 Task: Research Airbnb properties in BÃÂ­lina, Czech Republic from 11th December, 2023 to 15th December, 2023 for 2 adults. Place can be private room with 1  bedroom having 2 beds and 1 bathroom. Property type can be hotel.
Action: Mouse moved to (411, 100)
Screenshot: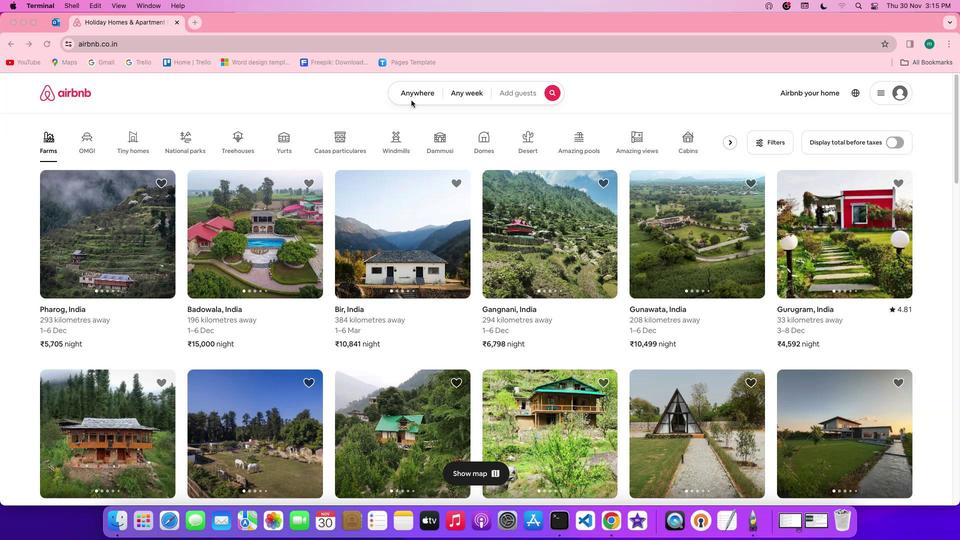 
Action: Mouse pressed left at (411, 100)
Screenshot: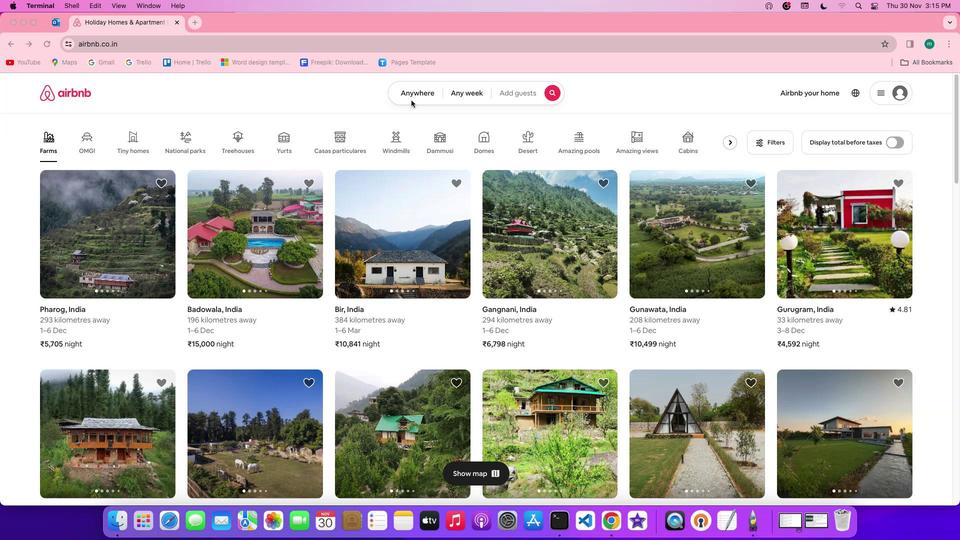 
Action: Mouse moved to (412, 94)
Screenshot: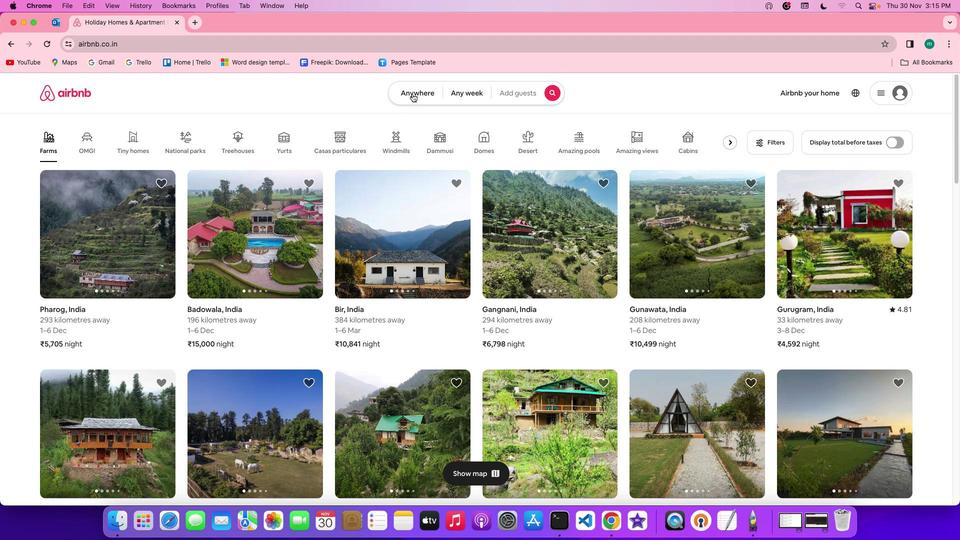 
Action: Mouse pressed left at (412, 94)
Screenshot: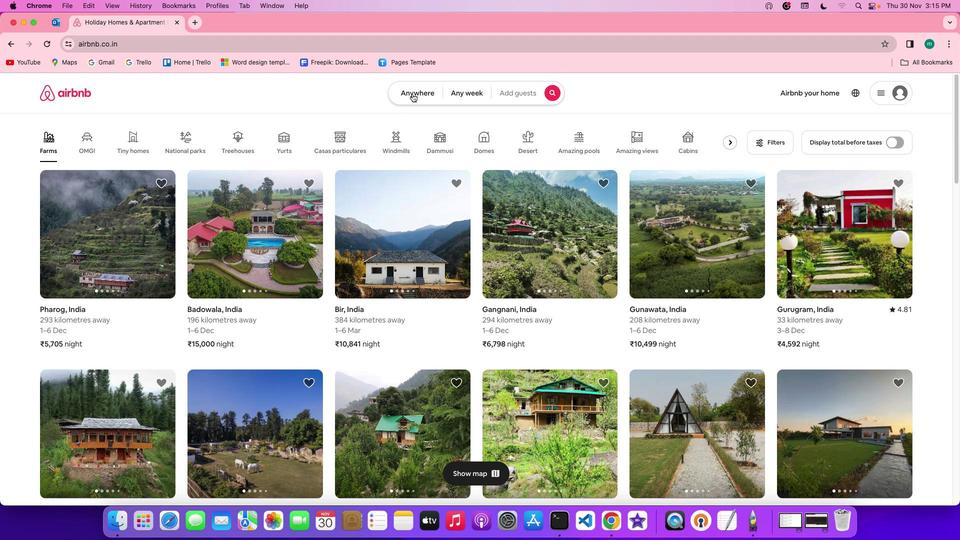 
Action: Mouse moved to (388, 137)
Screenshot: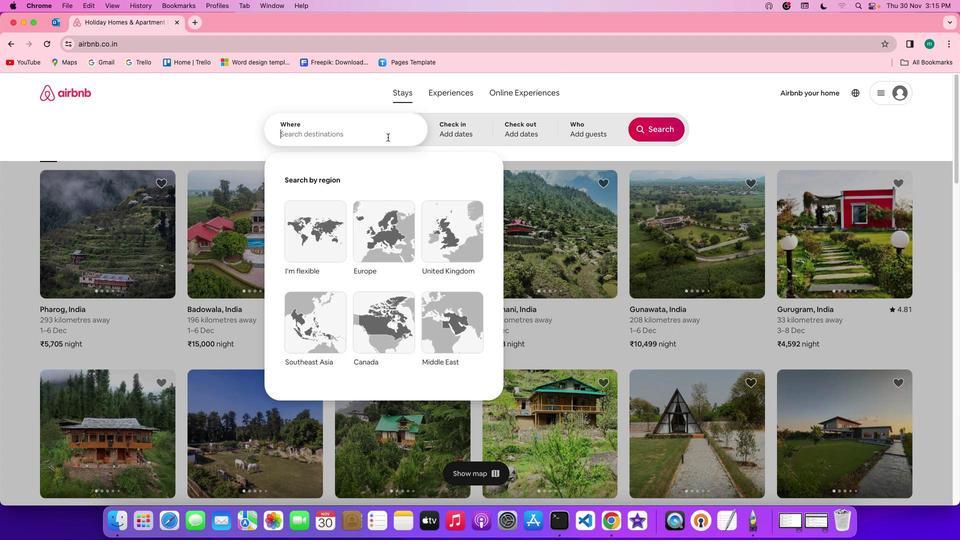
Action: Mouse pressed left at (388, 137)
Screenshot: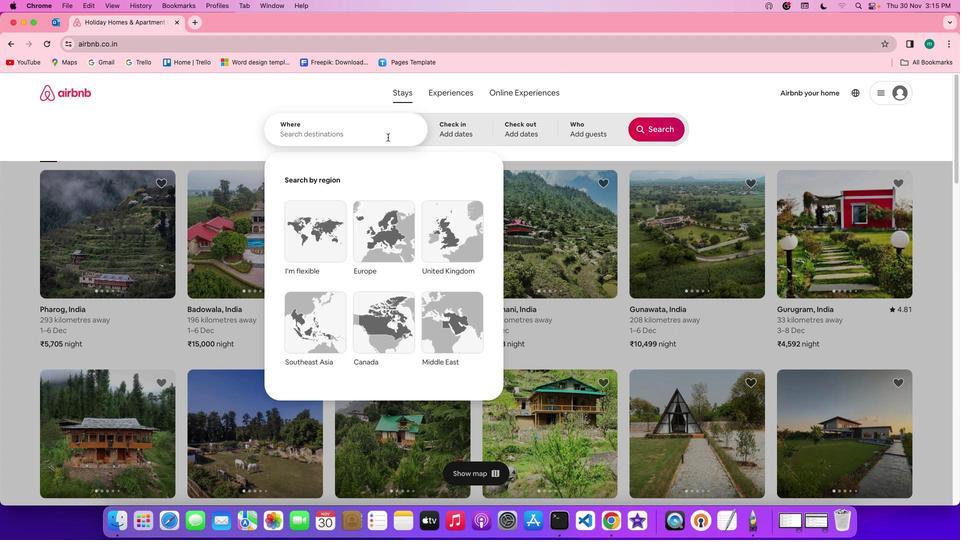
Action: Mouse moved to (388, 137)
Screenshot: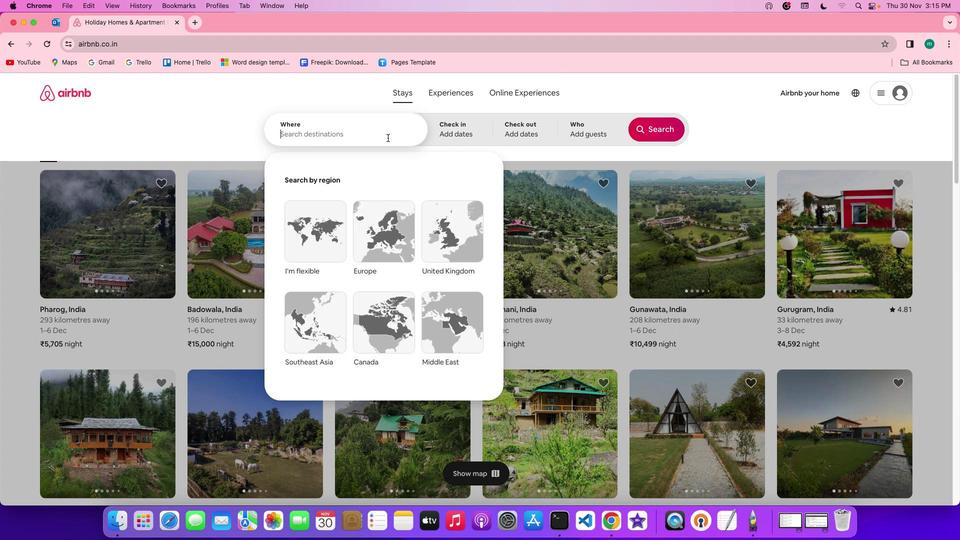 
Action: Key pressed Key.shift'B''a''l''i''n''a'','Key.spaceKey.shift'C''z''e''c''h'Key.spaceKey.shift'r''e''p''u''b''l''i''c'
Screenshot: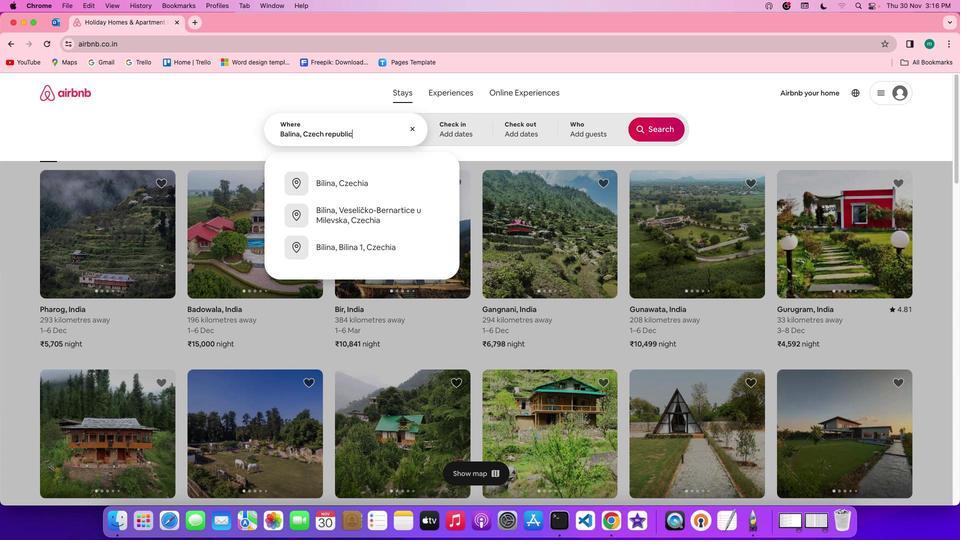 
Action: Mouse moved to (446, 133)
Screenshot: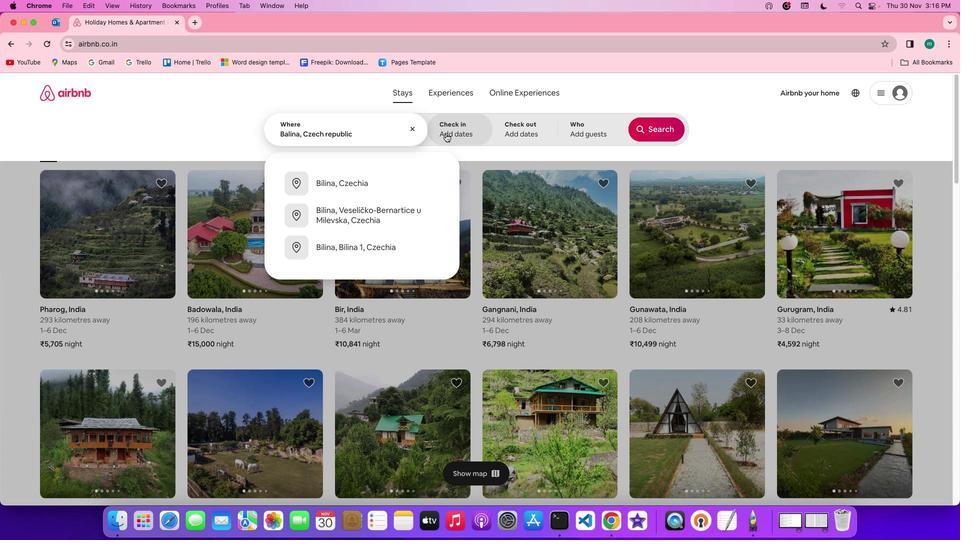 
Action: Mouse pressed left at (446, 133)
Screenshot: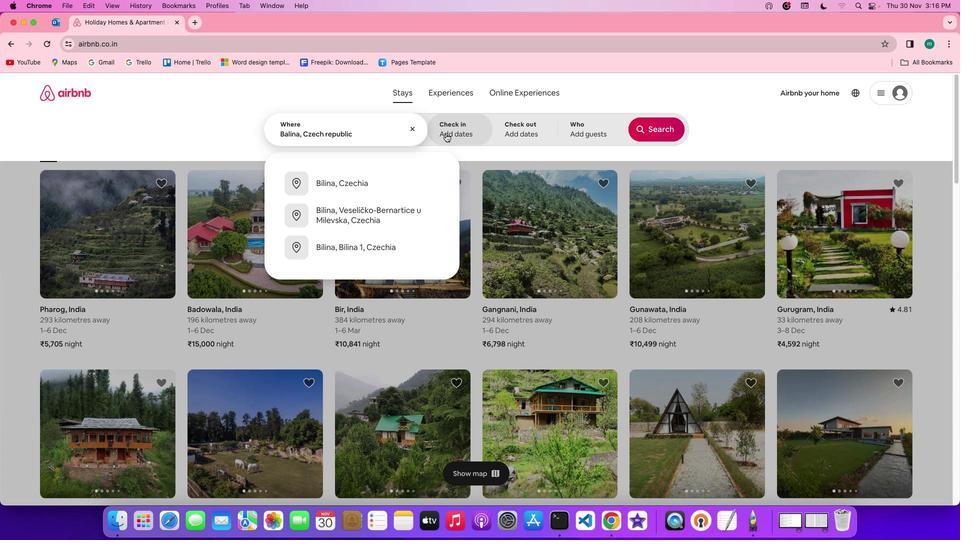 
Action: Mouse moved to (530, 296)
Screenshot: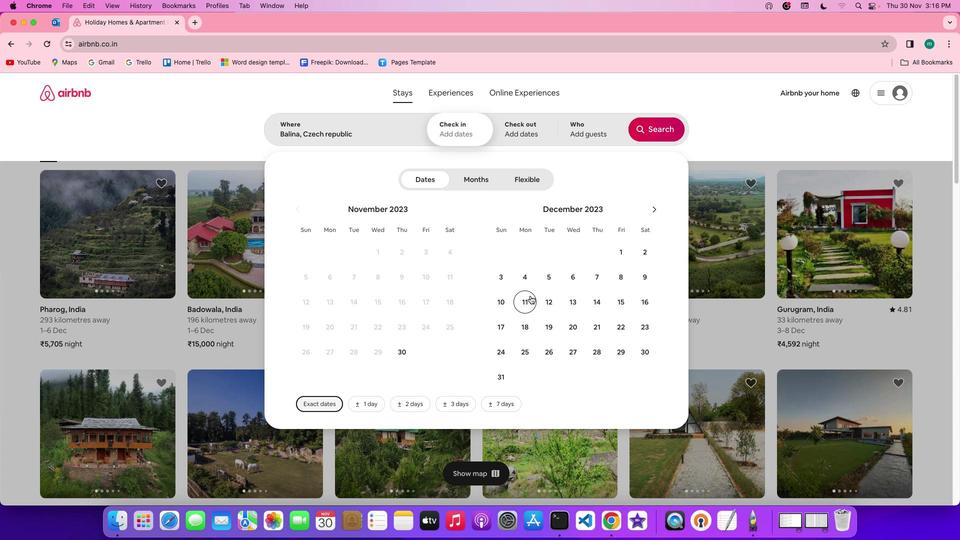 
Action: Mouse pressed left at (530, 296)
Screenshot: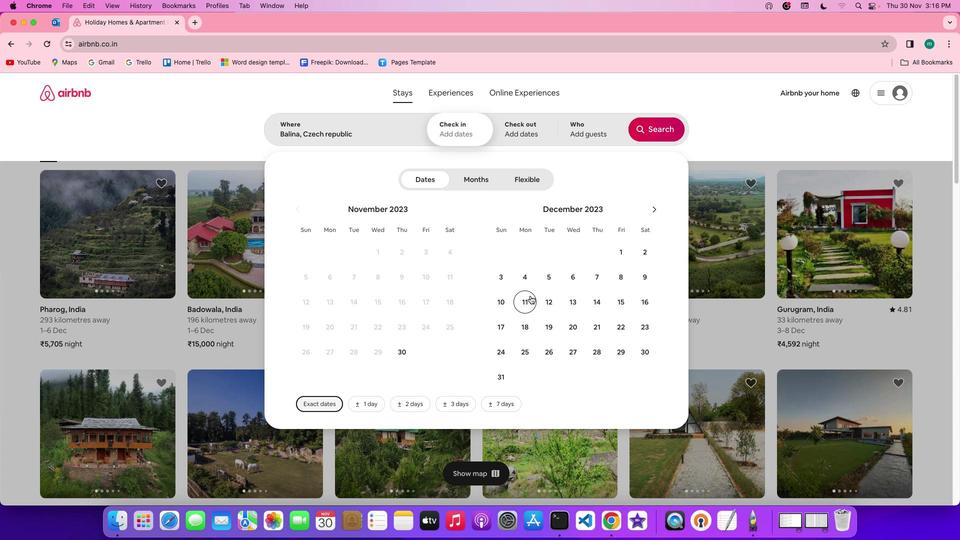 
Action: Mouse moved to (618, 296)
Screenshot: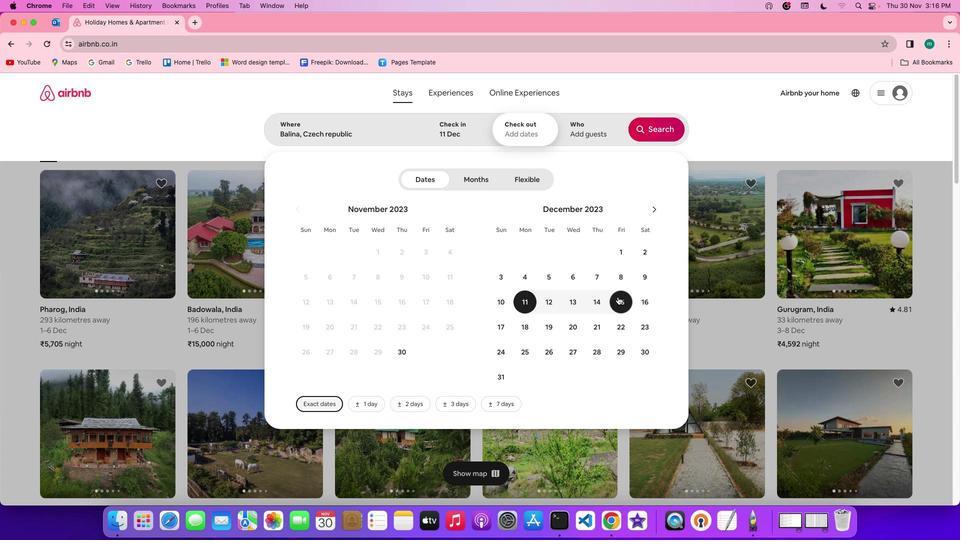 
Action: Mouse pressed left at (618, 296)
Screenshot: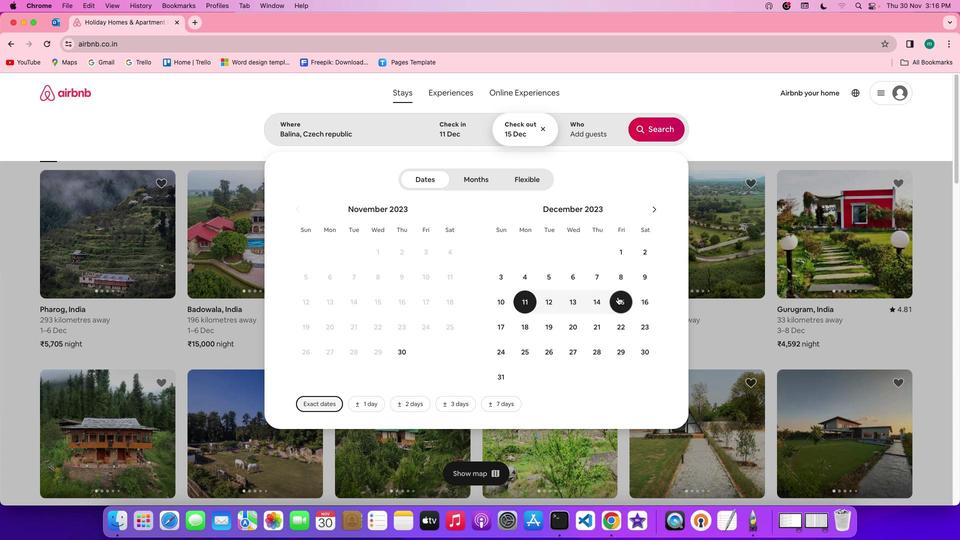 
Action: Mouse moved to (612, 136)
Screenshot: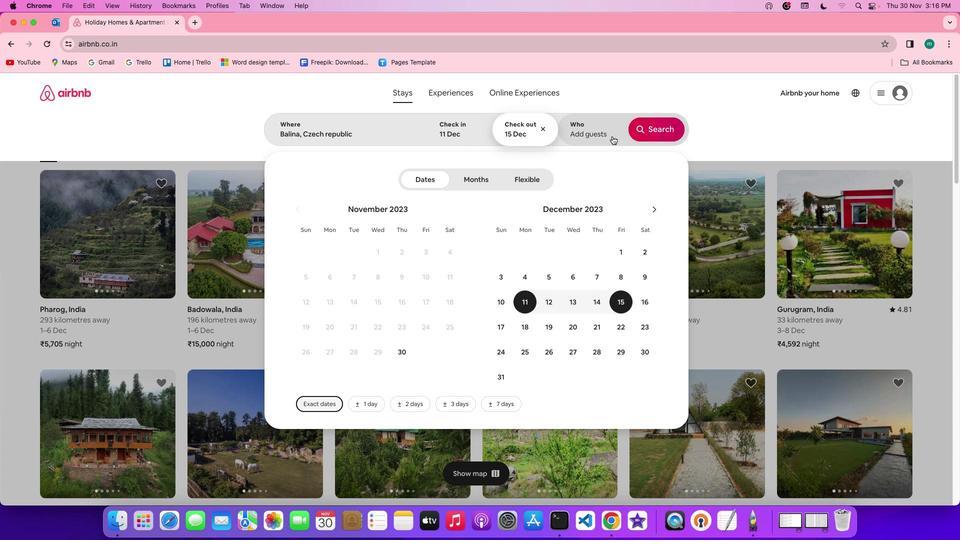 
Action: Mouse pressed left at (612, 136)
Screenshot: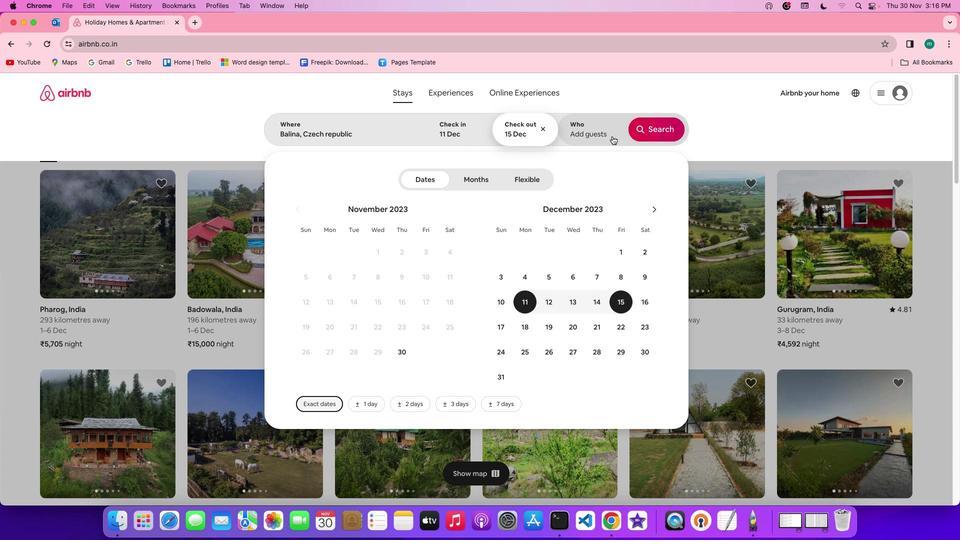 
Action: Mouse moved to (655, 182)
Screenshot: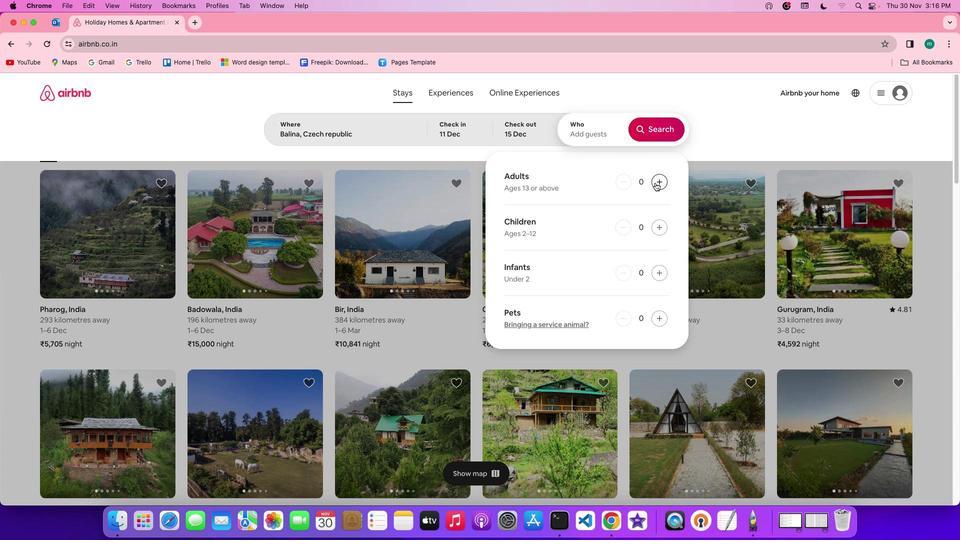 
Action: Mouse pressed left at (655, 182)
Screenshot: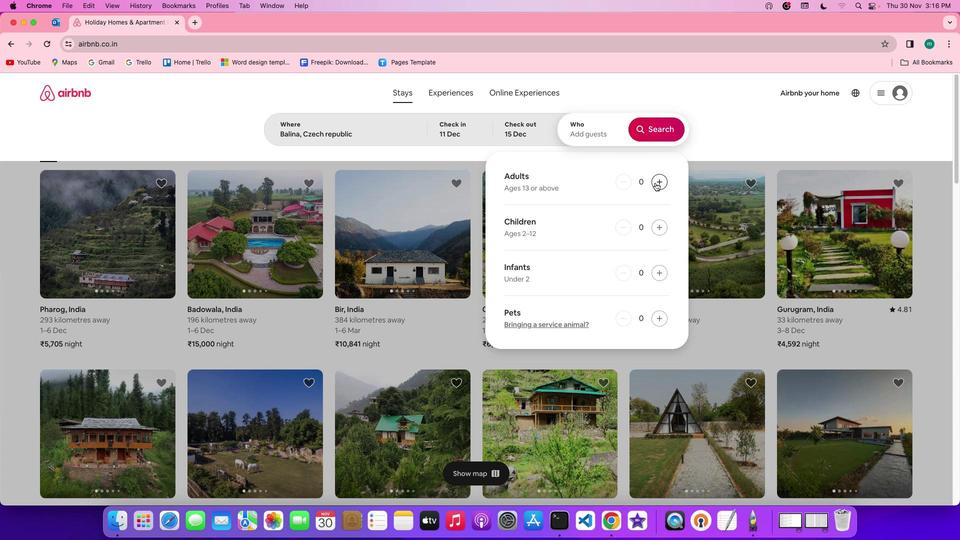 
Action: Mouse pressed left at (655, 182)
Screenshot: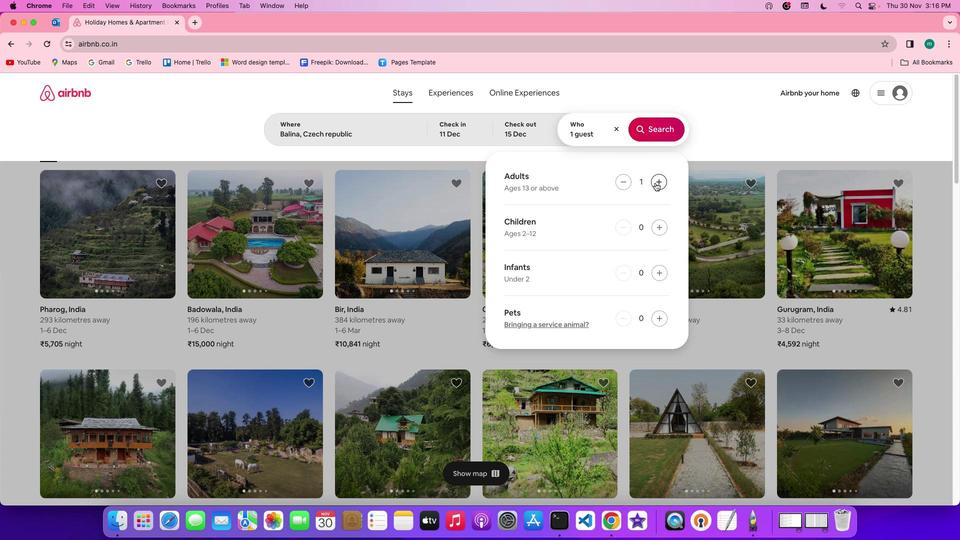 
Action: Mouse moved to (665, 135)
Screenshot: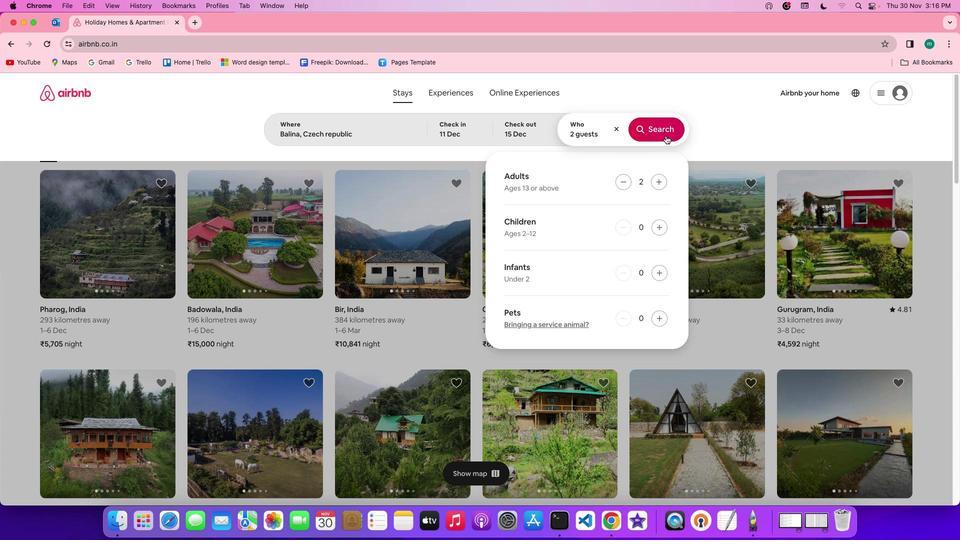 
Action: Mouse pressed left at (665, 135)
Screenshot: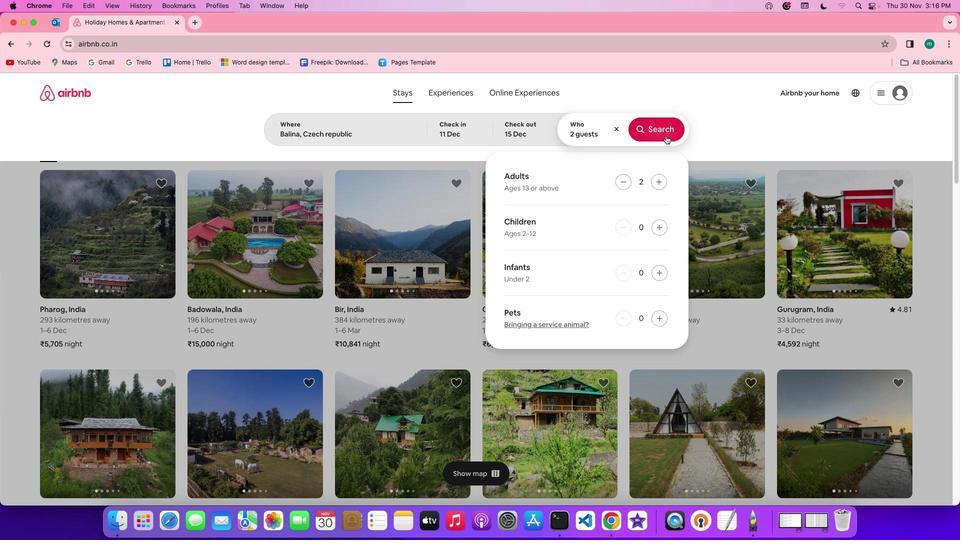 
Action: Mouse moved to (794, 137)
Screenshot: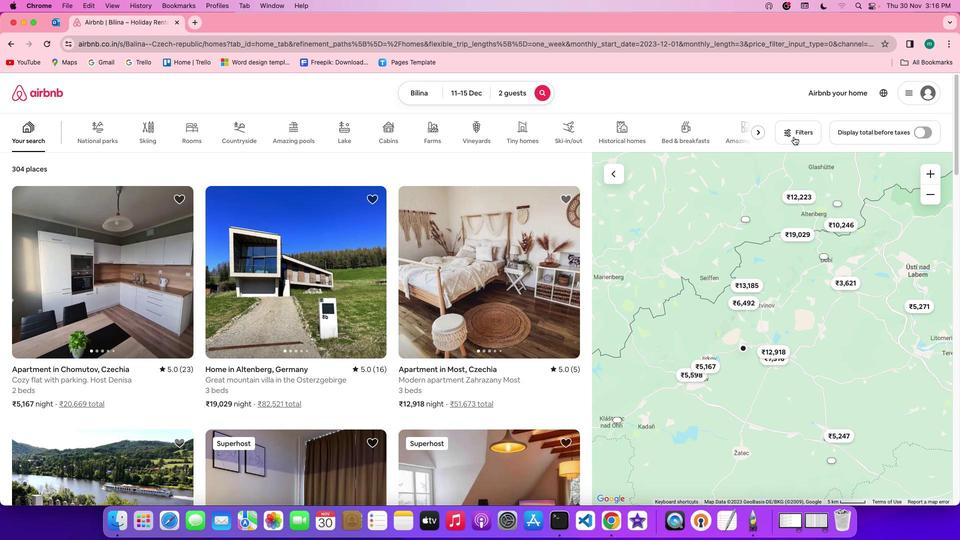 
Action: Mouse pressed left at (794, 137)
Screenshot: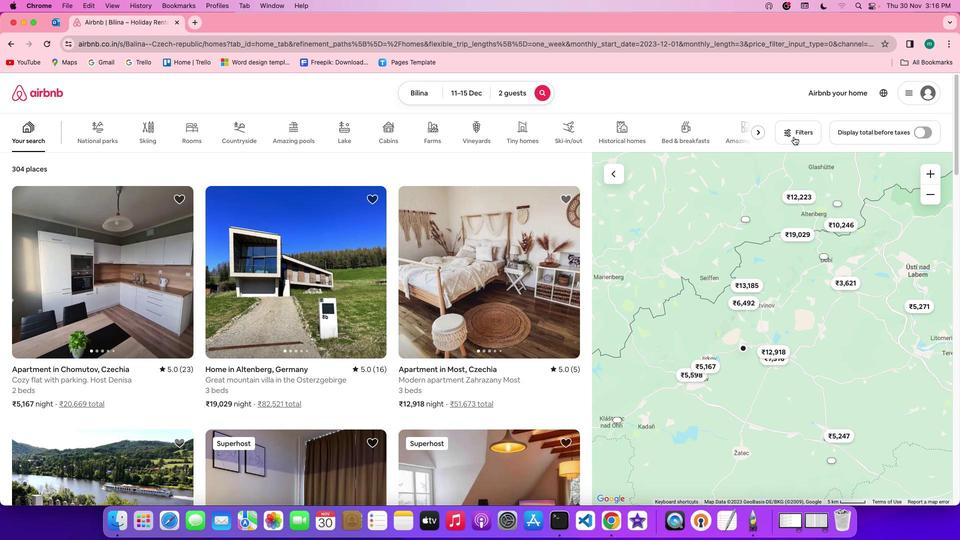 
Action: Mouse moved to (460, 281)
Screenshot: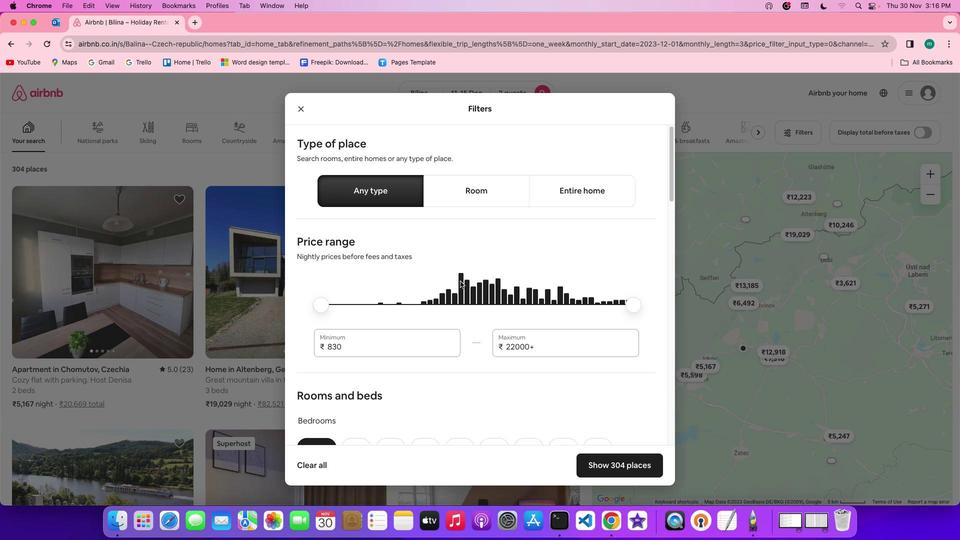 
Action: Mouse scrolled (460, 281) with delta (0, 0)
Screenshot: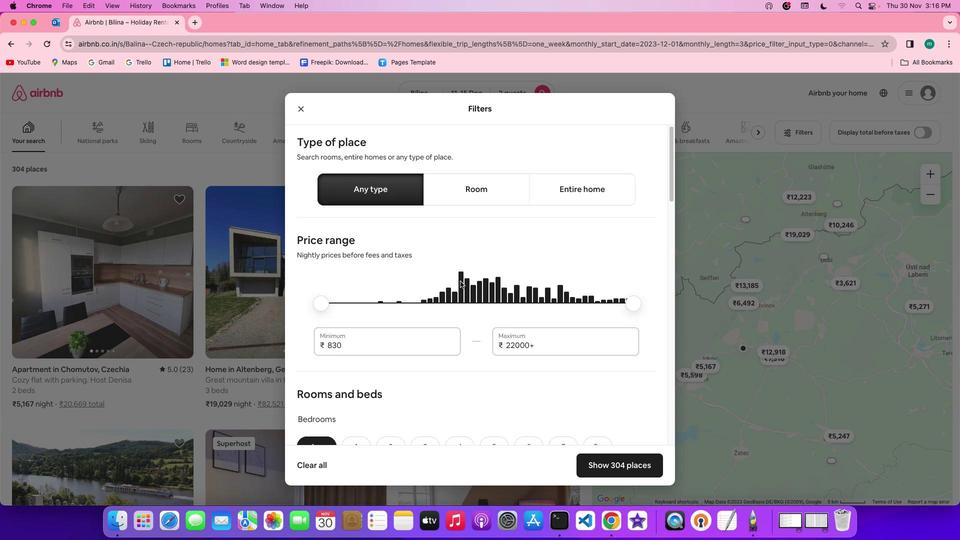 
Action: Mouse scrolled (460, 281) with delta (0, 0)
Screenshot: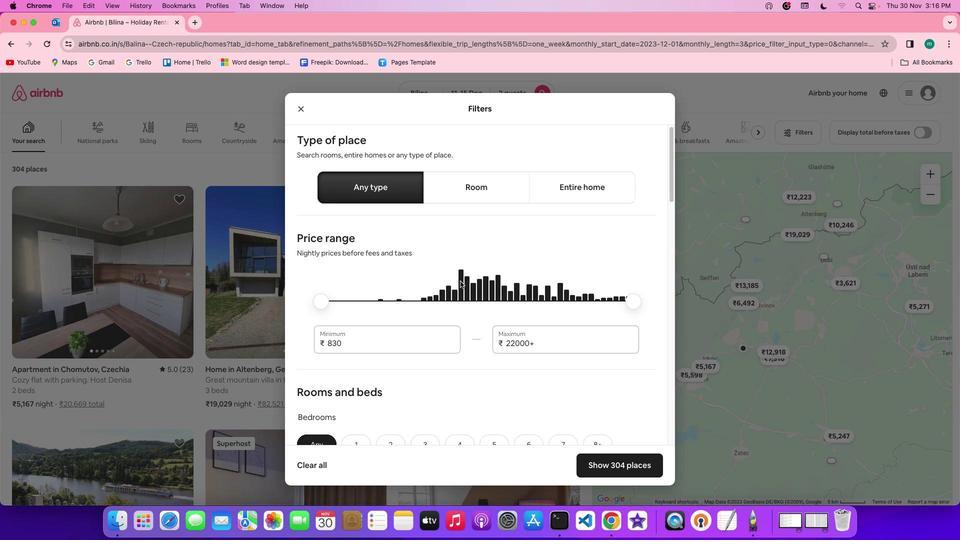 
Action: Mouse scrolled (460, 281) with delta (0, 0)
Screenshot: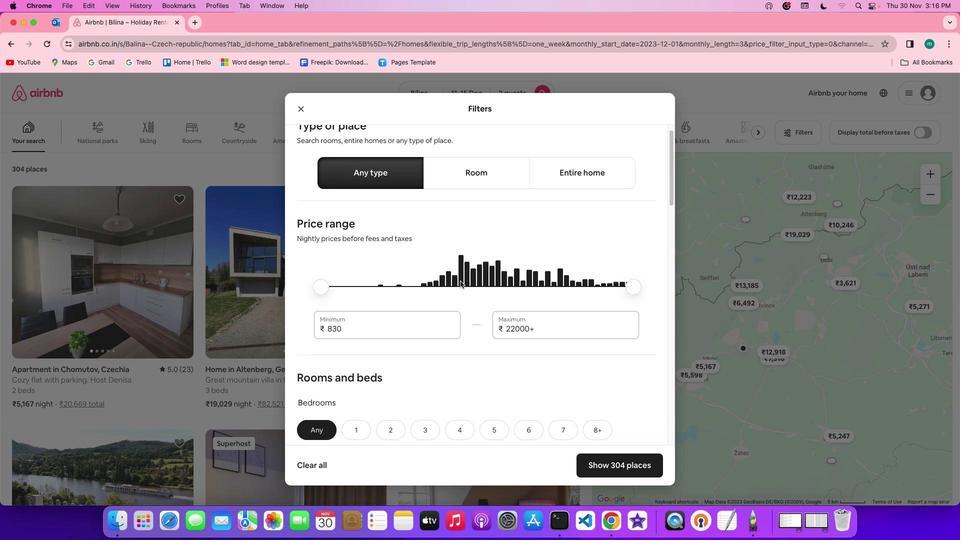
Action: Mouse scrolled (460, 281) with delta (0, 0)
Screenshot: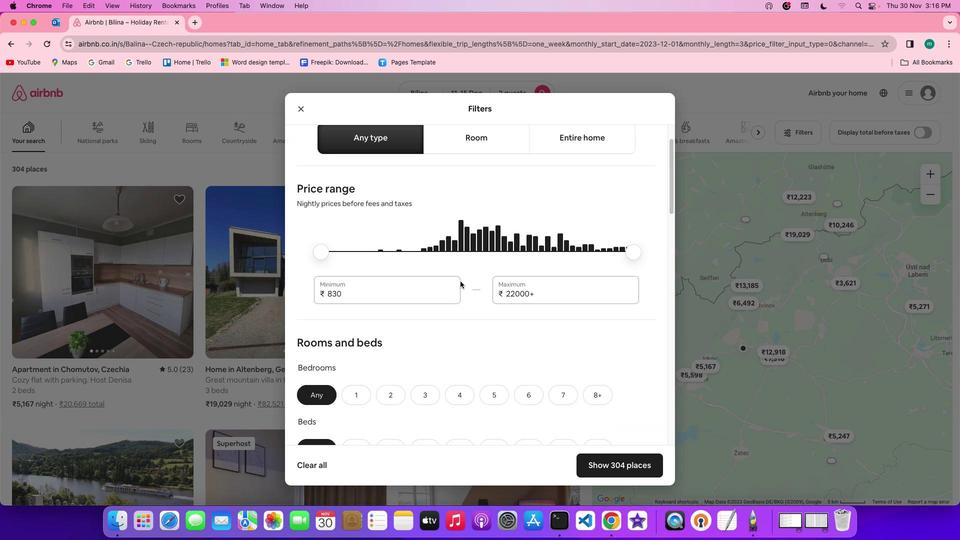 
Action: Mouse scrolled (460, 281) with delta (0, 0)
Screenshot: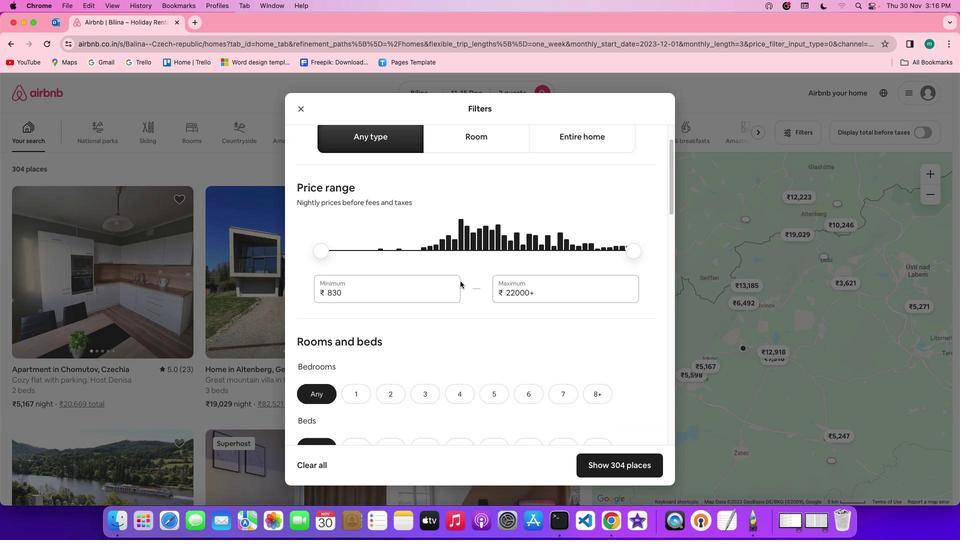 
Action: Mouse scrolled (460, 281) with delta (0, 0)
Screenshot: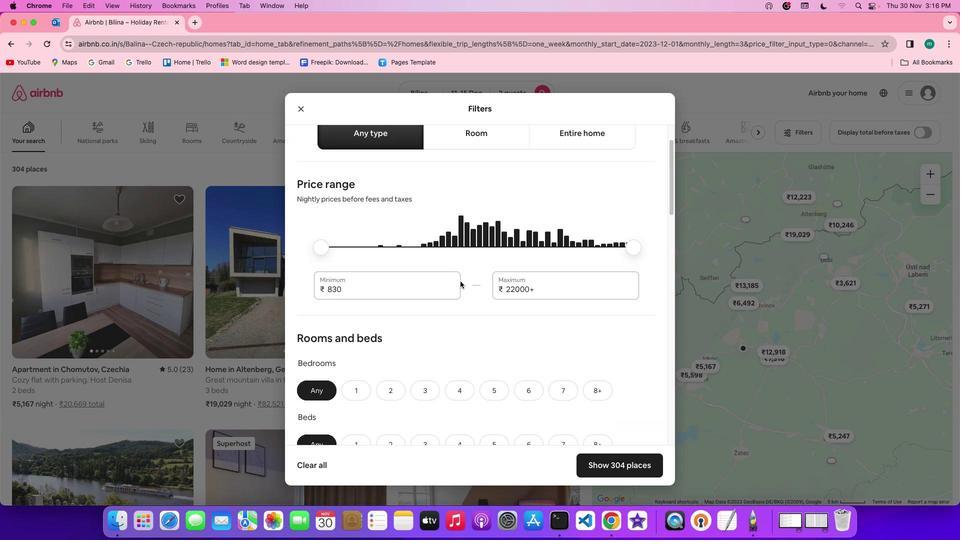 
Action: Mouse scrolled (460, 281) with delta (0, -1)
Screenshot: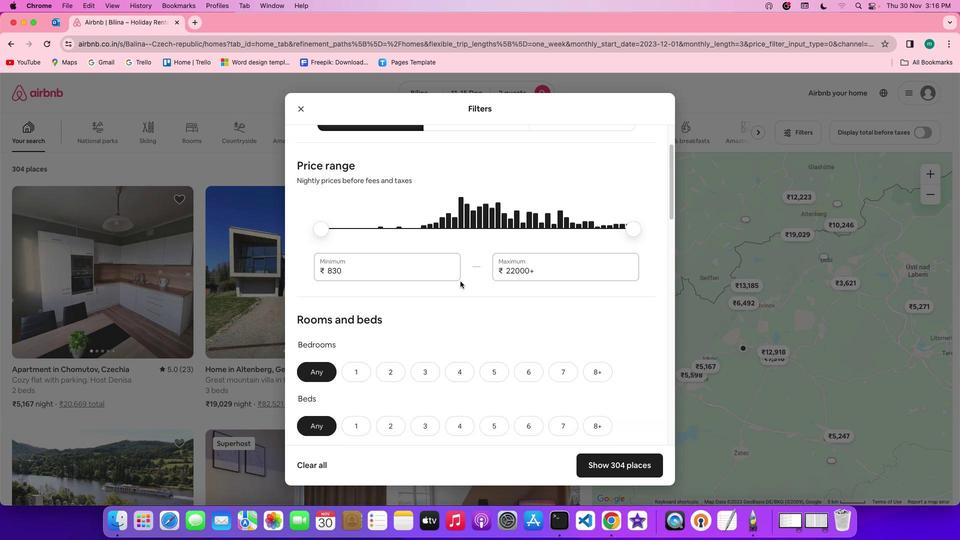 
Action: Mouse scrolled (460, 281) with delta (0, 0)
Screenshot: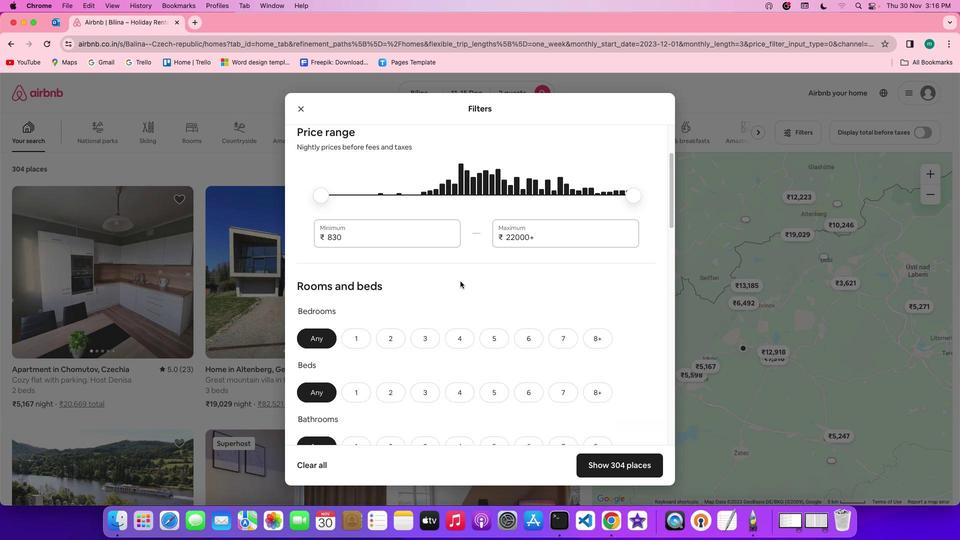 
Action: Mouse scrolled (460, 281) with delta (0, 0)
Screenshot: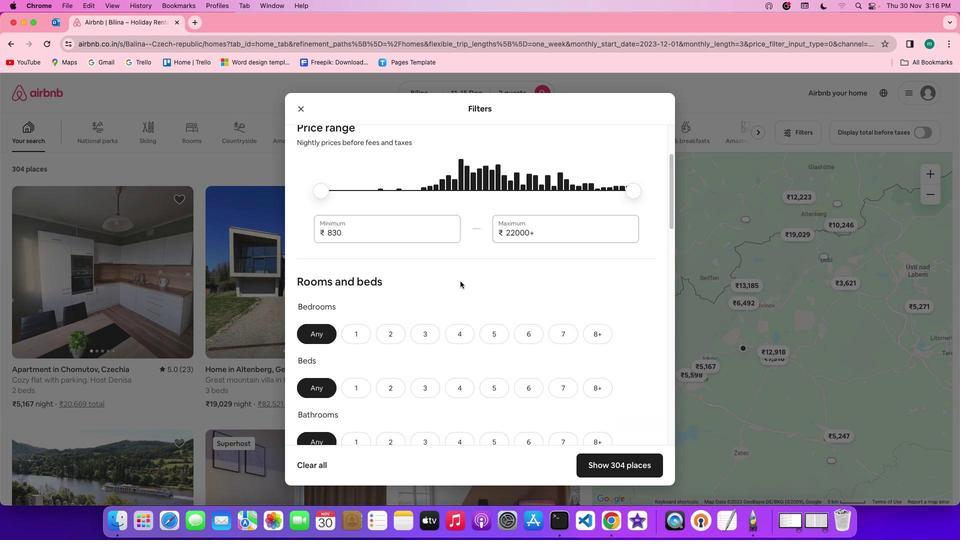 
Action: Mouse scrolled (460, 281) with delta (0, 0)
Screenshot: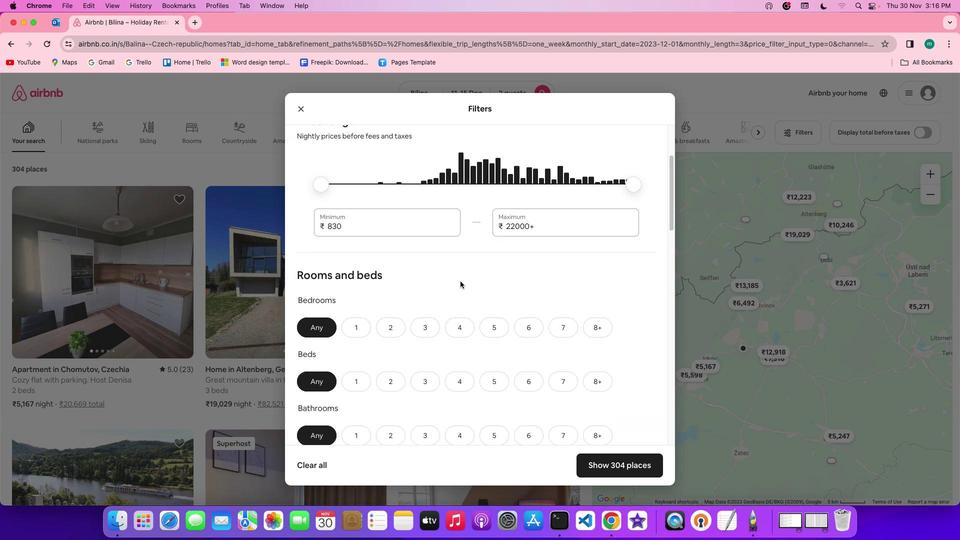 
Action: Mouse scrolled (460, 281) with delta (0, 0)
Screenshot: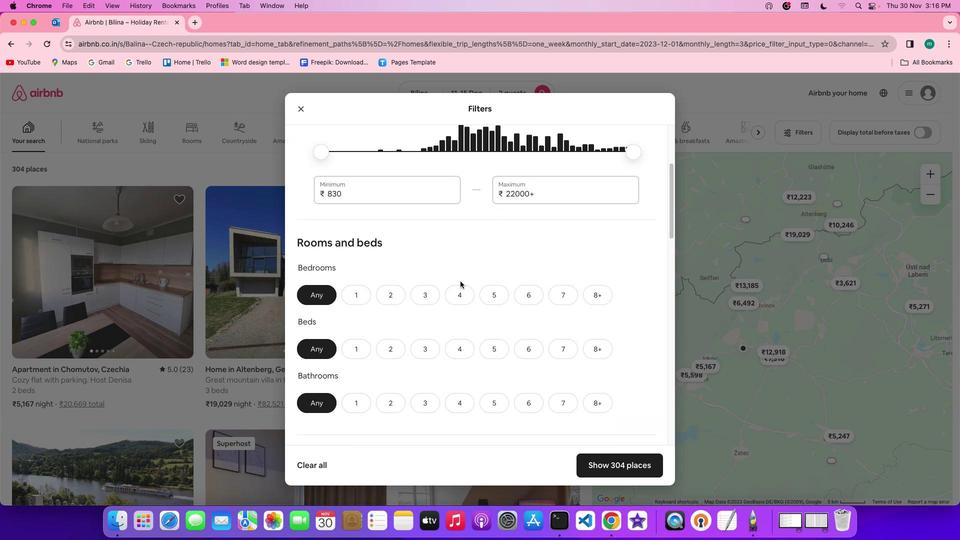 
Action: Mouse scrolled (460, 281) with delta (0, 0)
Screenshot: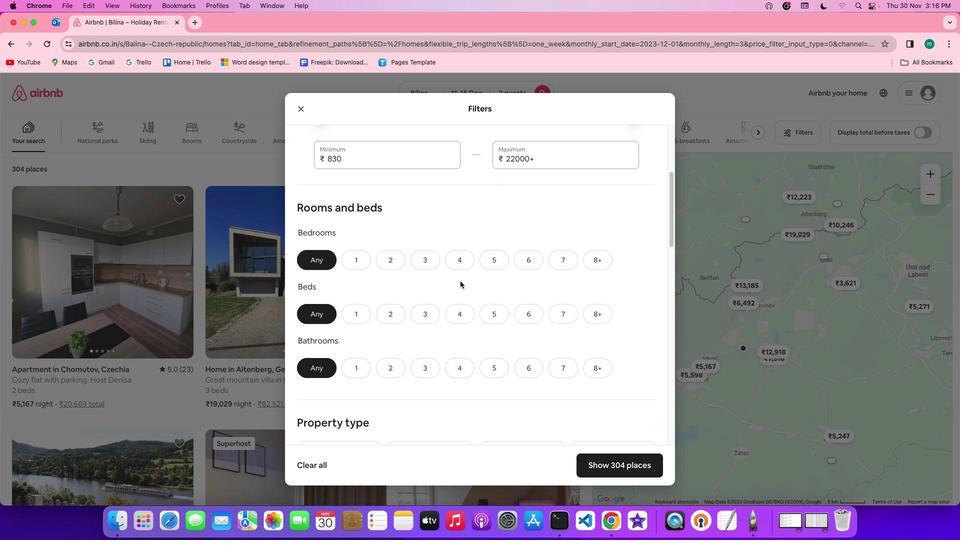 
Action: Mouse scrolled (460, 281) with delta (0, 0)
Screenshot: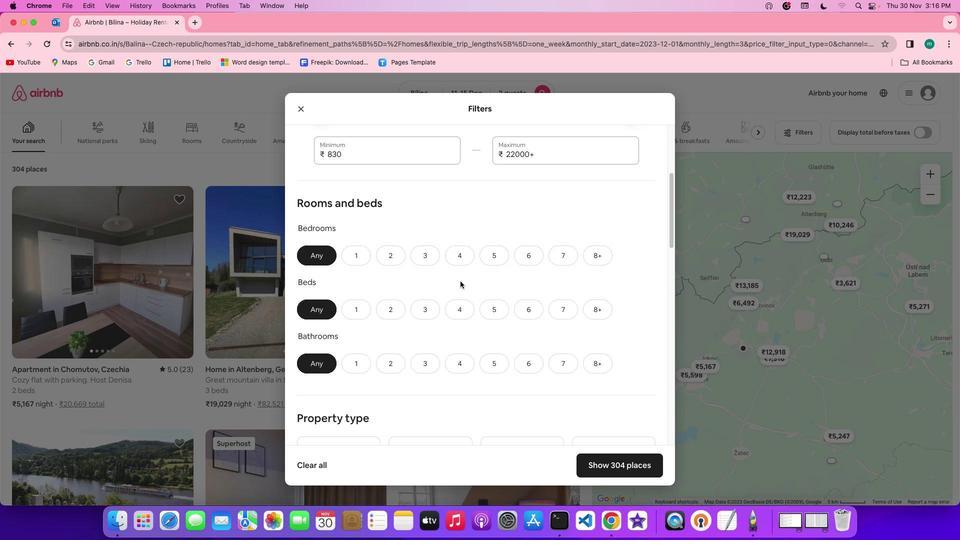 
Action: Mouse scrolled (460, 281) with delta (0, 0)
Screenshot: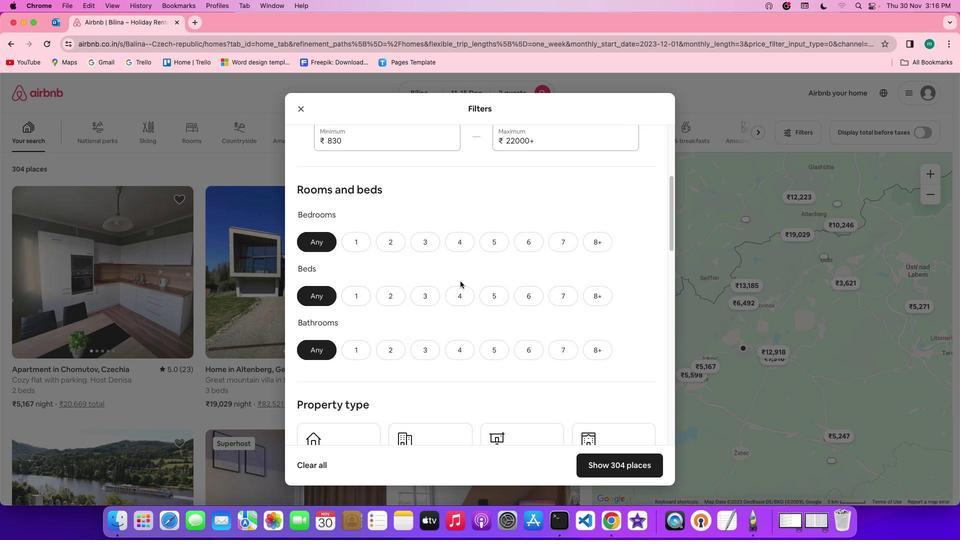 
Action: Mouse moved to (349, 225)
Screenshot: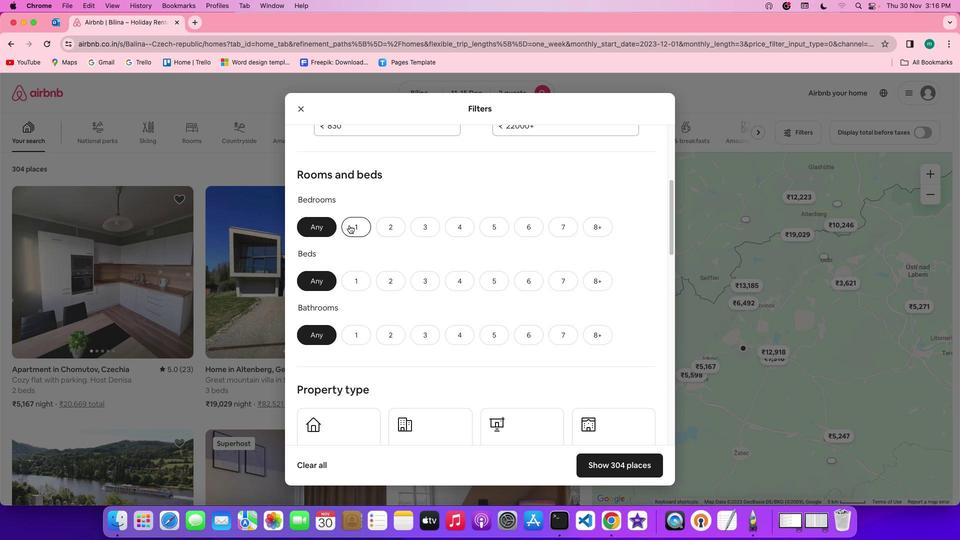 
Action: Mouse pressed left at (349, 225)
Screenshot: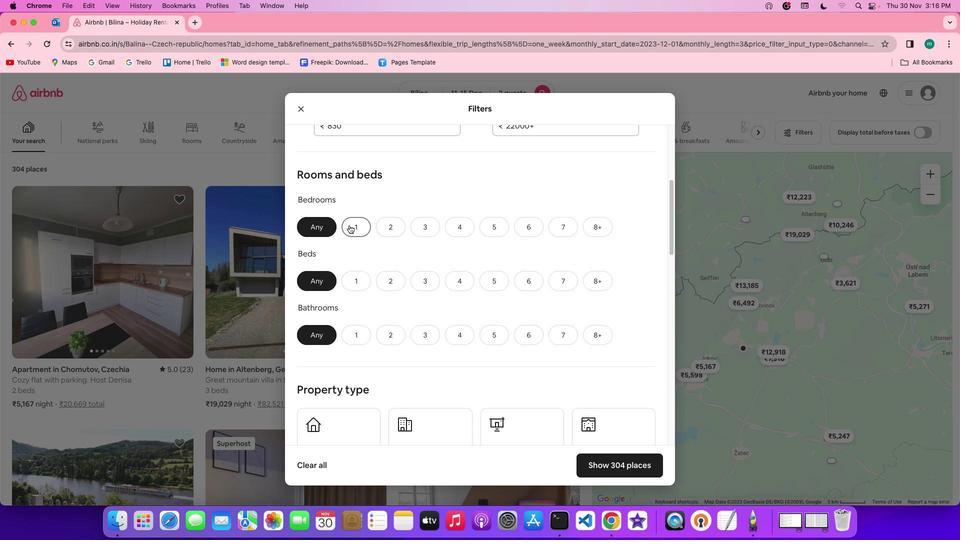 
Action: Mouse moved to (384, 268)
Screenshot: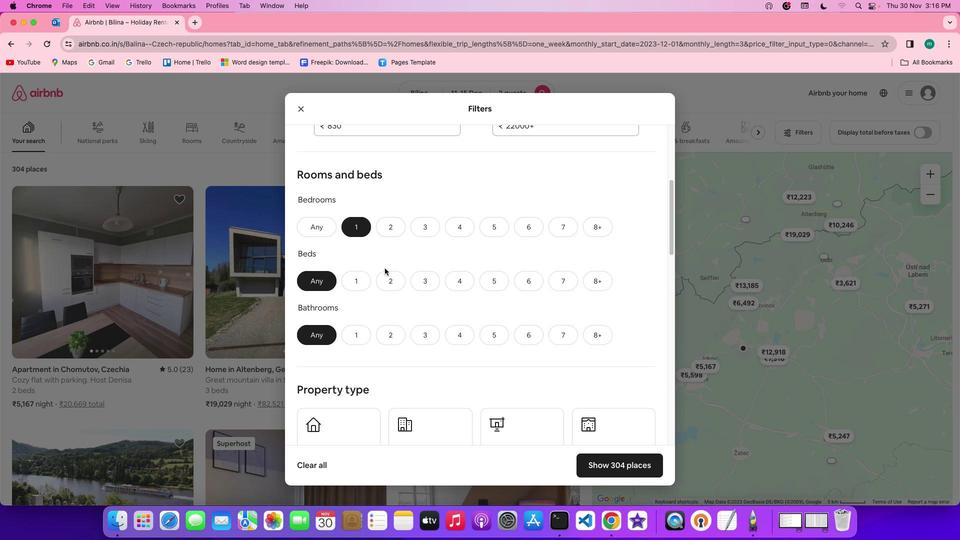 
Action: Mouse pressed left at (384, 268)
Screenshot: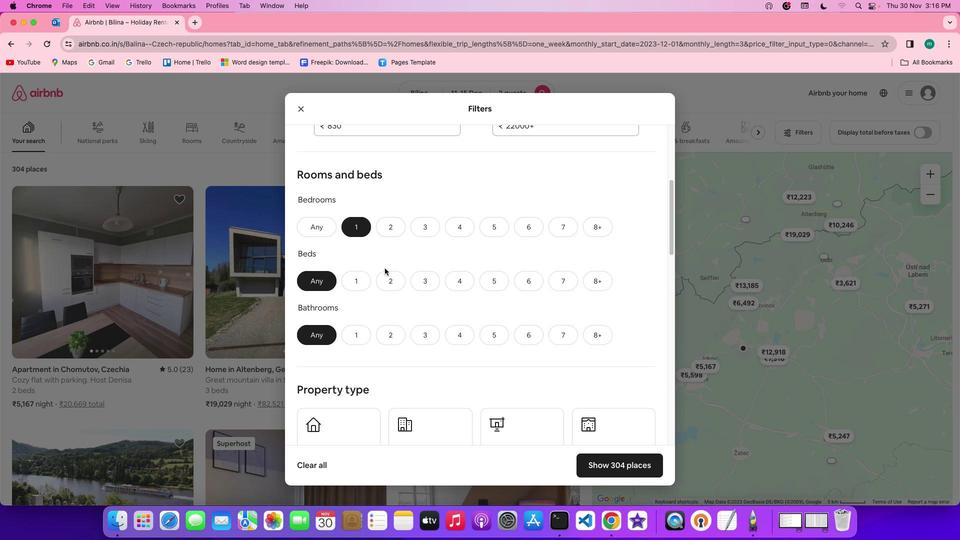 
Action: Mouse moved to (385, 273)
Screenshot: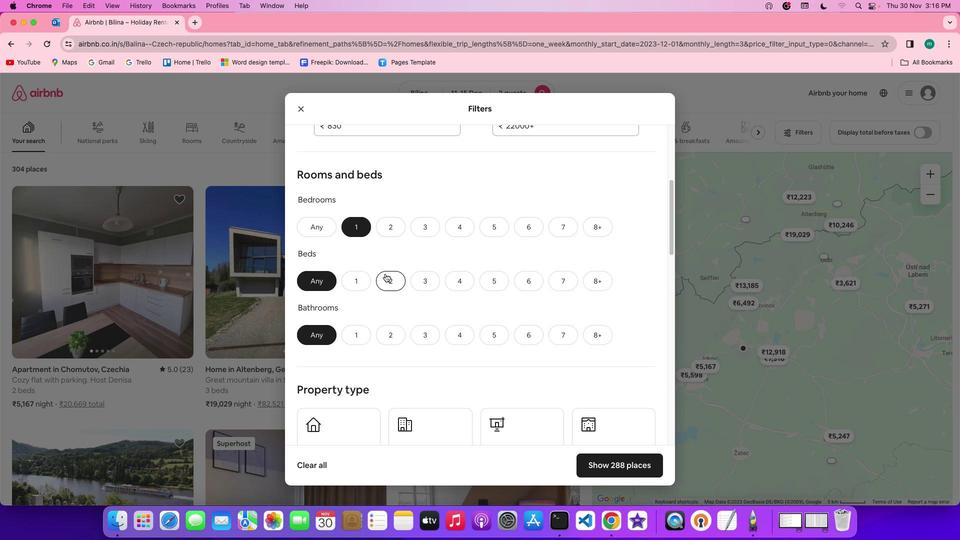 
Action: Mouse pressed left at (385, 273)
Screenshot: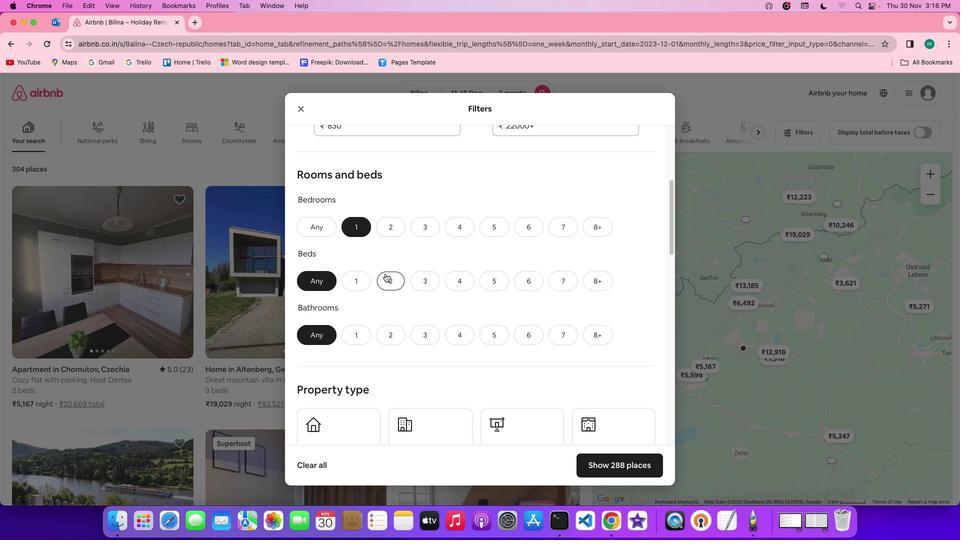 
Action: Mouse moved to (346, 331)
Screenshot: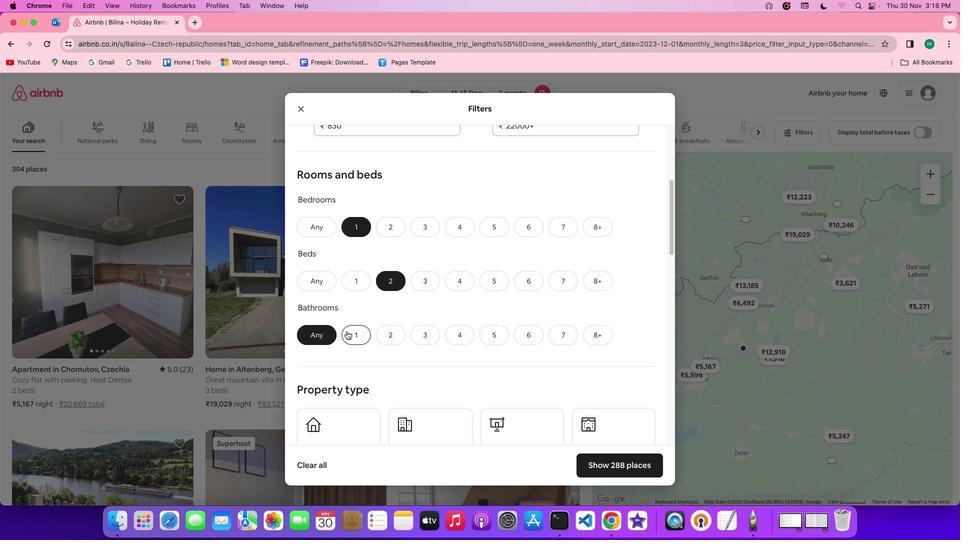 
Action: Mouse pressed left at (346, 331)
Screenshot: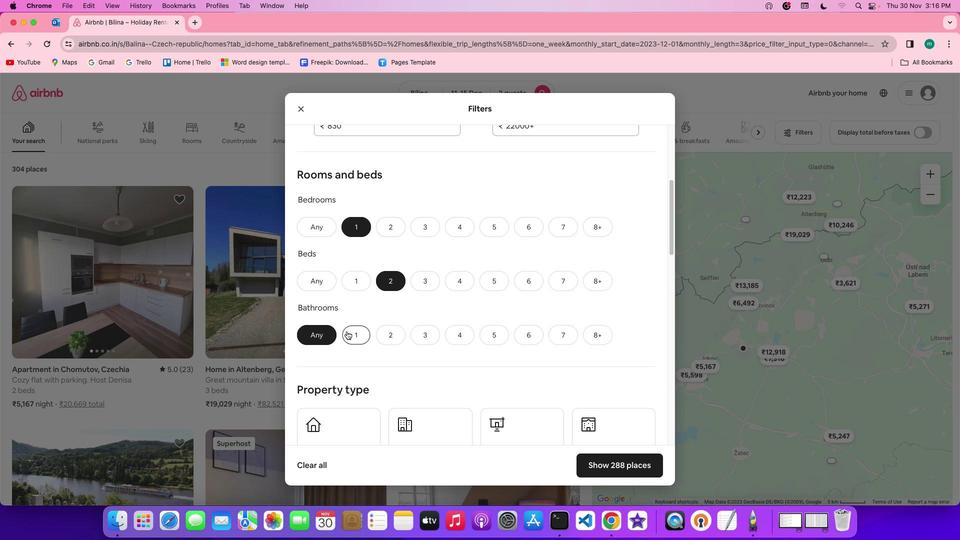 
Action: Mouse moved to (452, 325)
Screenshot: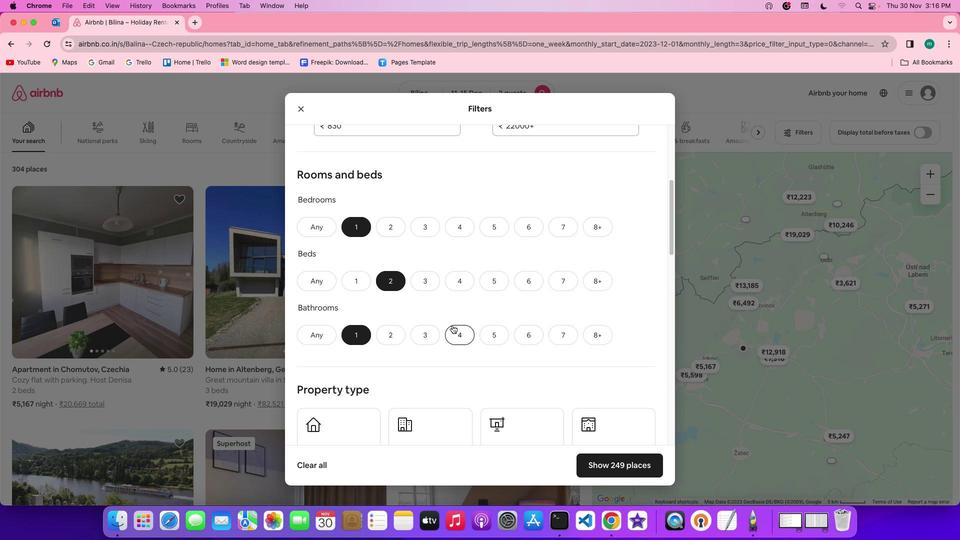 
Action: Mouse scrolled (452, 325) with delta (0, 0)
Screenshot: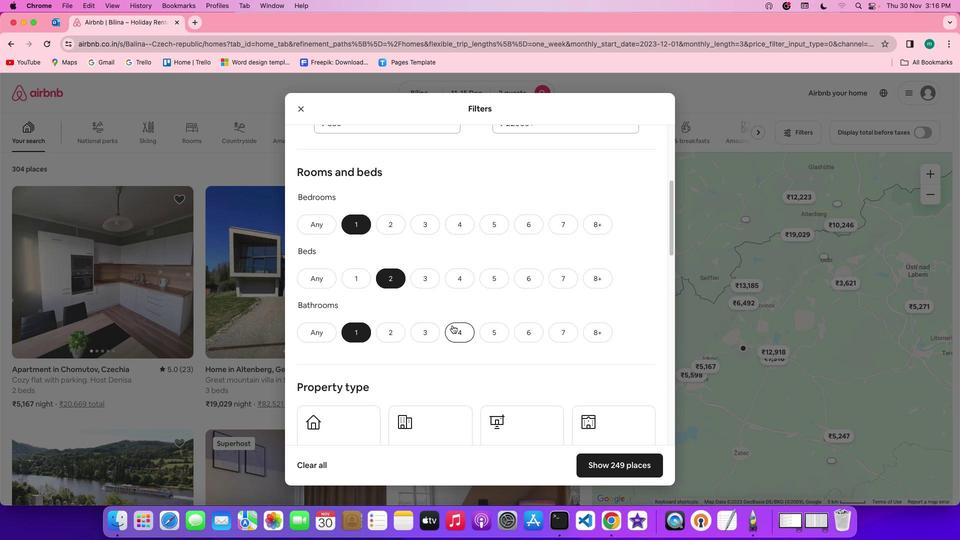
Action: Mouse scrolled (452, 325) with delta (0, 0)
Screenshot: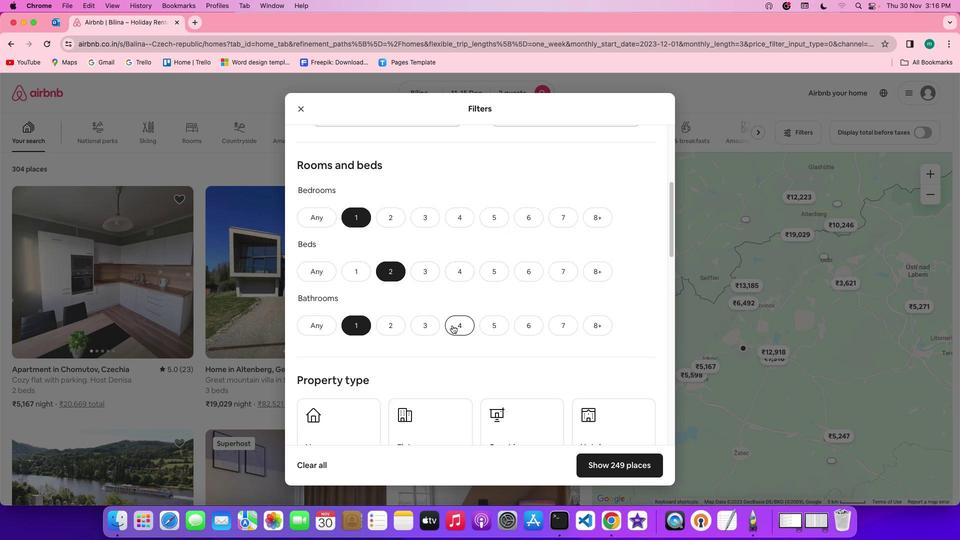 
Action: Mouse scrolled (452, 325) with delta (0, -1)
Screenshot: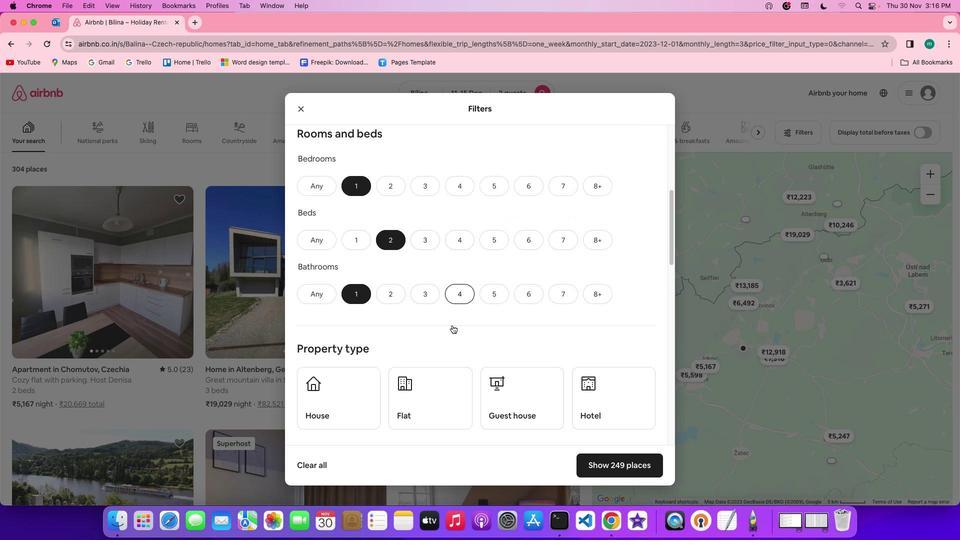 
Action: Mouse moved to (452, 325)
Screenshot: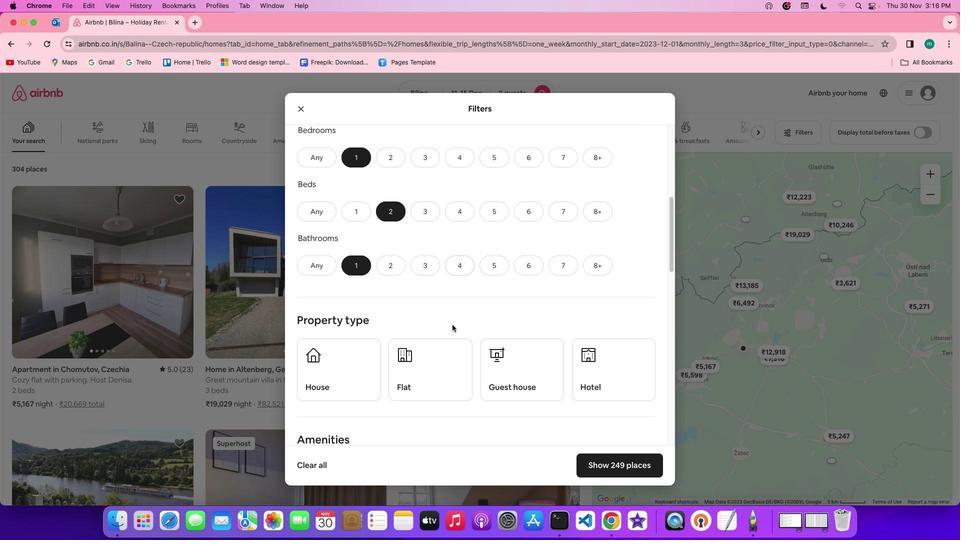 
Action: Mouse scrolled (452, 325) with delta (0, 0)
Screenshot: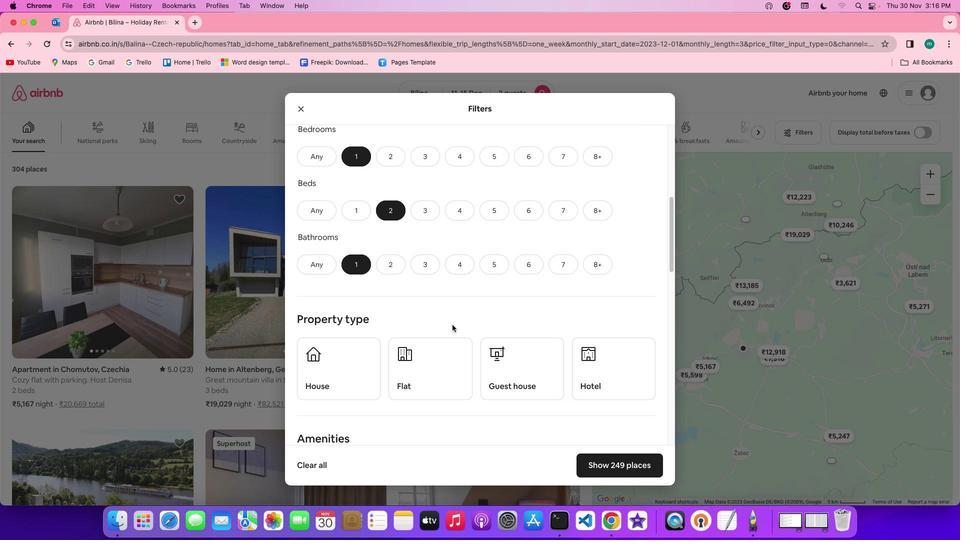 
Action: Mouse scrolled (452, 325) with delta (0, 0)
Screenshot: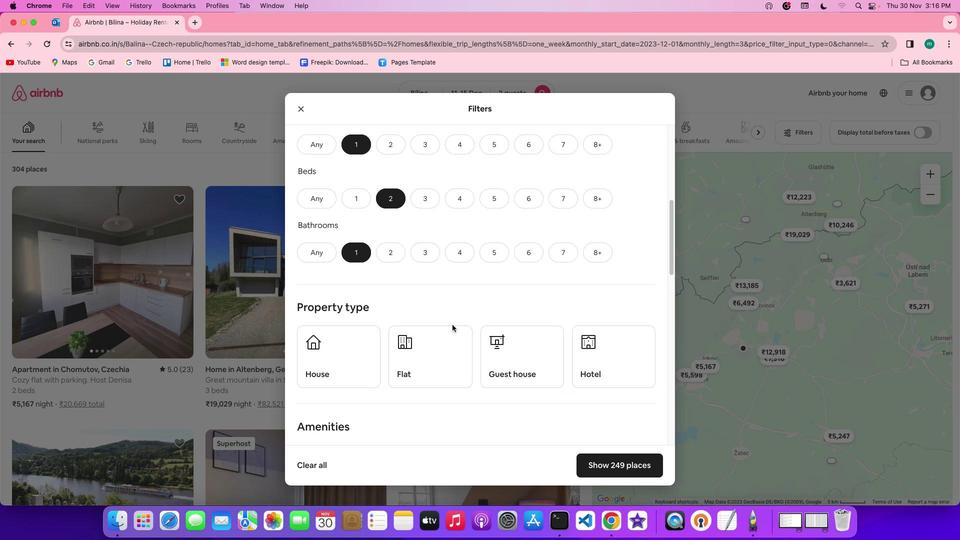 
Action: Mouse scrolled (452, 325) with delta (0, 0)
Screenshot: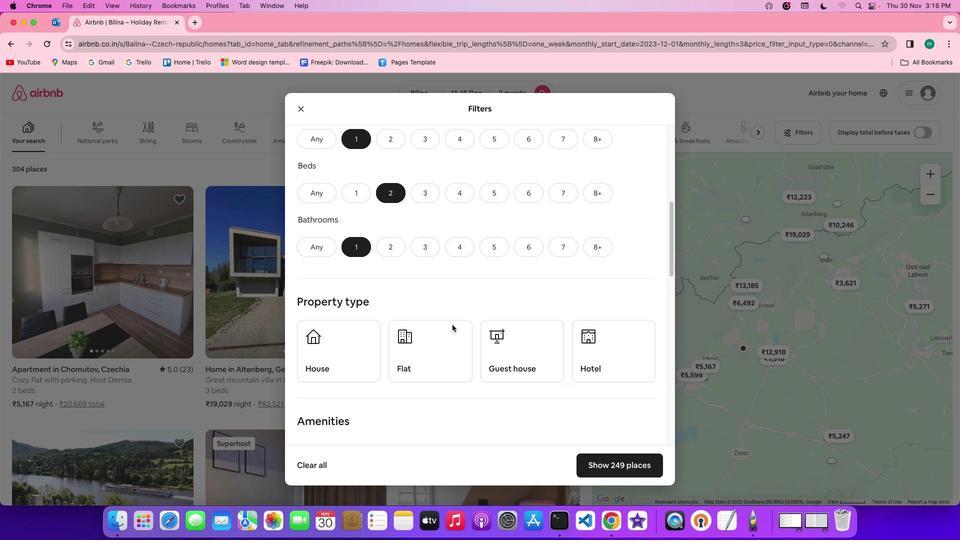 
Action: Mouse scrolled (452, 325) with delta (0, 0)
Screenshot: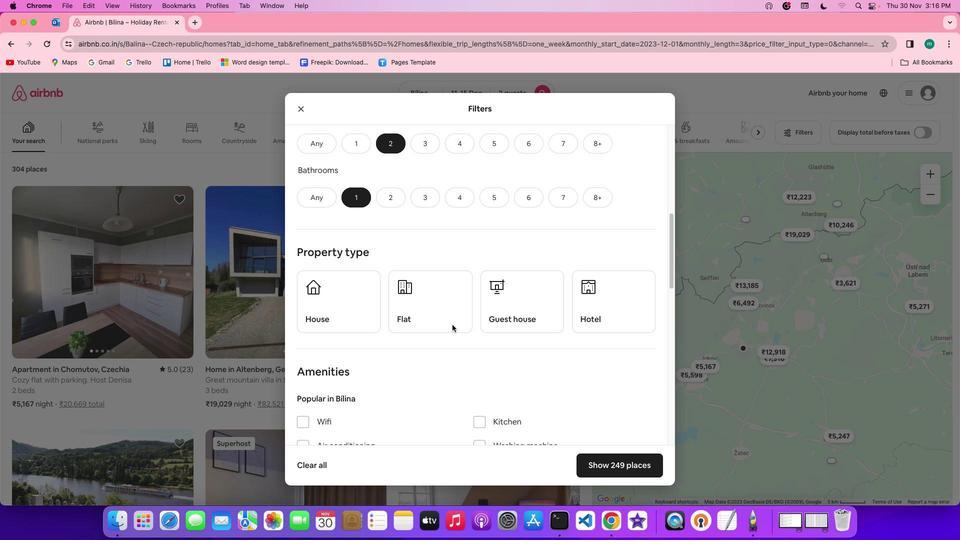 
Action: Mouse scrolled (452, 325) with delta (0, 0)
Screenshot: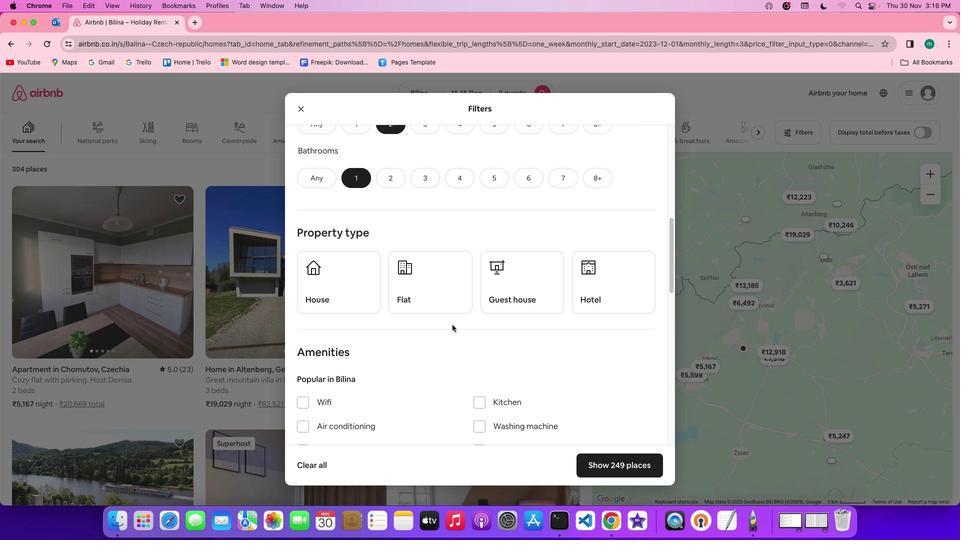 
Action: Mouse scrolled (452, 325) with delta (0, 0)
Screenshot: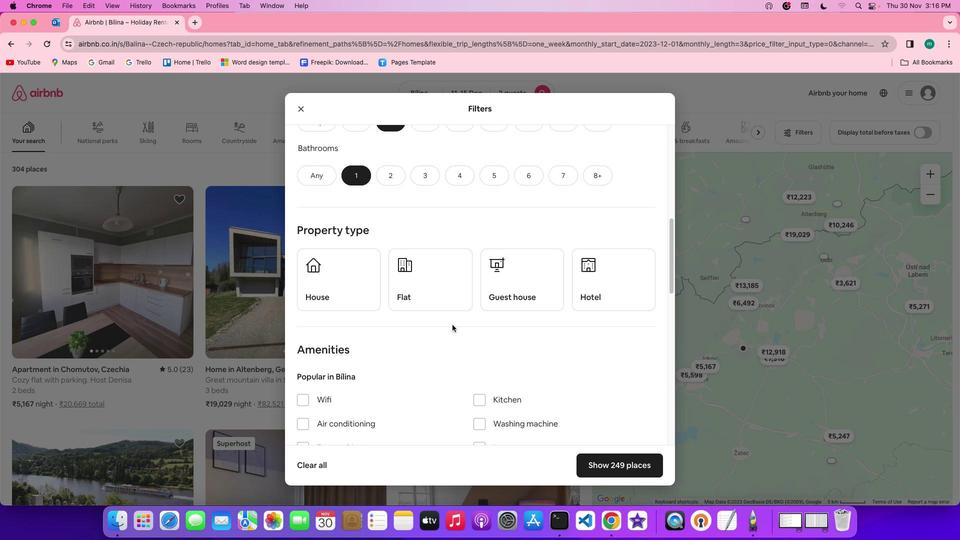 
Action: Mouse scrolled (452, 325) with delta (0, 0)
Screenshot: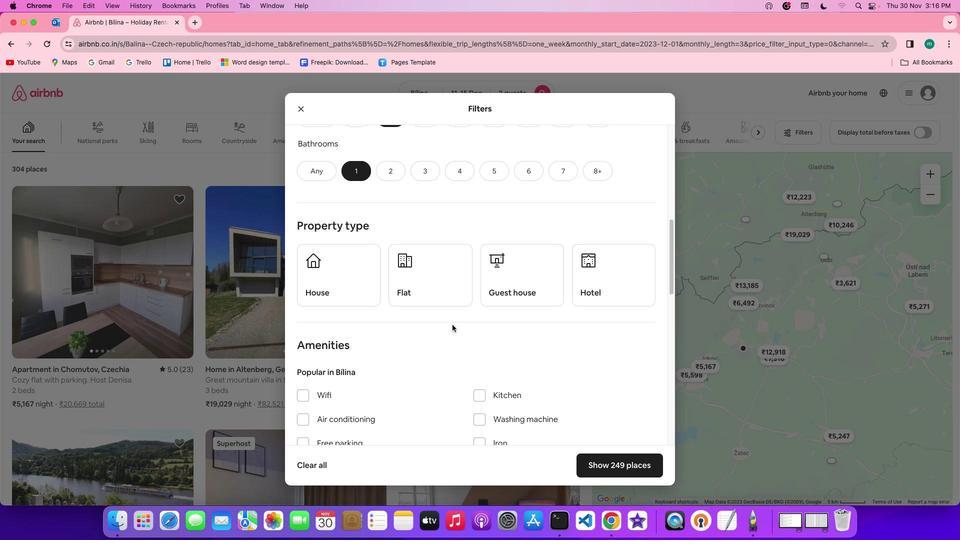 
Action: Mouse scrolled (452, 325) with delta (0, 0)
Screenshot: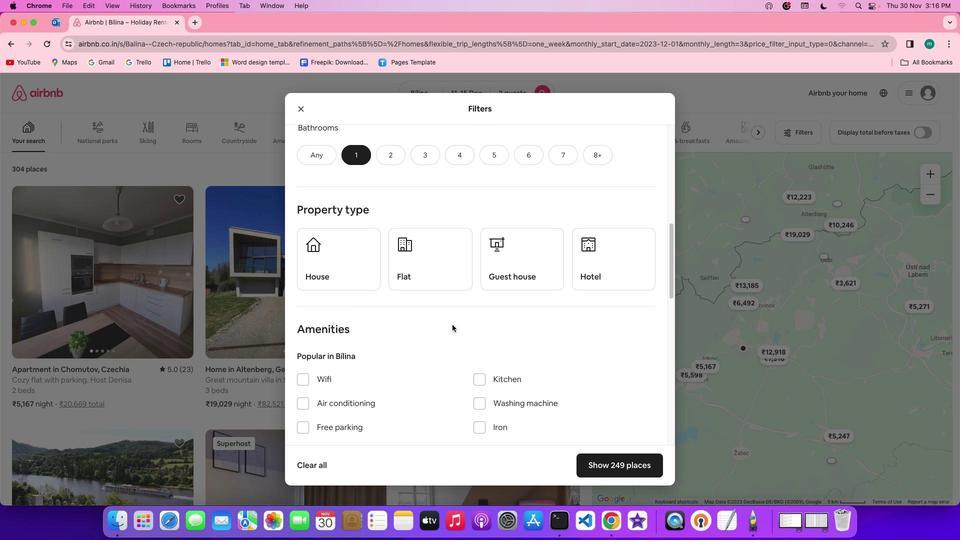
Action: Mouse scrolled (452, 325) with delta (0, 0)
Screenshot: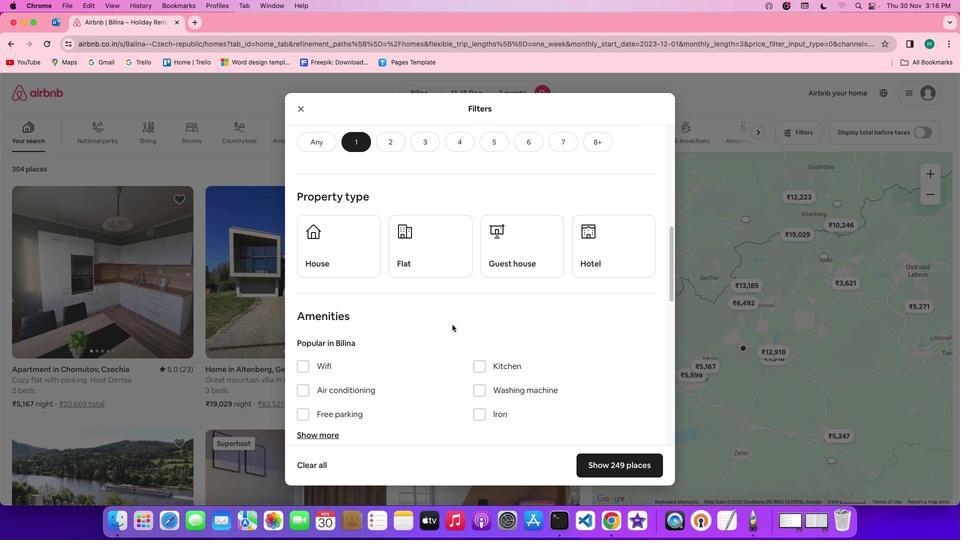 
Action: Mouse scrolled (452, 325) with delta (0, 0)
Screenshot: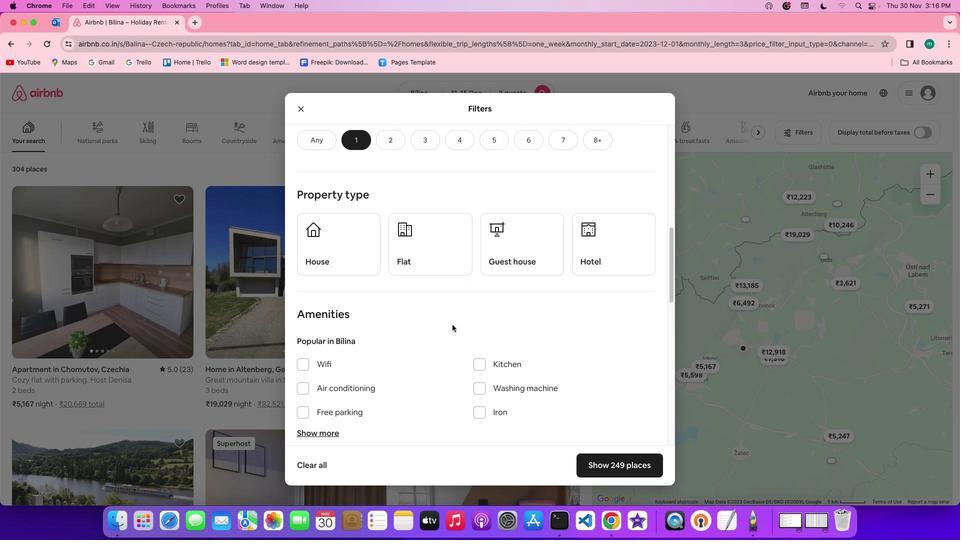 
Action: Mouse scrolled (452, 325) with delta (0, 0)
Screenshot: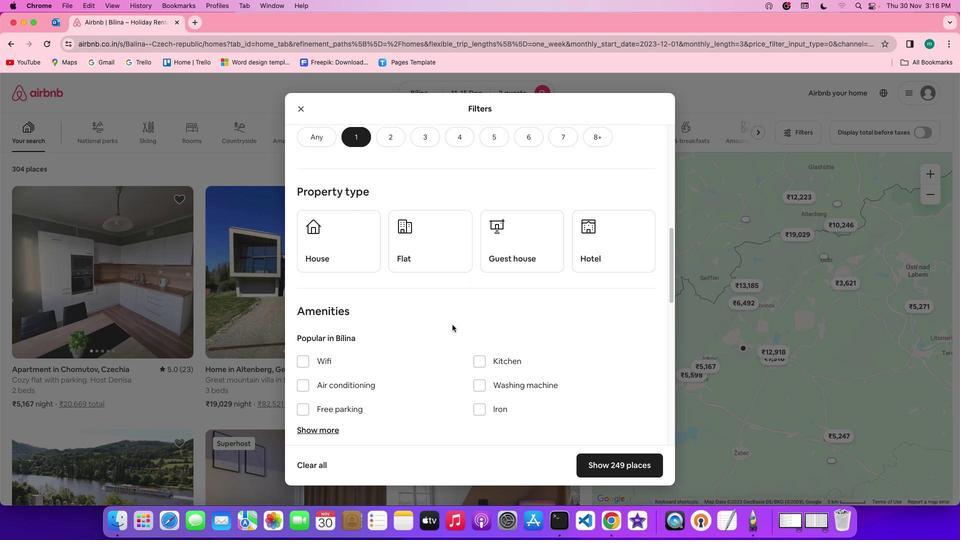 
Action: Mouse scrolled (452, 325) with delta (0, 0)
Screenshot: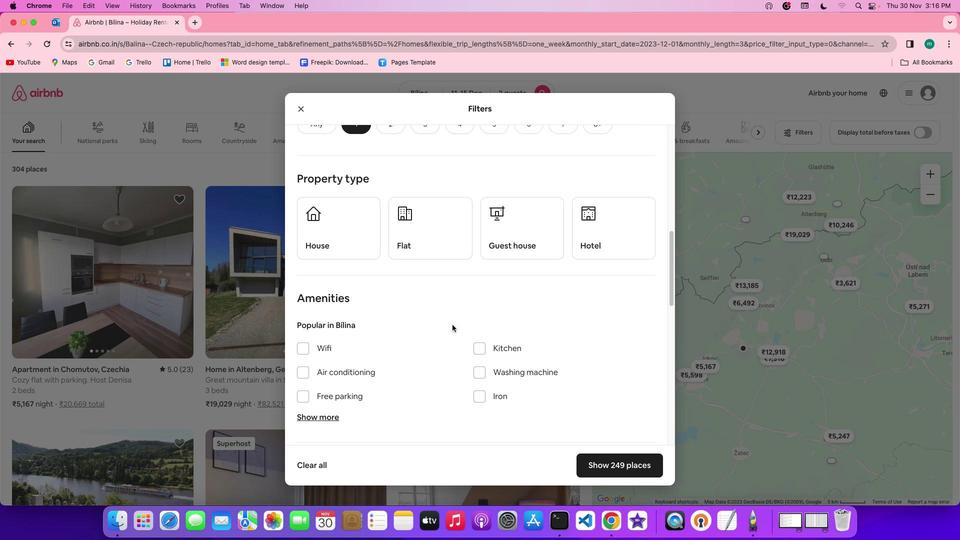 
Action: Mouse moved to (589, 227)
Screenshot: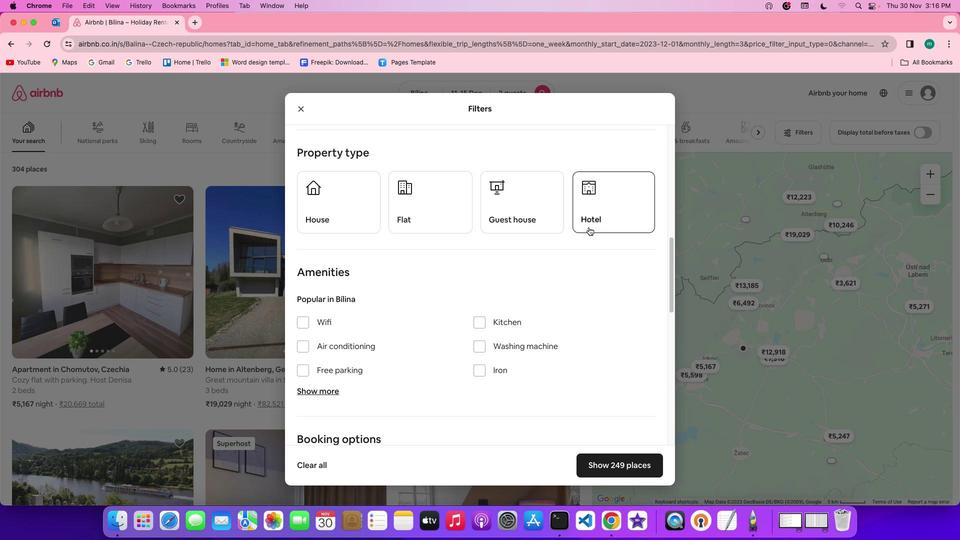 
Action: Mouse pressed left at (589, 227)
Screenshot: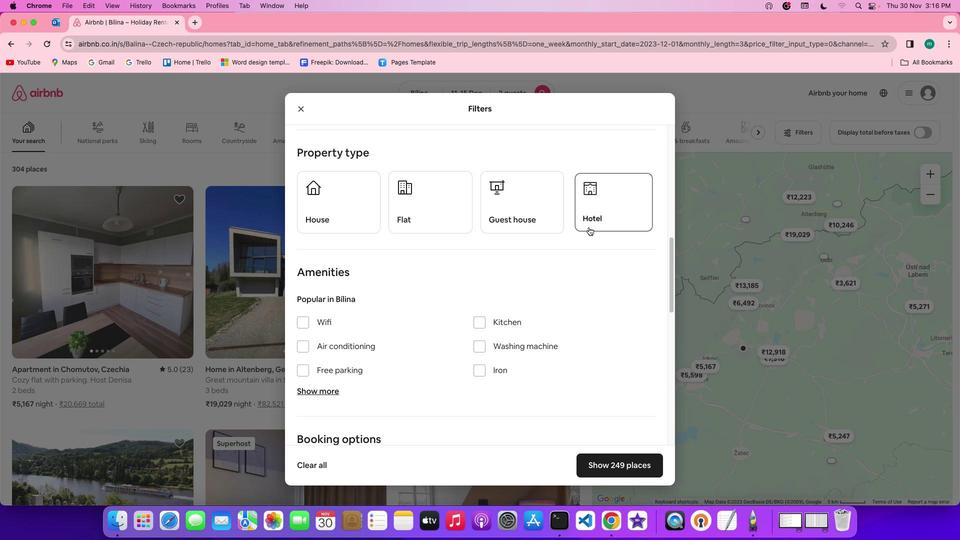 
Action: Mouse moved to (584, 324)
Screenshot: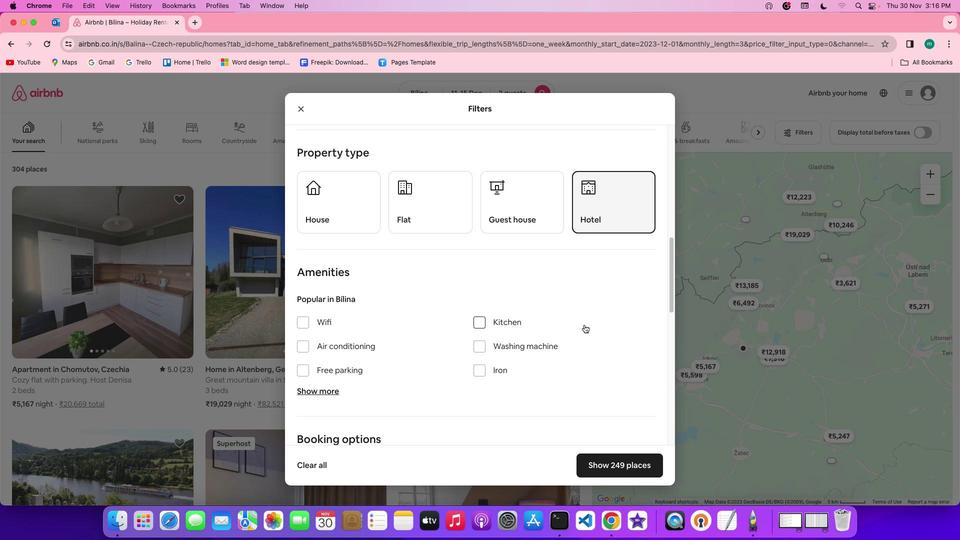 
Action: Mouse scrolled (584, 324) with delta (0, 0)
Screenshot: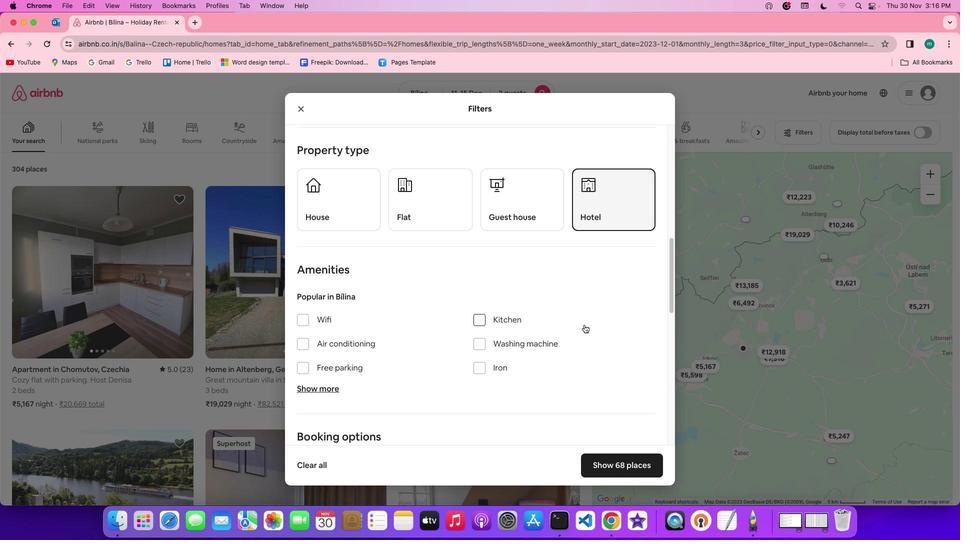 
Action: Mouse scrolled (584, 324) with delta (0, 0)
Screenshot: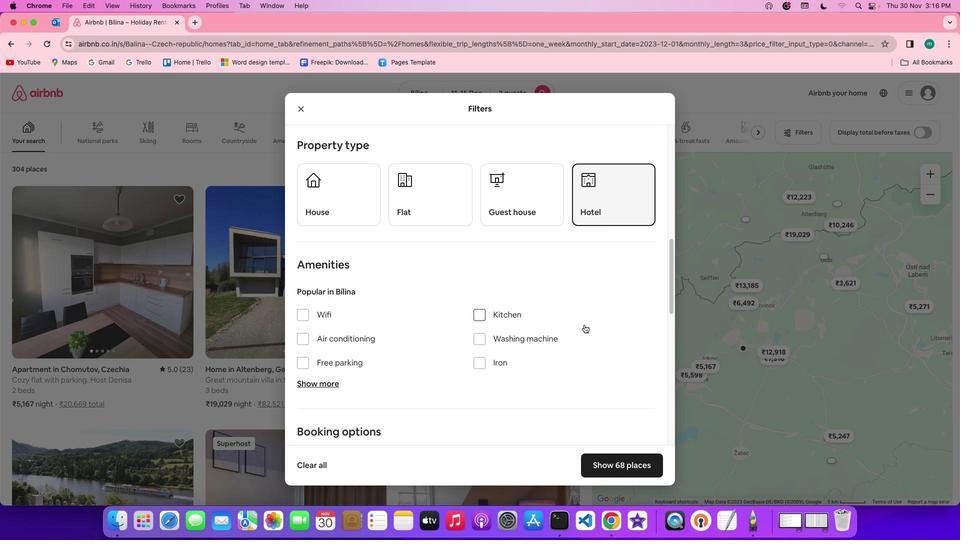 
Action: Mouse scrolled (584, 324) with delta (0, -1)
Screenshot: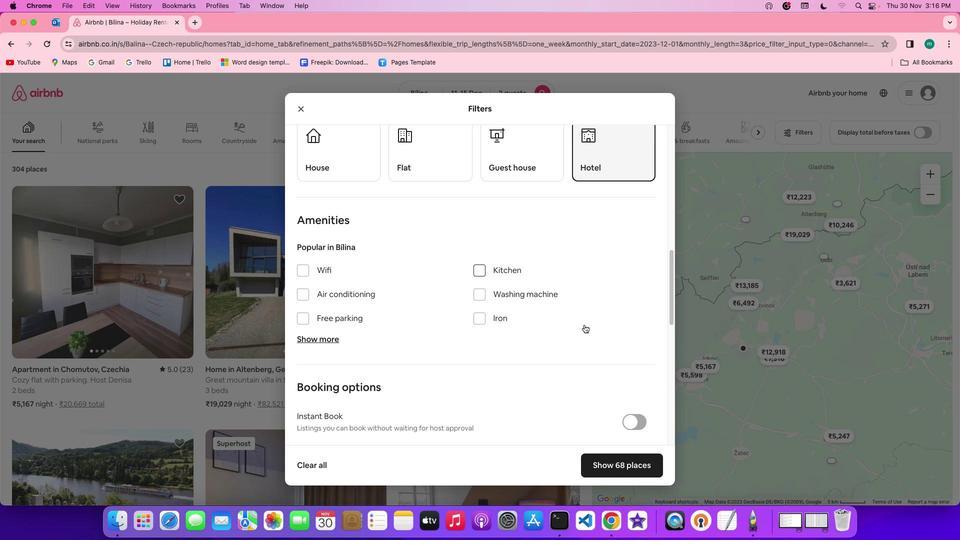 
Action: Mouse scrolled (584, 324) with delta (0, -1)
Screenshot: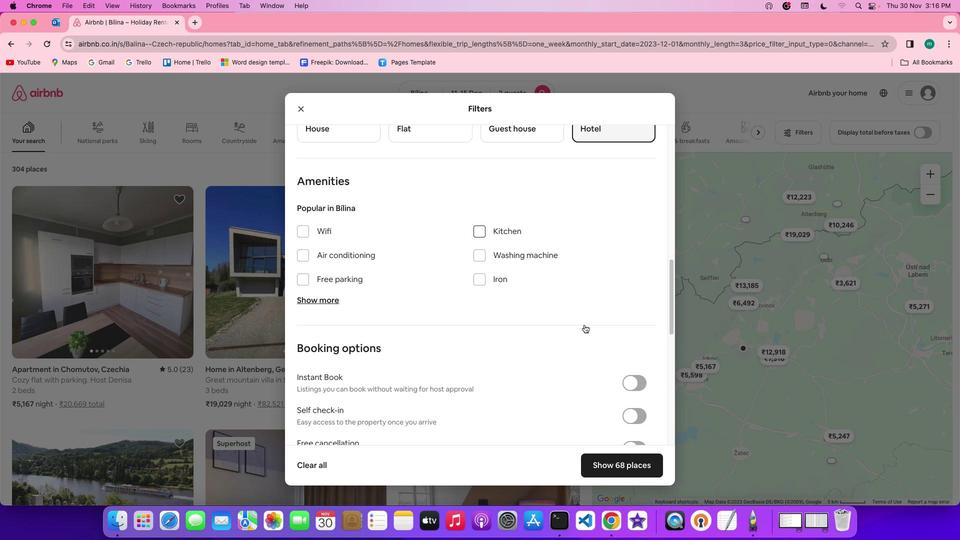 
Action: Mouse scrolled (584, 324) with delta (0, -1)
Screenshot: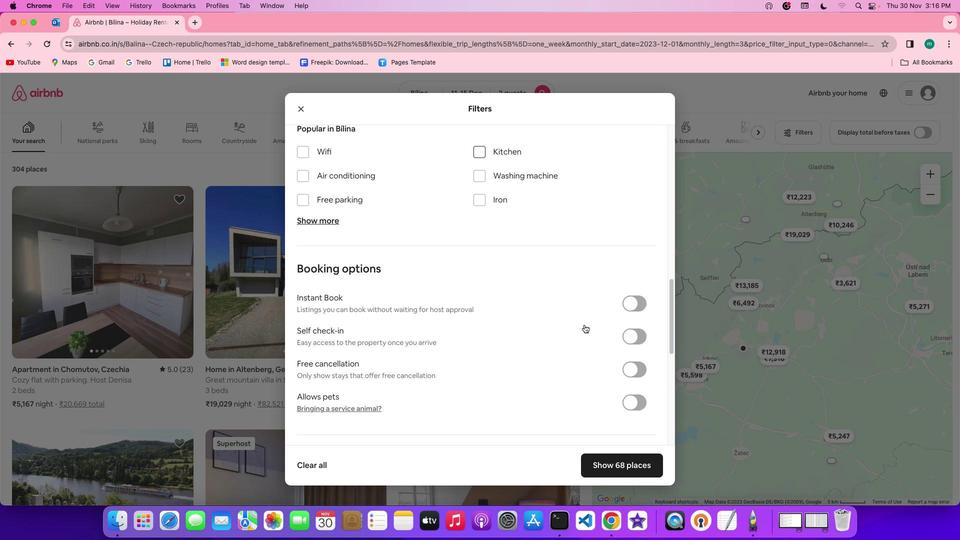 
Action: Mouse scrolled (584, 324) with delta (0, 0)
Screenshot: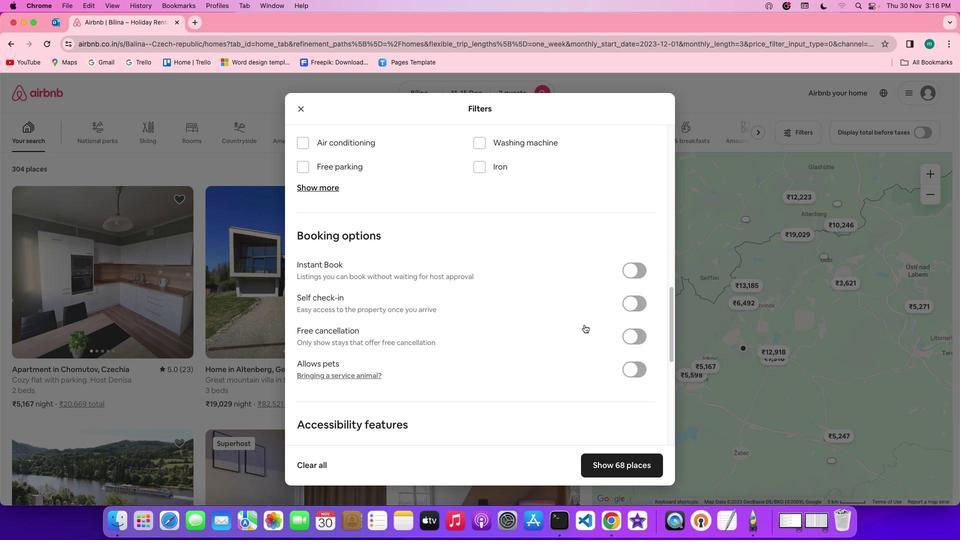 
Action: Mouse scrolled (584, 324) with delta (0, 0)
Screenshot: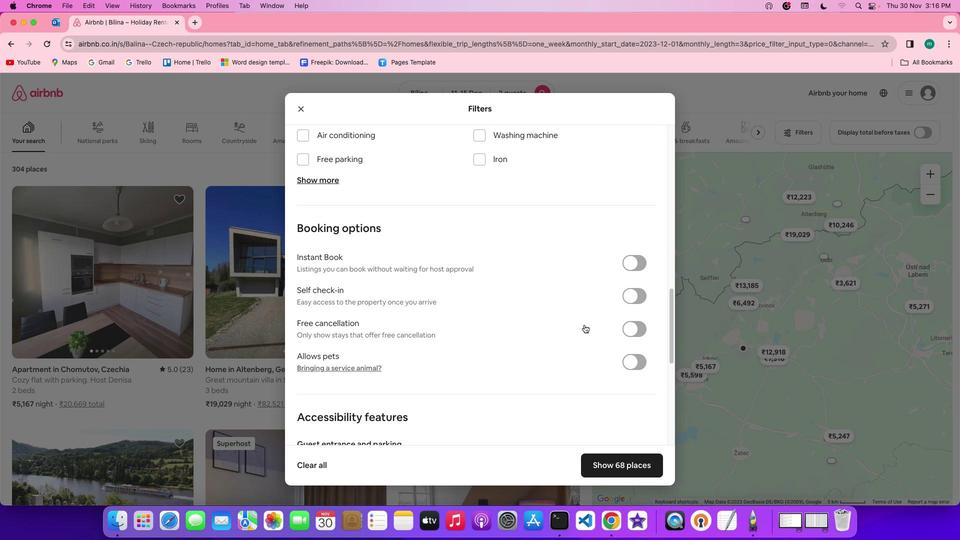 
Action: Mouse scrolled (584, 324) with delta (0, -1)
Screenshot: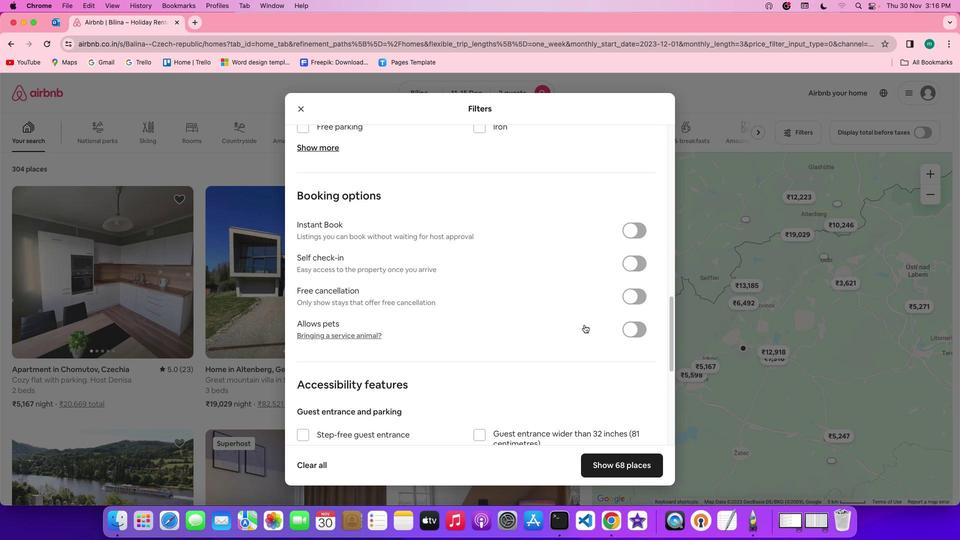 
Action: Mouse scrolled (584, 324) with delta (0, -1)
Screenshot: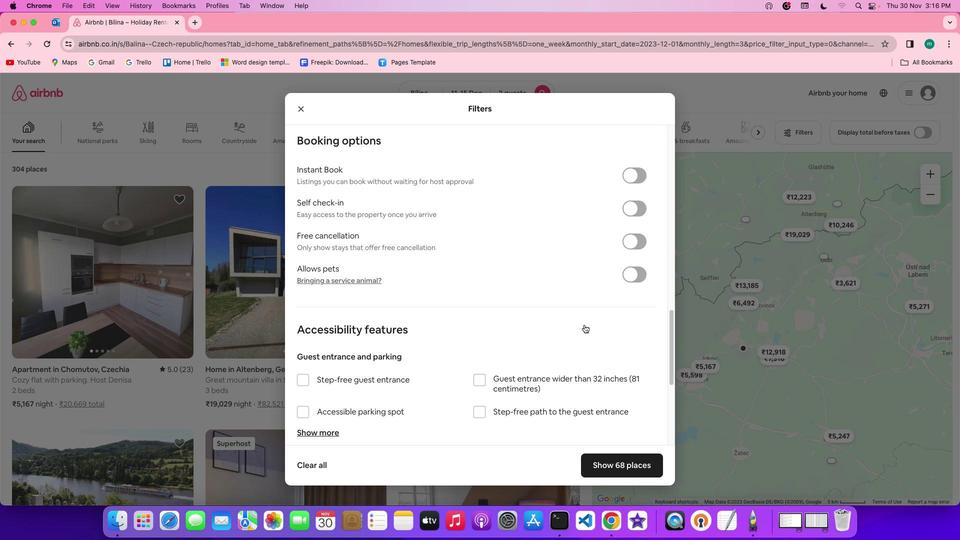 
Action: Mouse scrolled (584, 324) with delta (0, 0)
Screenshot: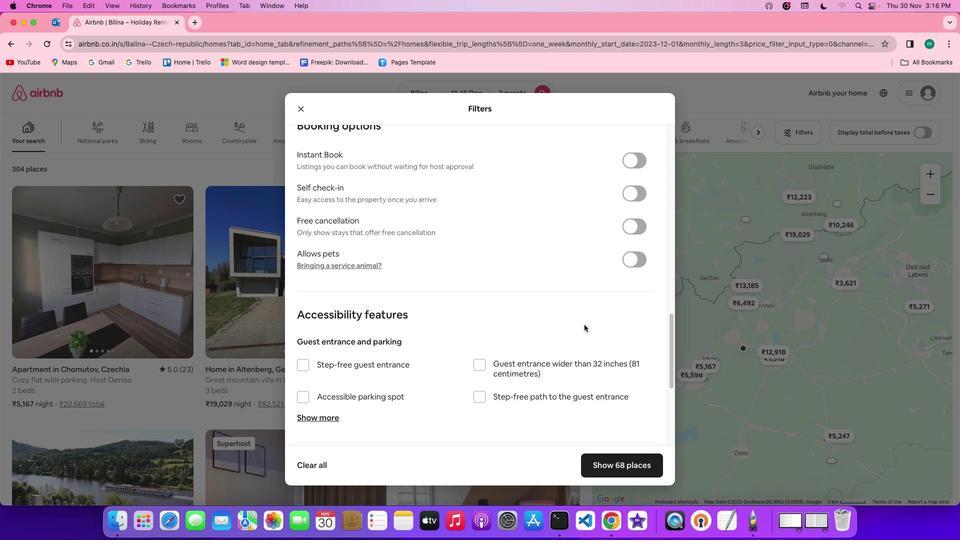 
Action: Mouse scrolled (584, 324) with delta (0, 0)
Screenshot: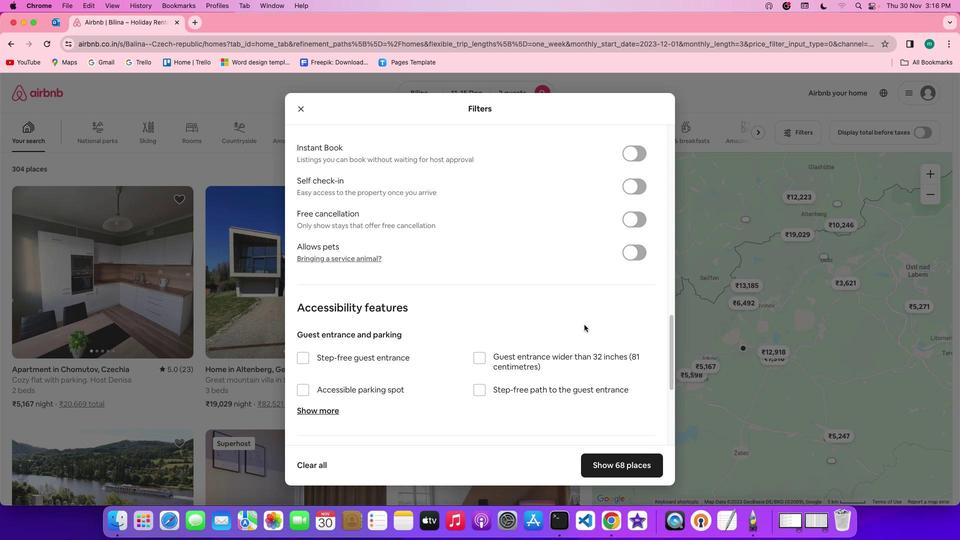 
Action: Mouse scrolled (584, 324) with delta (0, 0)
Screenshot: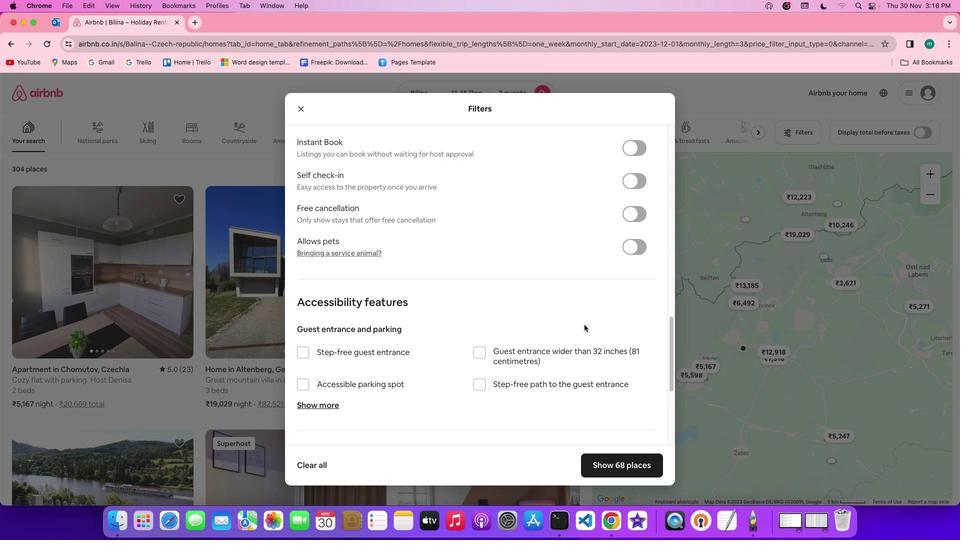 
Action: Mouse scrolled (584, 324) with delta (0, -1)
Screenshot: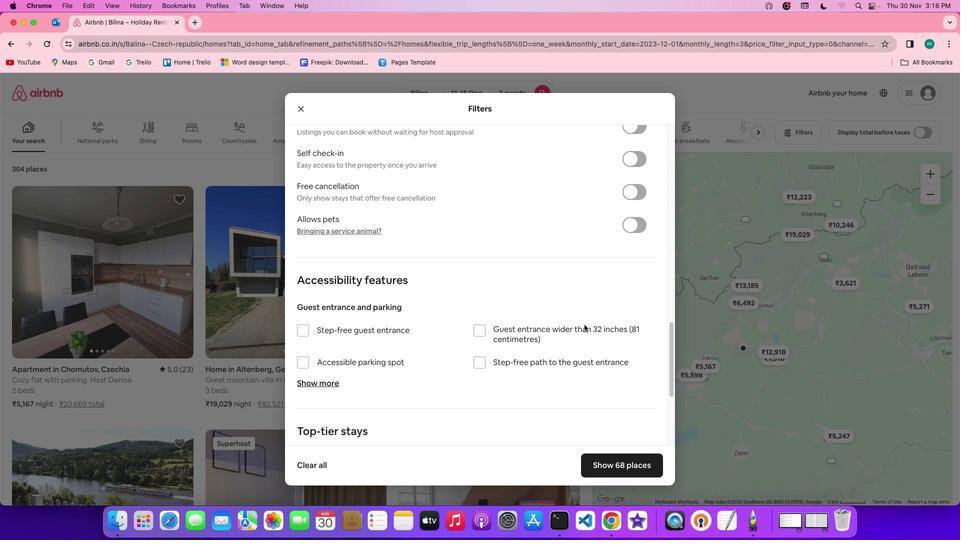 
Action: Mouse scrolled (584, 324) with delta (0, -2)
Screenshot: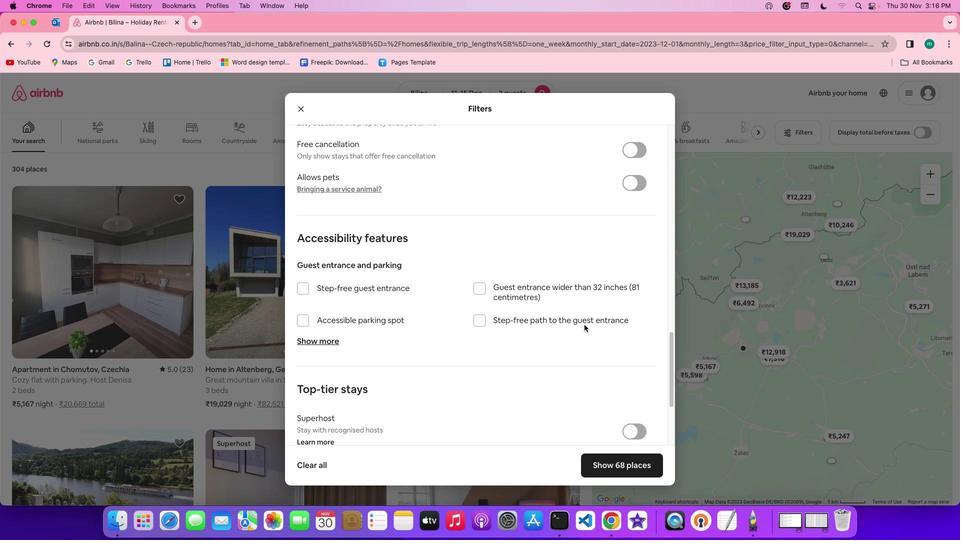 
Action: Mouse scrolled (584, 324) with delta (0, -2)
Screenshot: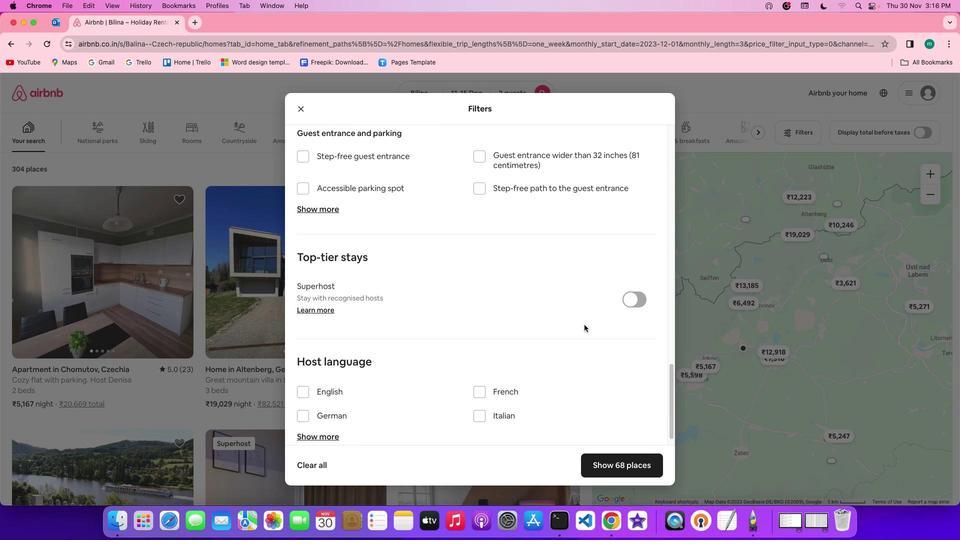
Action: Mouse scrolled (584, 324) with delta (0, 0)
Screenshot: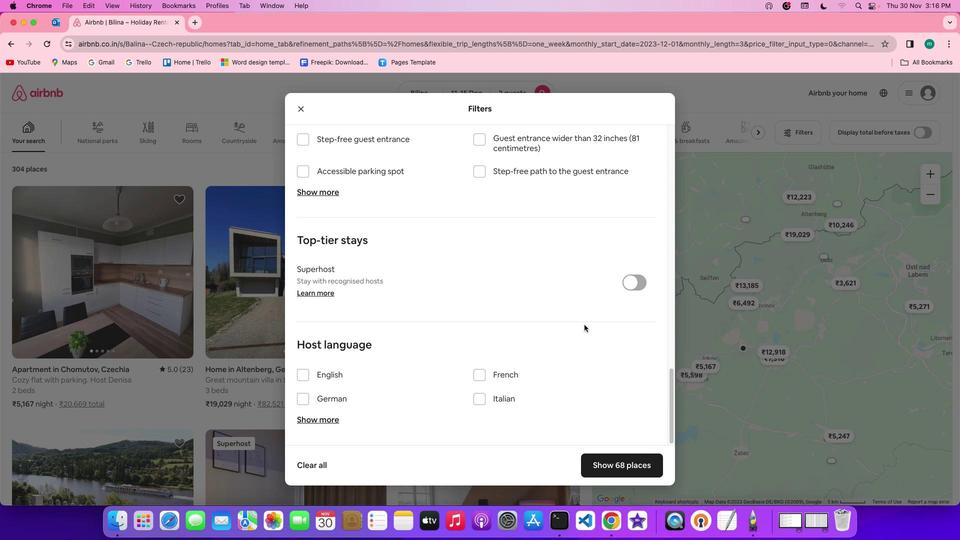 
Action: Mouse scrolled (584, 324) with delta (0, 0)
Screenshot: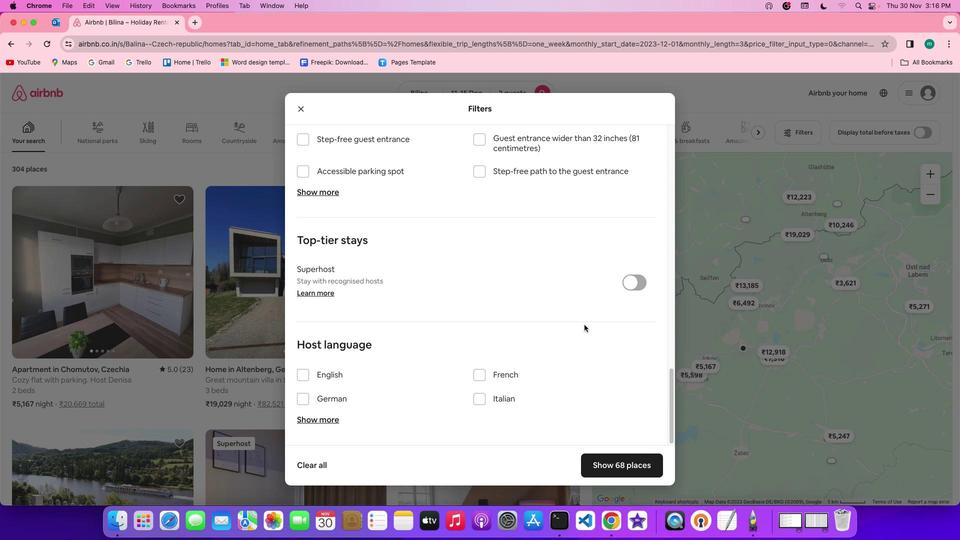 
Action: Mouse scrolled (584, 324) with delta (0, -1)
Screenshot: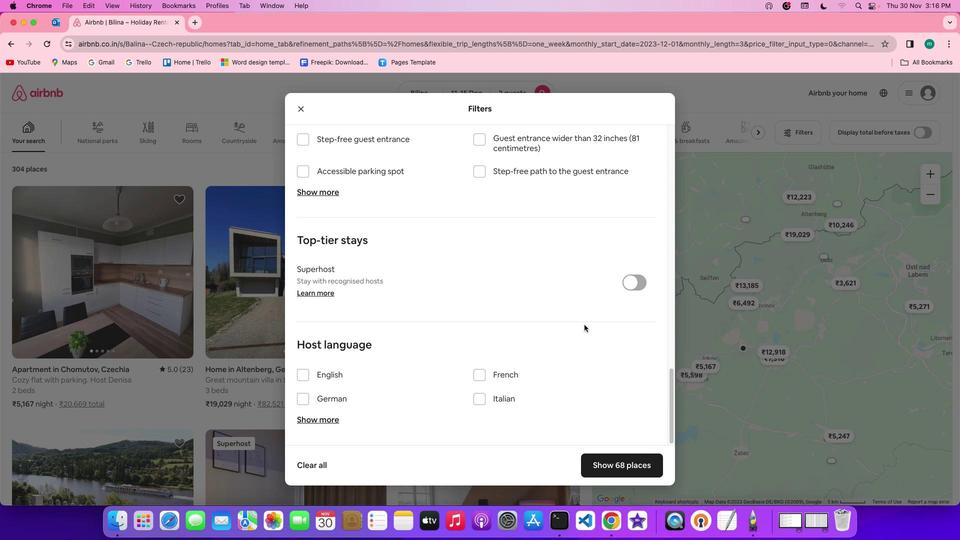 
Action: Mouse scrolled (584, 324) with delta (0, -2)
Screenshot: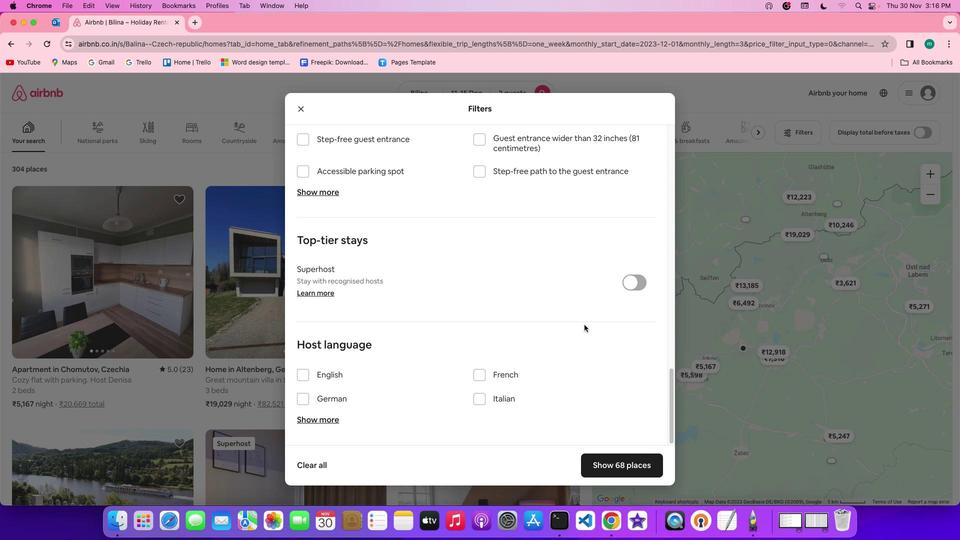 
Action: Mouse scrolled (584, 324) with delta (0, -3)
Screenshot: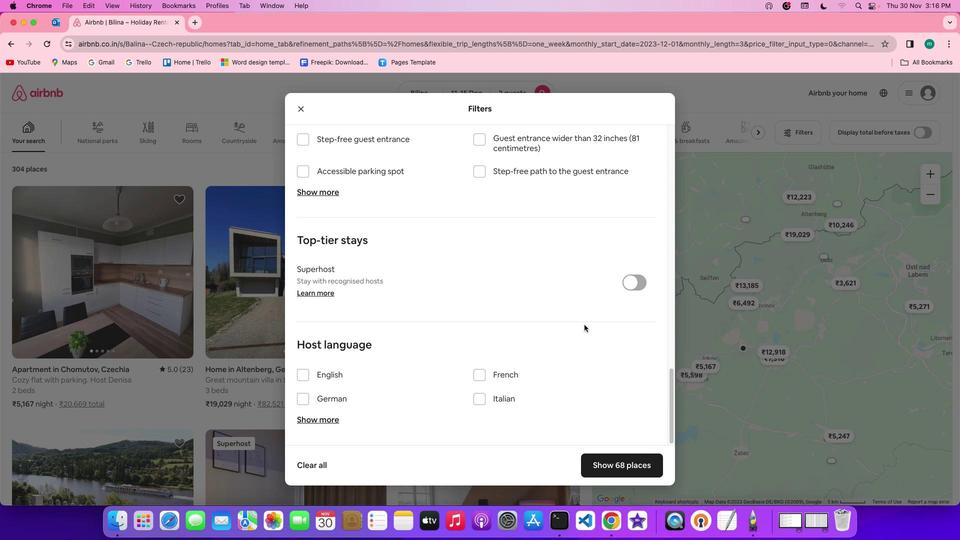 
Action: Mouse scrolled (584, 324) with delta (0, -3)
Screenshot: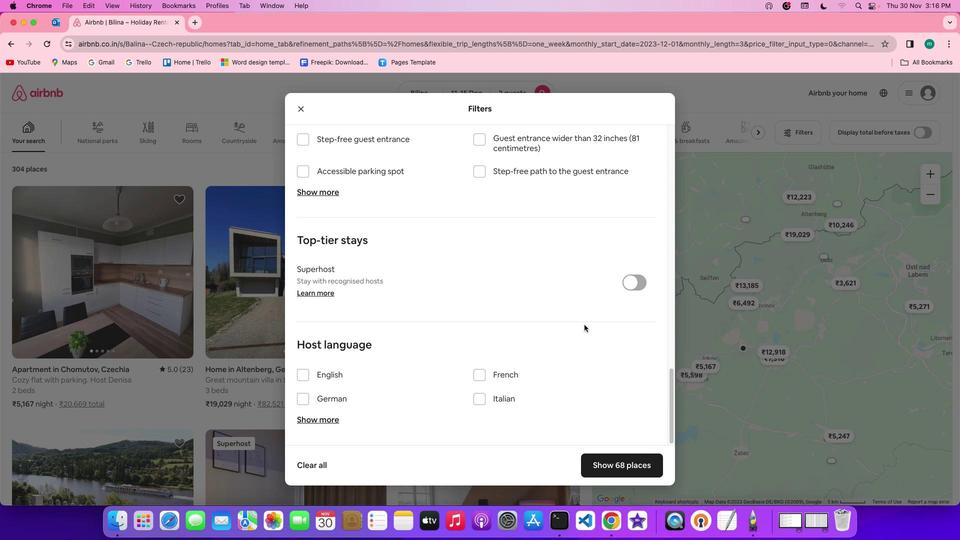
Action: Mouse scrolled (584, 324) with delta (0, 0)
Screenshot: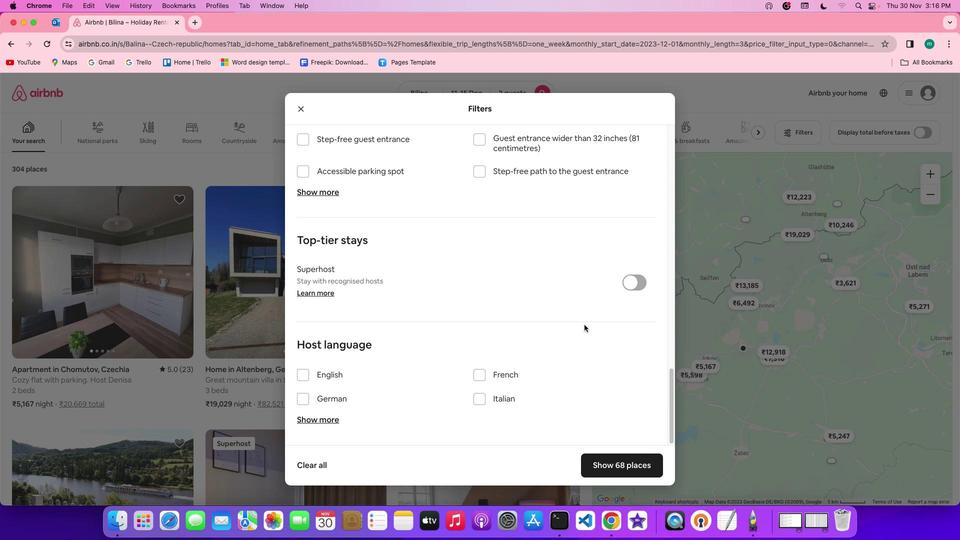 
Action: Mouse scrolled (584, 324) with delta (0, 0)
Screenshot: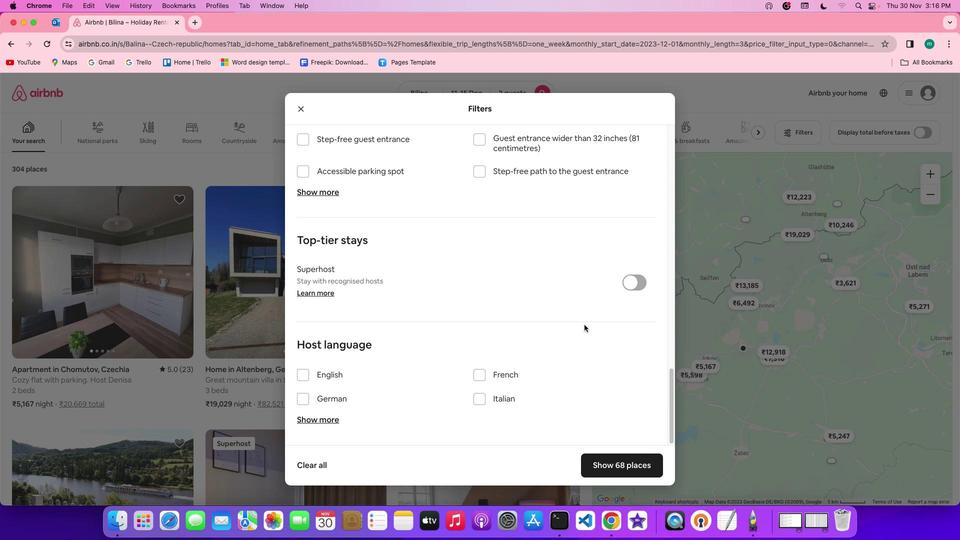 
Action: Mouse scrolled (584, 324) with delta (0, -1)
Screenshot: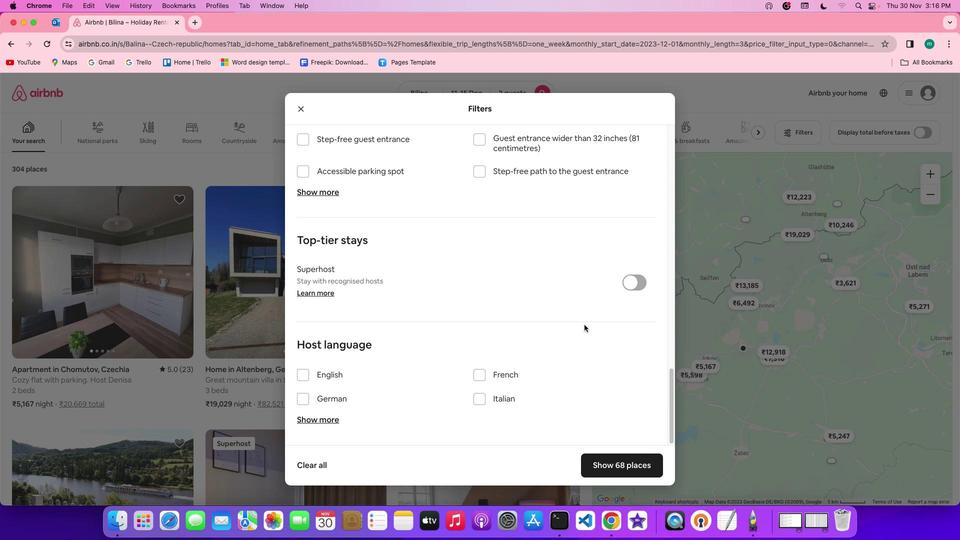 
Action: Mouse scrolled (584, 324) with delta (0, -2)
Screenshot: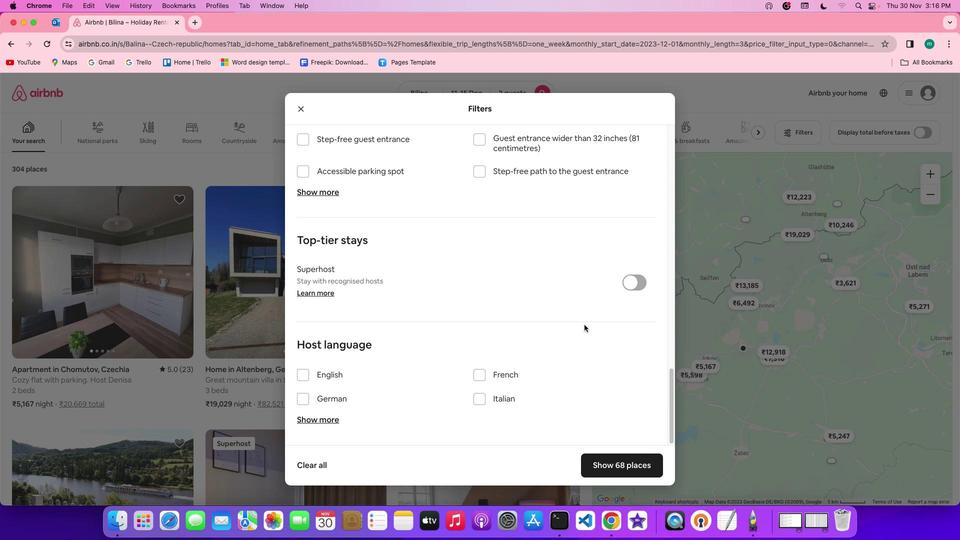 
Action: Mouse scrolled (584, 324) with delta (0, -3)
Screenshot: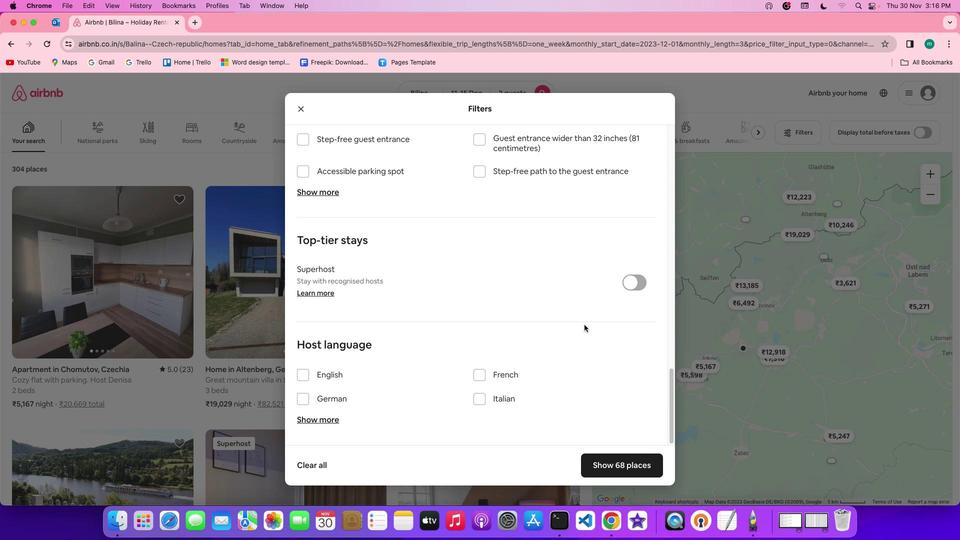 
Action: Mouse scrolled (584, 324) with delta (0, -3)
Screenshot: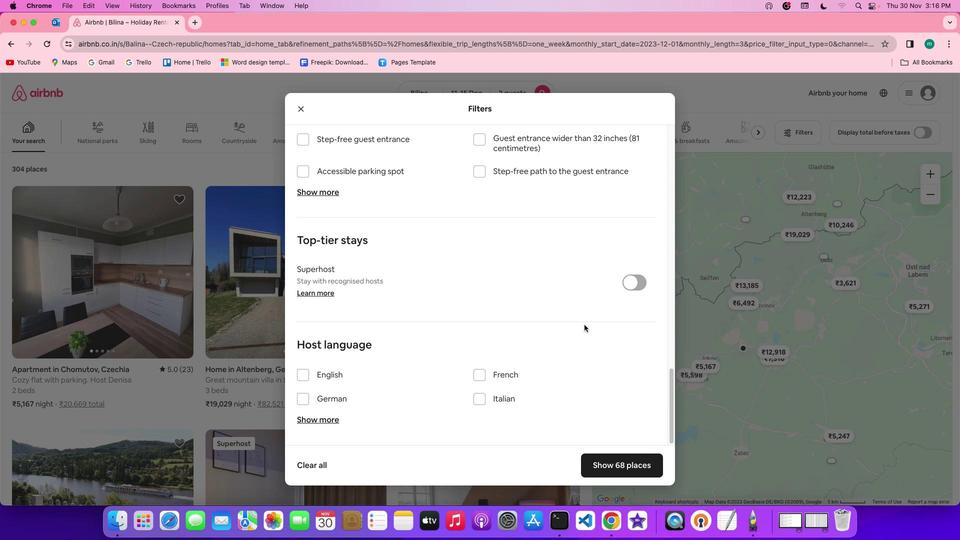 
Action: Mouse scrolled (584, 324) with delta (0, 0)
Screenshot: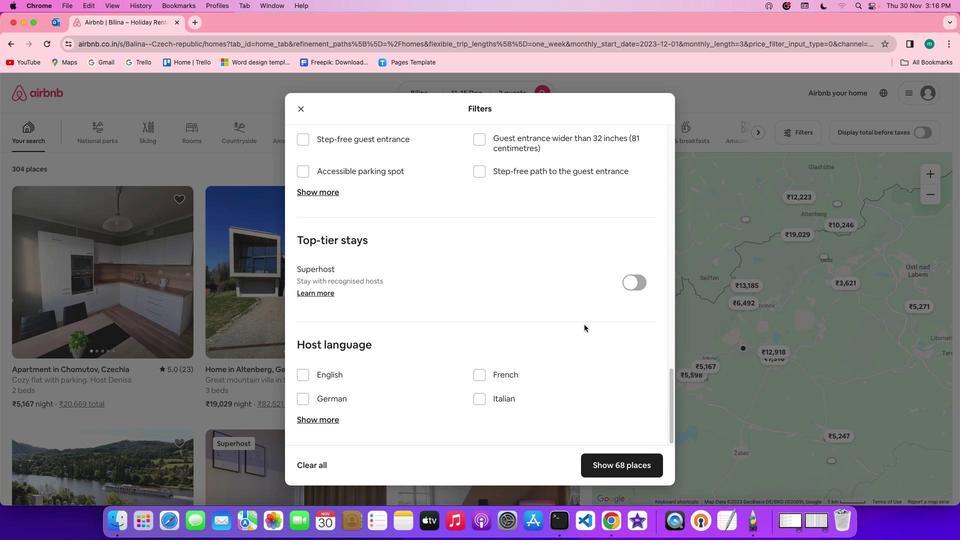 
Action: Mouse scrolled (584, 324) with delta (0, 0)
Screenshot: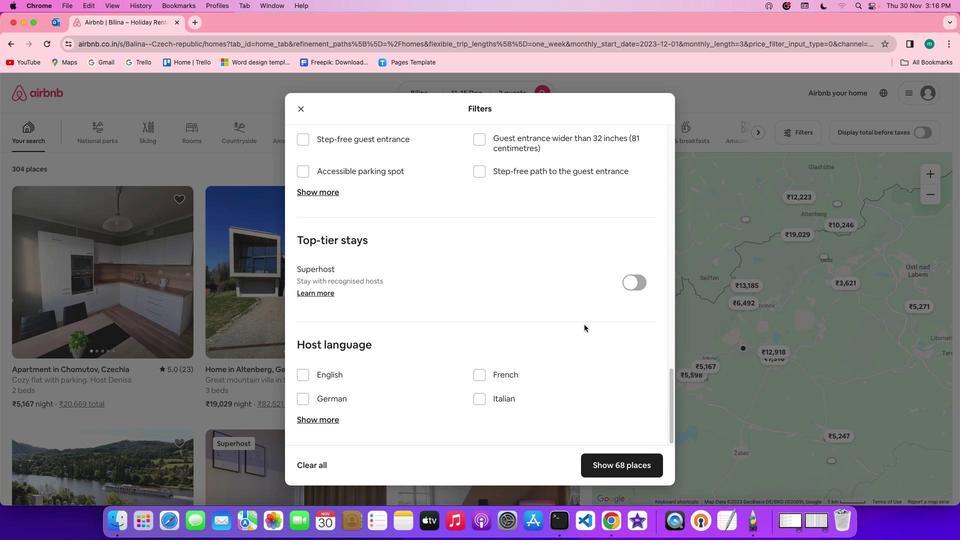 
Action: Mouse scrolled (584, 324) with delta (0, -1)
Screenshot: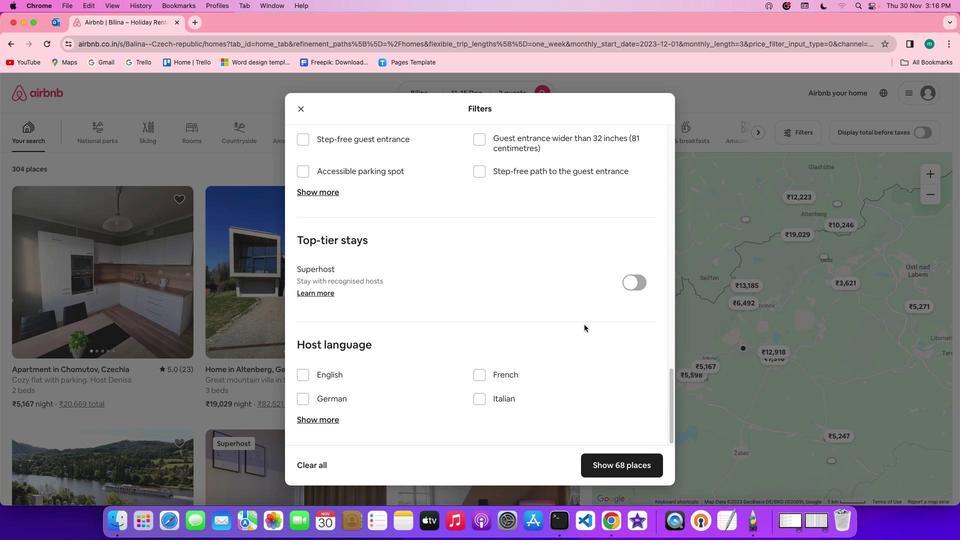 
Action: Mouse scrolled (584, 324) with delta (0, -2)
Screenshot: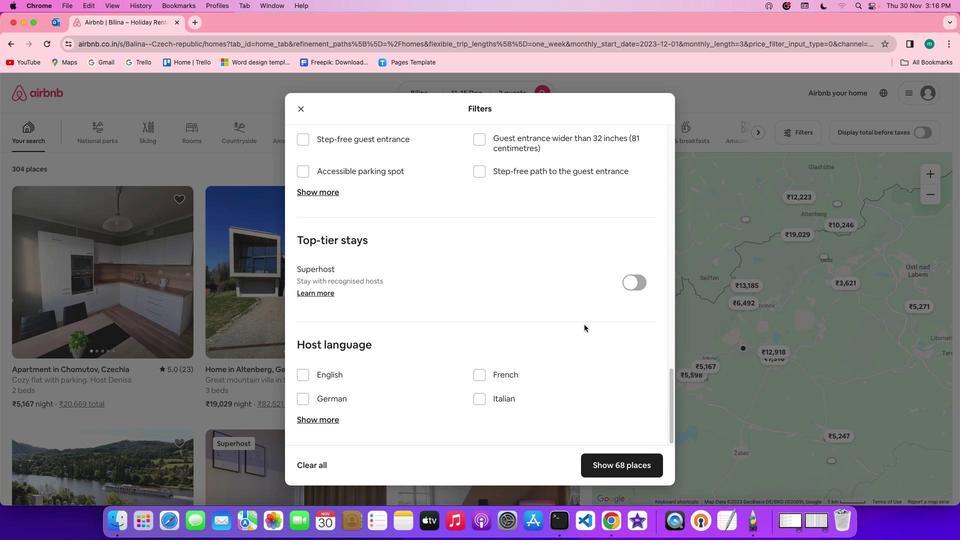 
Action: Mouse scrolled (584, 324) with delta (0, -2)
Screenshot: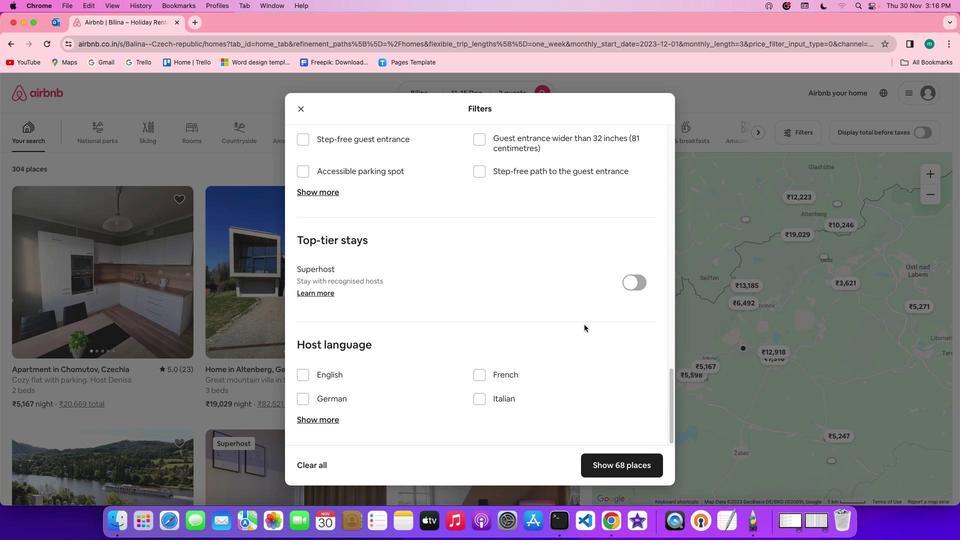 
Action: Mouse scrolled (584, 324) with delta (0, 0)
Screenshot: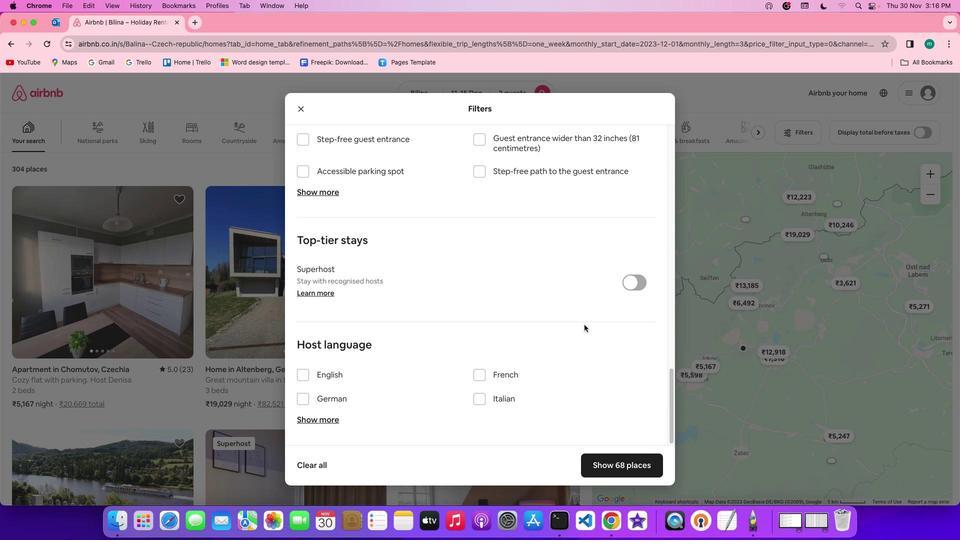 
Action: Mouse scrolled (584, 324) with delta (0, 0)
Screenshot: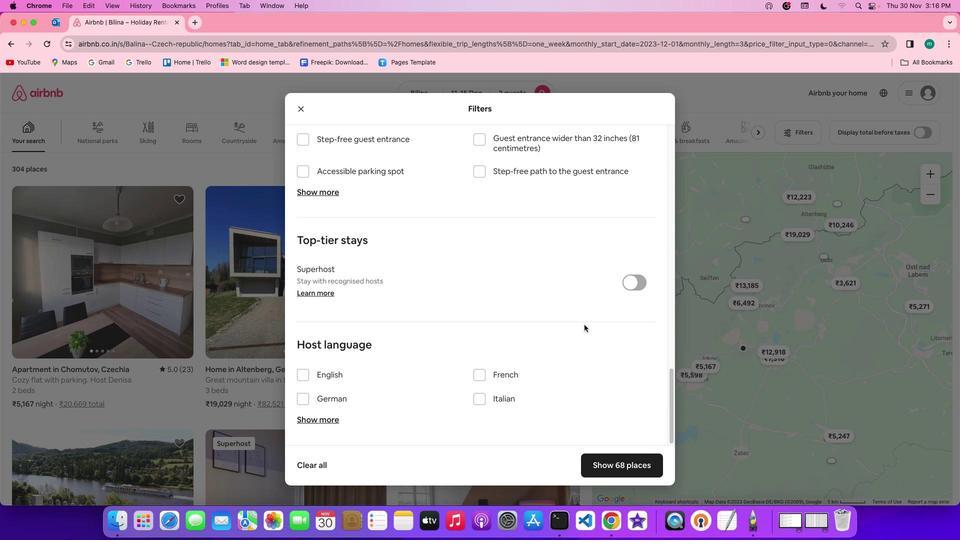 
Action: Mouse scrolled (584, 324) with delta (0, -1)
Screenshot: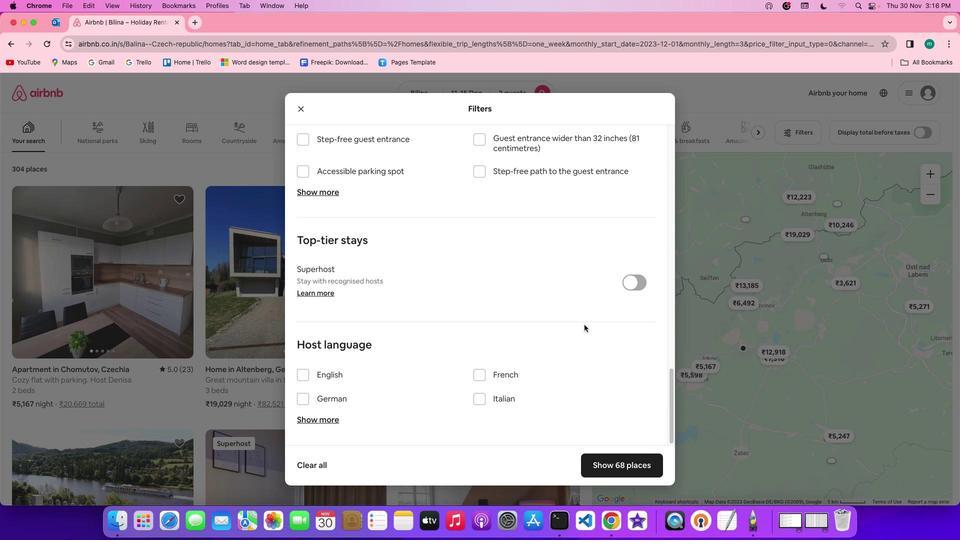 
Action: Mouse scrolled (584, 324) with delta (0, -2)
Screenshot: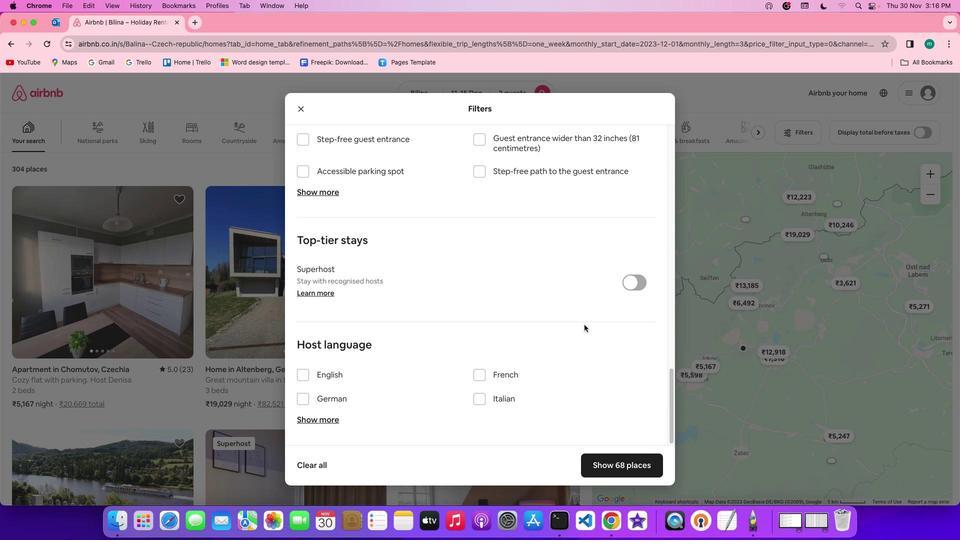
Action: Mouse scrolled (584, 324) with delta (0, -2)
Screenshot: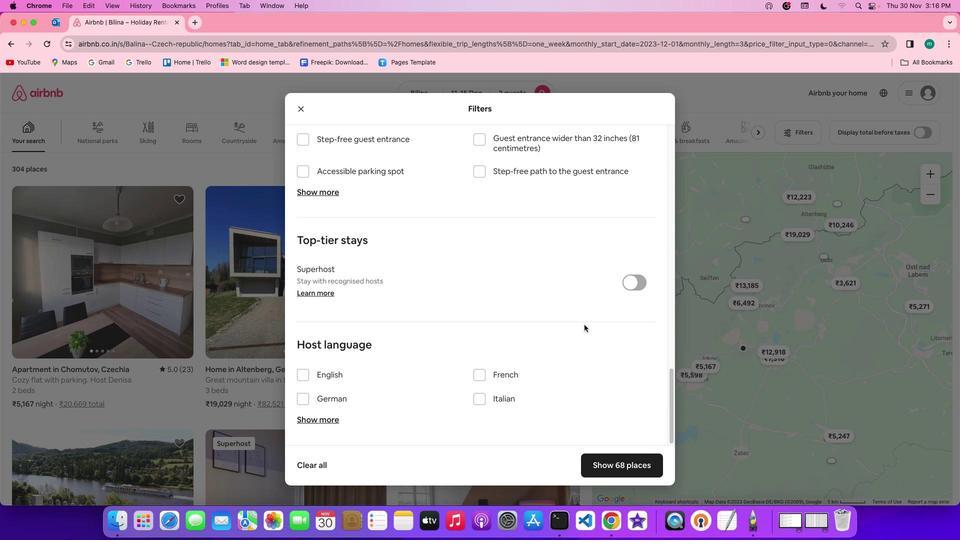 
Action: Mouse moved to (590, 338)
Screenshot: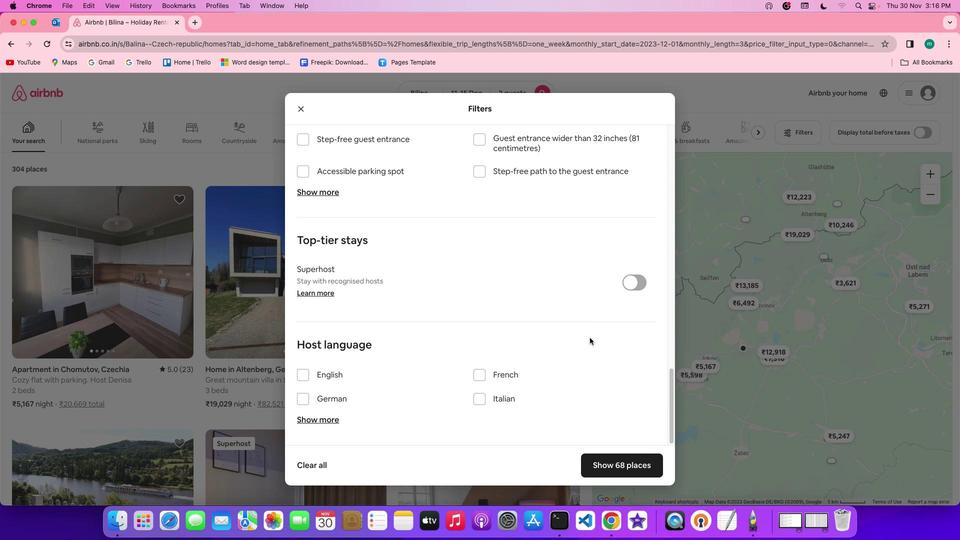 
Action: Mouse scrolled (590, 338) with delta (0, 0)
Screenshot: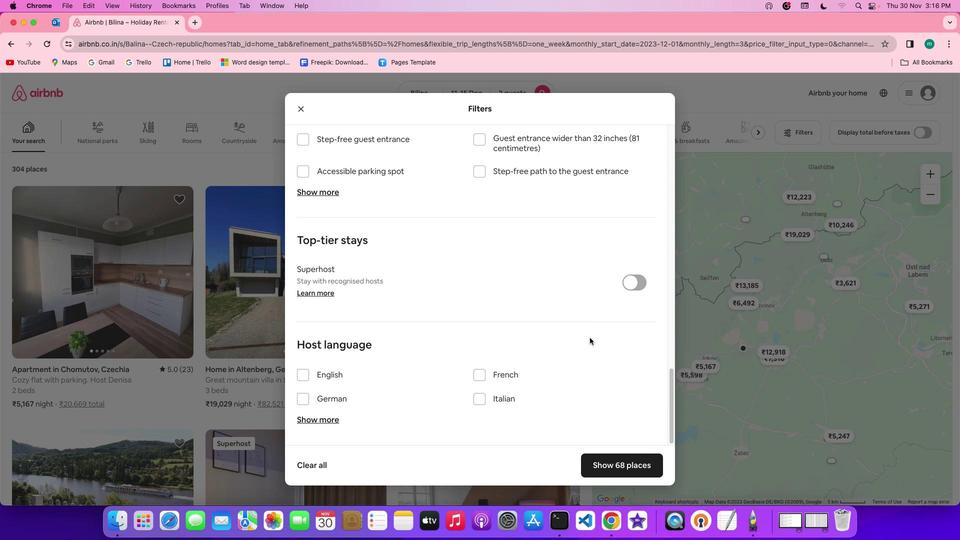 
Action: Mouse scrolled (590, 338) with delta (0, 0)
Screenshot: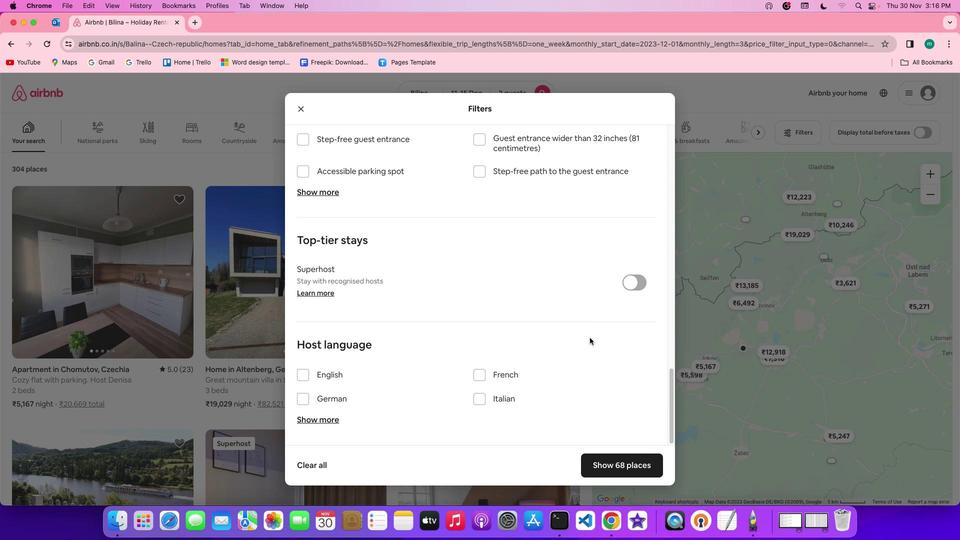 
Action: Mouse scrolled (590, 338) with delta (0, -1)
Screenshot: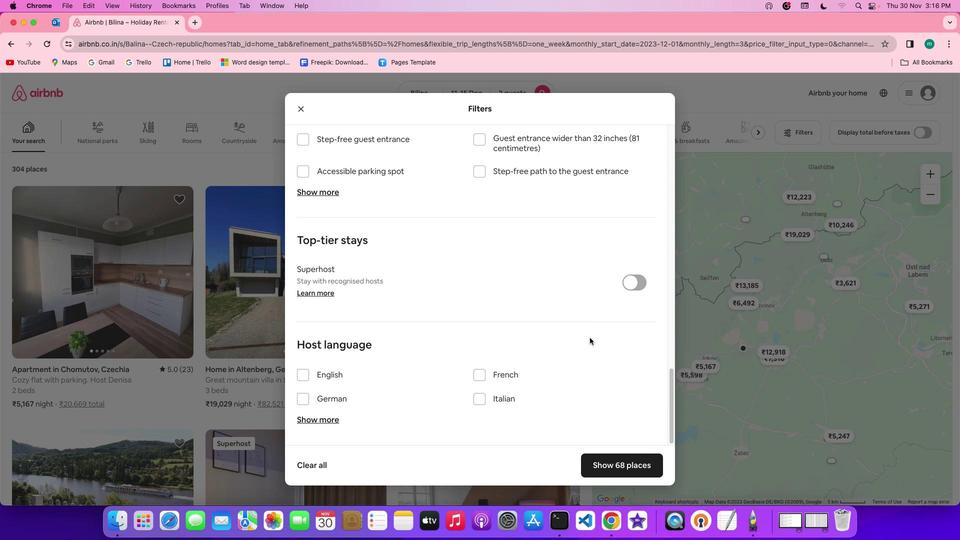 
Action: Mouse scrolled (590, 338) with delta (0, -2)
Screenshot: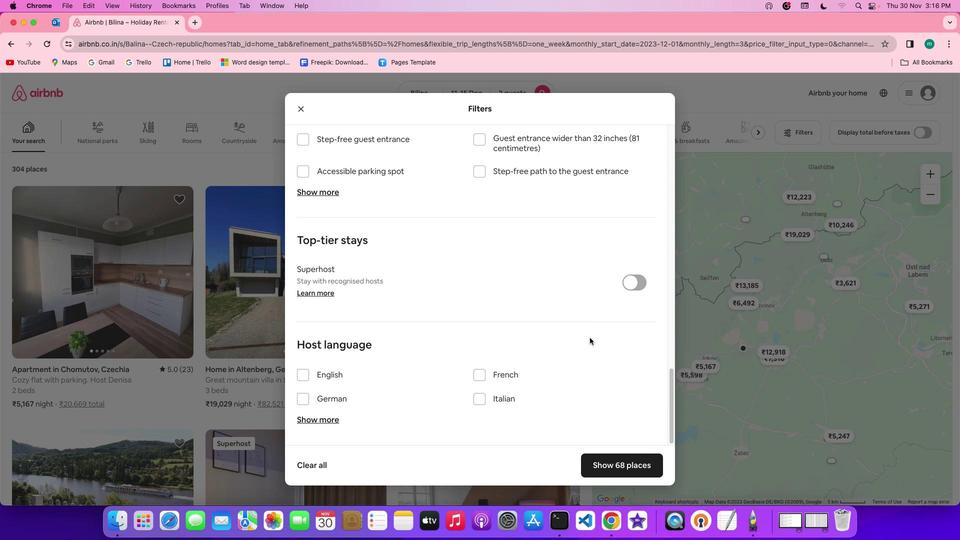 
Action: Mouse scrolled (590, 338) with delta (0, -2)
Screenshot: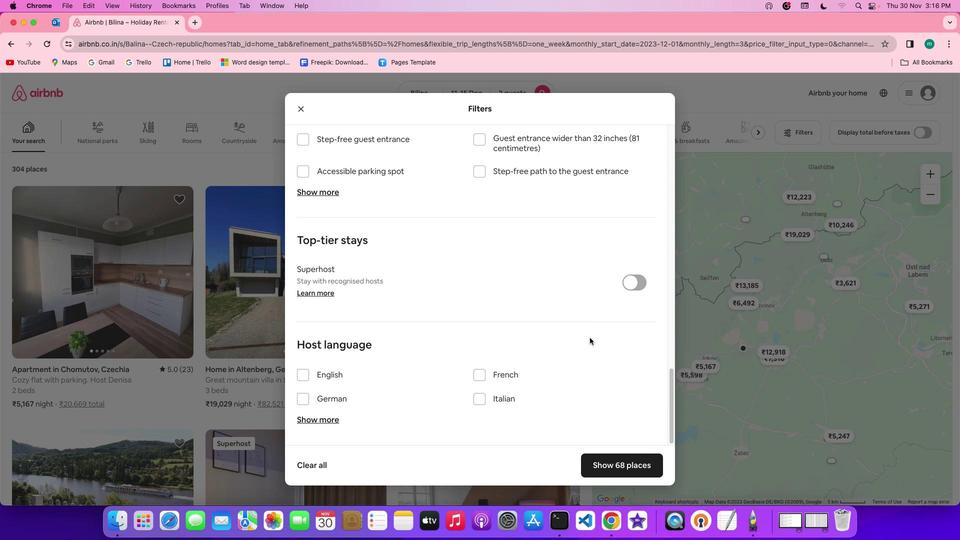 
Action: Mouse scrolled (590, 338) with delta (0, -3)
Screenshot: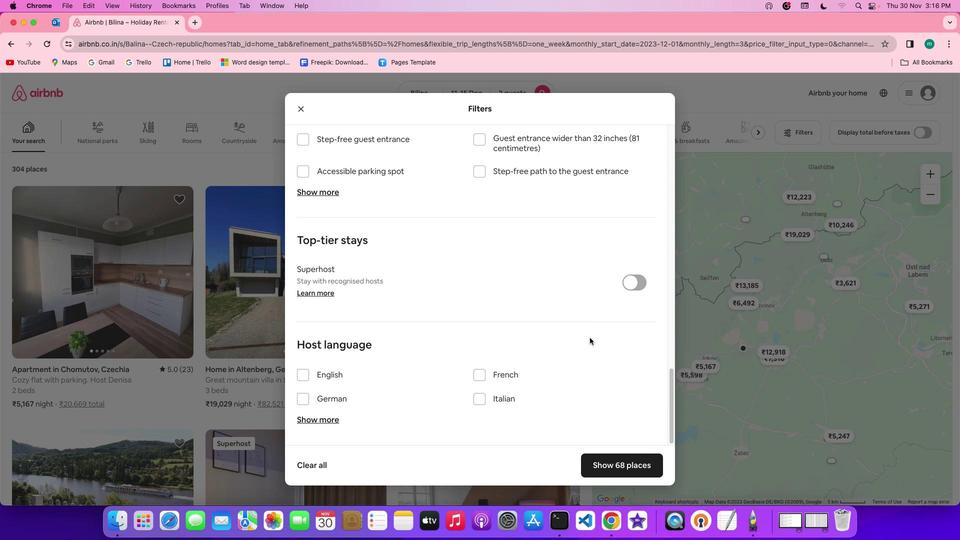 
Action: Mouse moved to (610, 367)
Screenshot: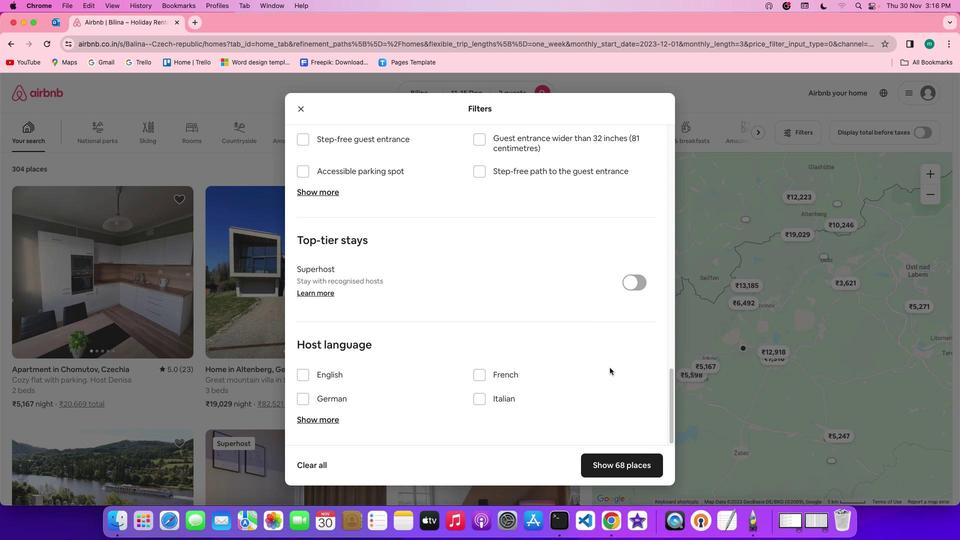 
Action: Mouse scrolled (610, 367) with delta (0, 0)
Screenshot: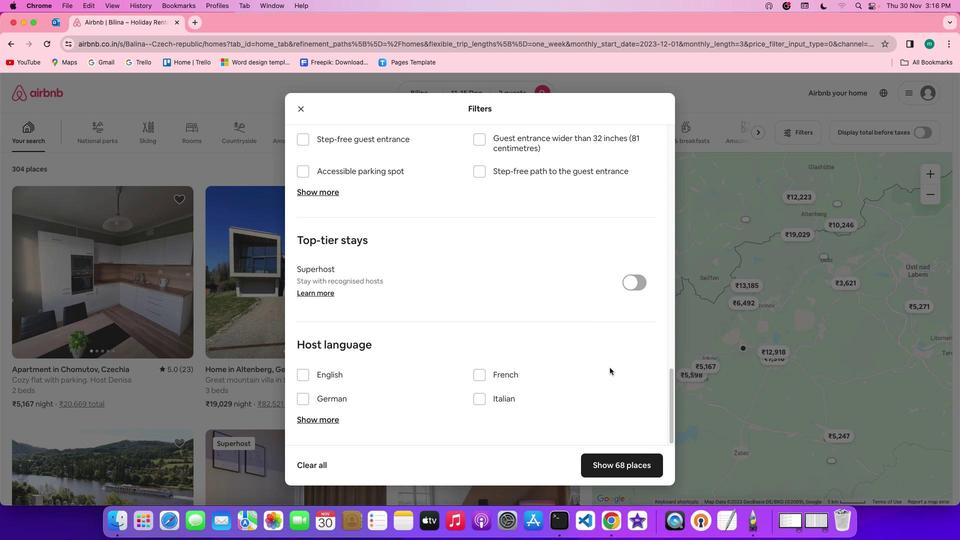 
Action: Mouse scrolled (610, 367) with delta (0, 0)
Screenshot: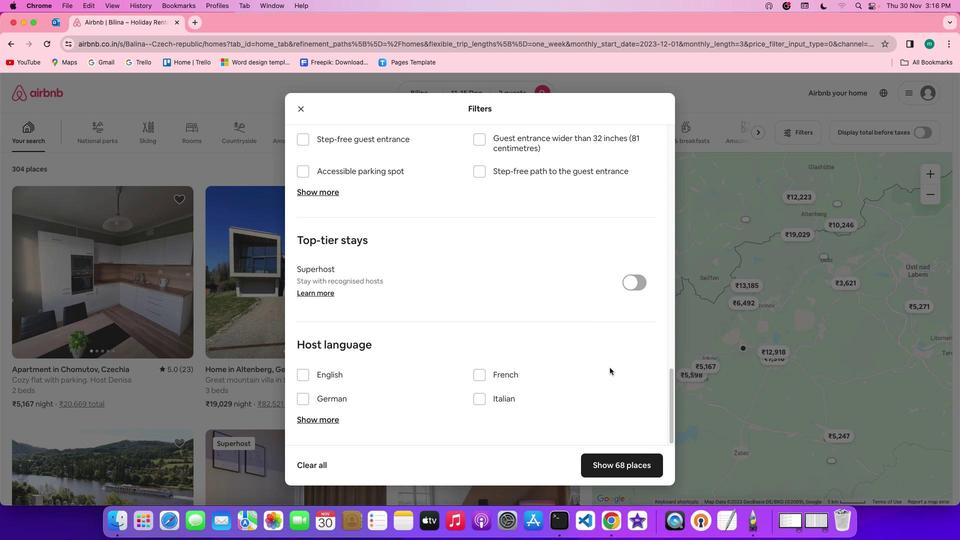 
Action: Mouse scrolled (610, 367) with delta (0, -1)
Screenshot: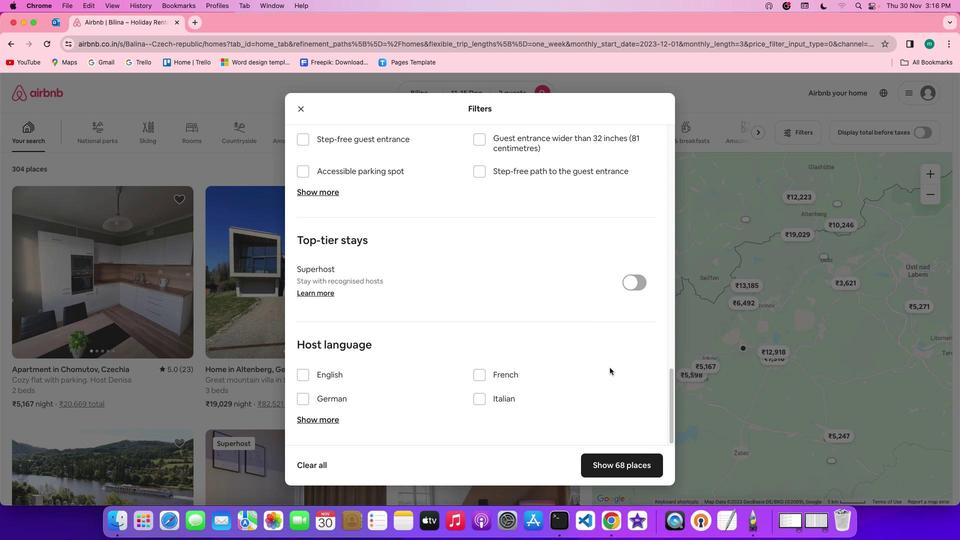 
Action: Mouse scrolled (610, 367) with delta (0, -2)
Screenshot: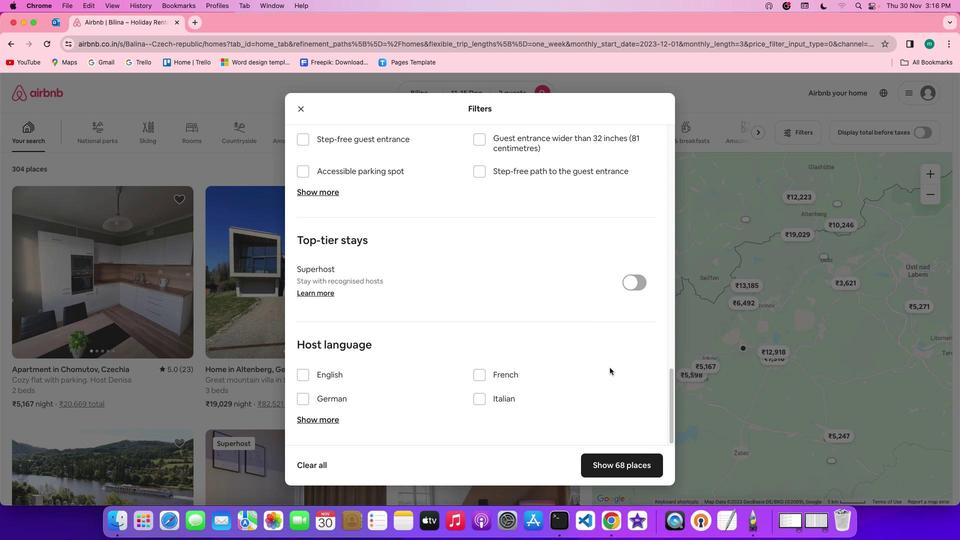 
Action: Mouse scrolled (610, 367) with delta (0, -2)
Screenshot: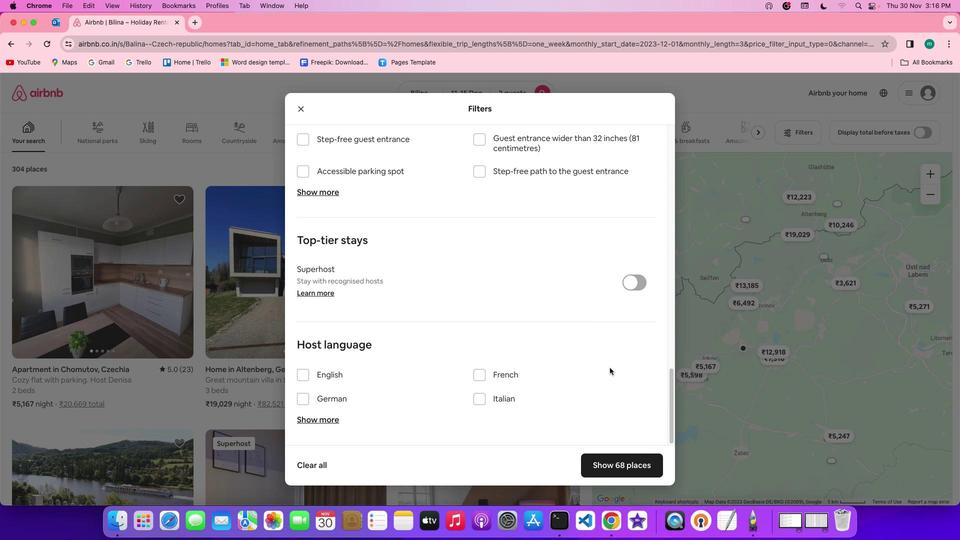 
Action: Mouse moved to (630, 465)
Screenshot: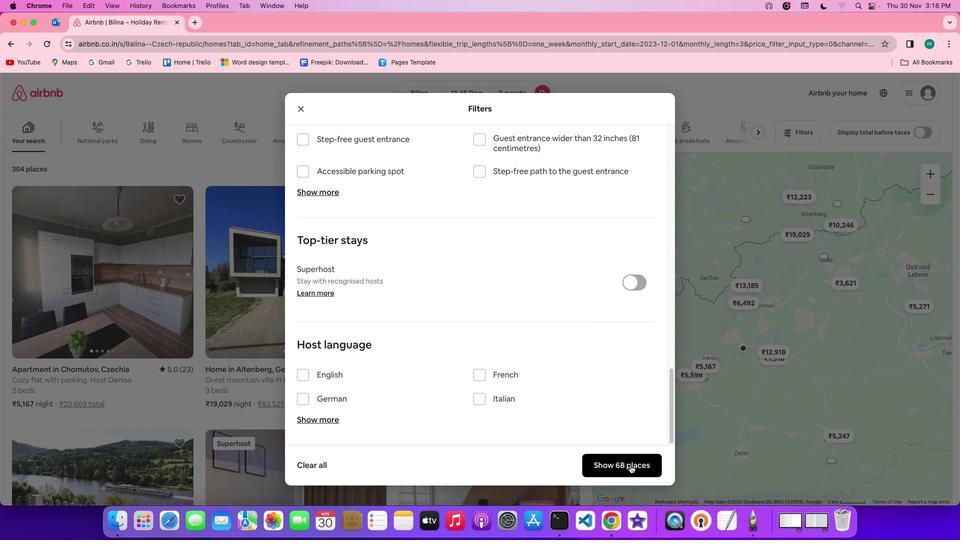 
Action: Mouse pressed left at (630, 465)
Screenshot: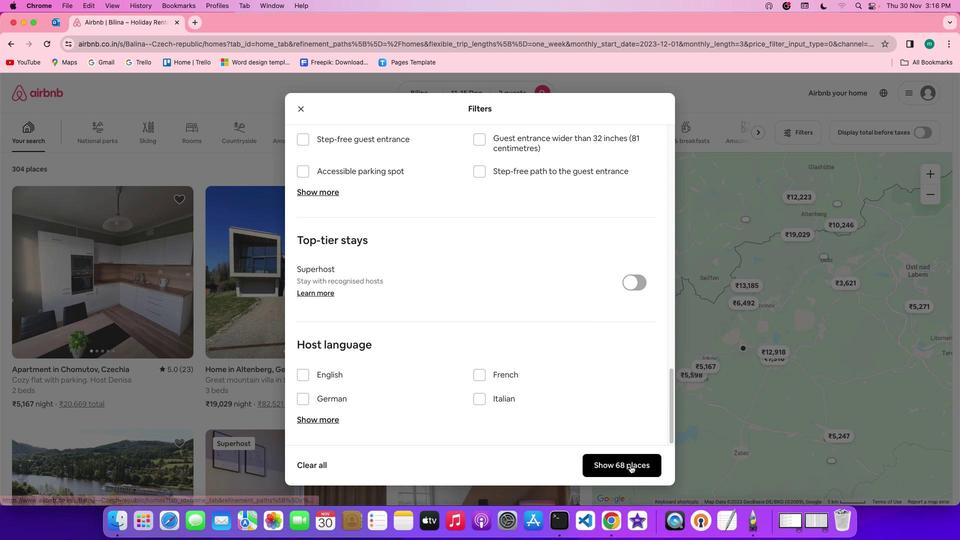 
Action: Mouse moved to (347, 304)
Screenshot: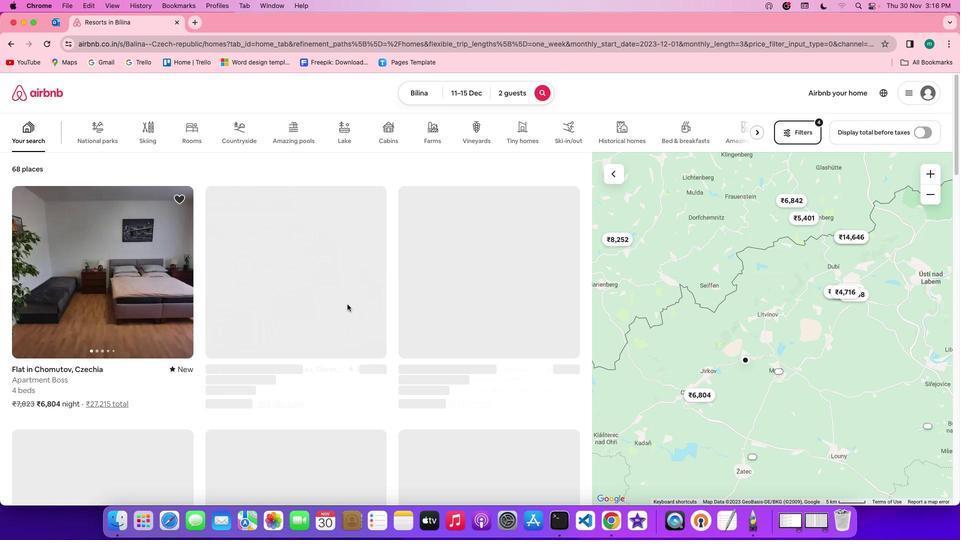 
Action: Mouse pressed left at (347, 304)
Screenshot: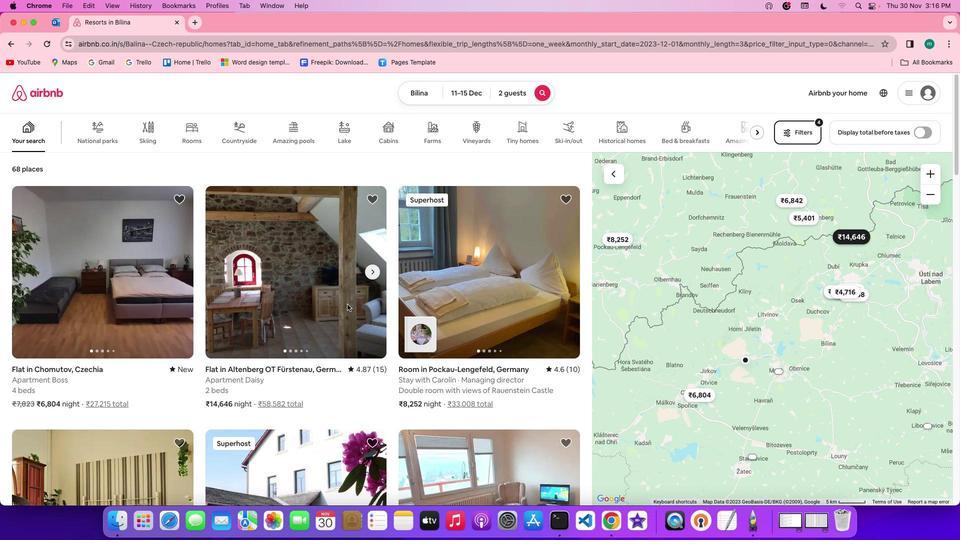 
Action: Mouse moved to (728, 378)
Screenshot: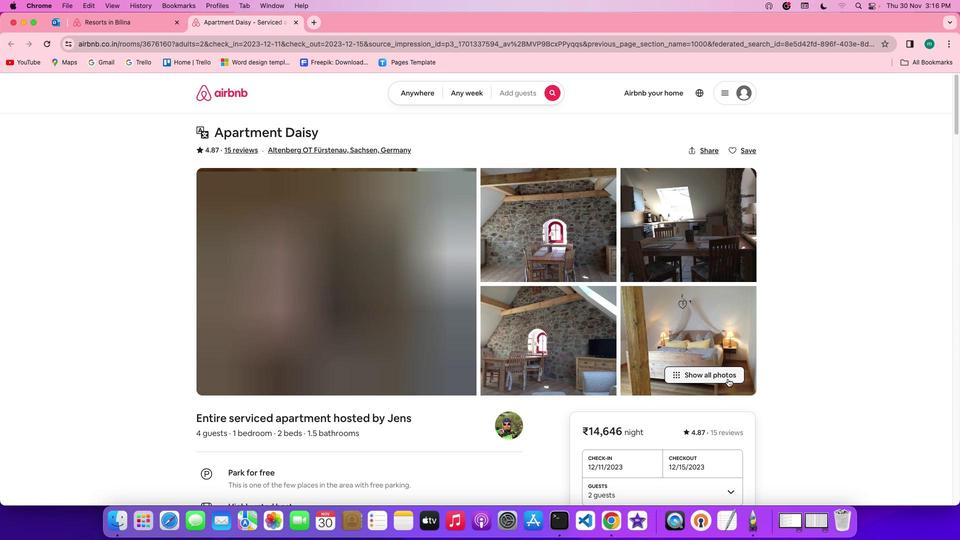
Action: Mouse pressed left at (728, 378)
Screenshot: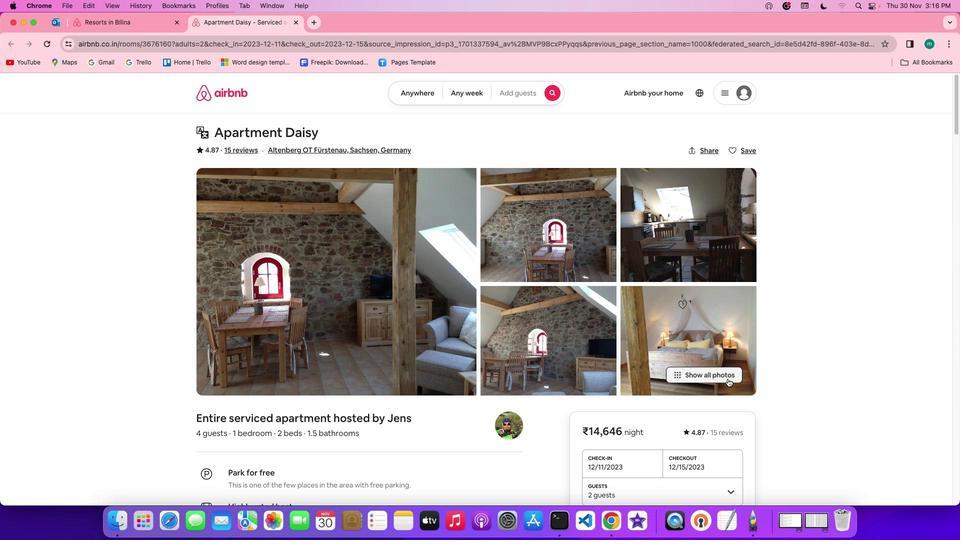 
Action: Mouse moved to (429, 358)
Screenshot: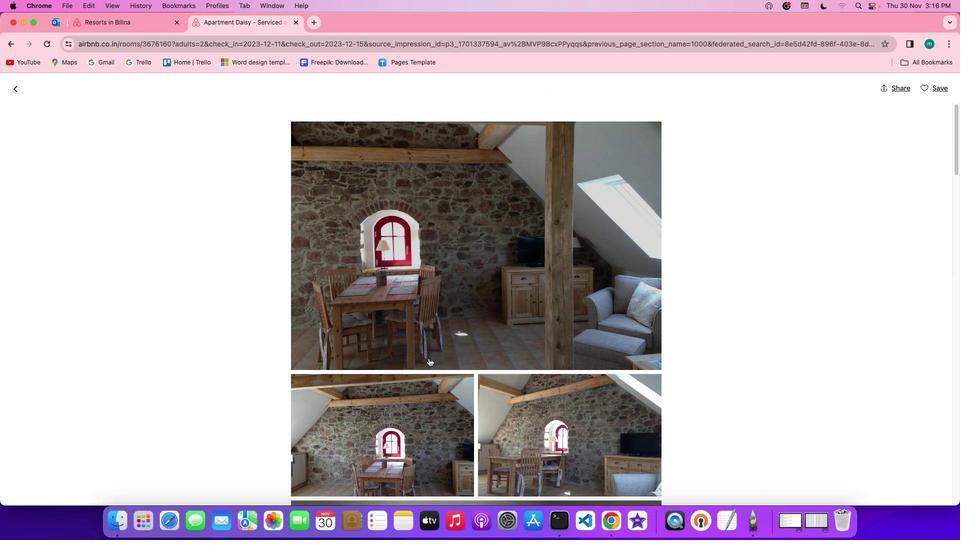 
Action: Mouse scrolled (429, 358) with delta (0, 0)
Screenshot: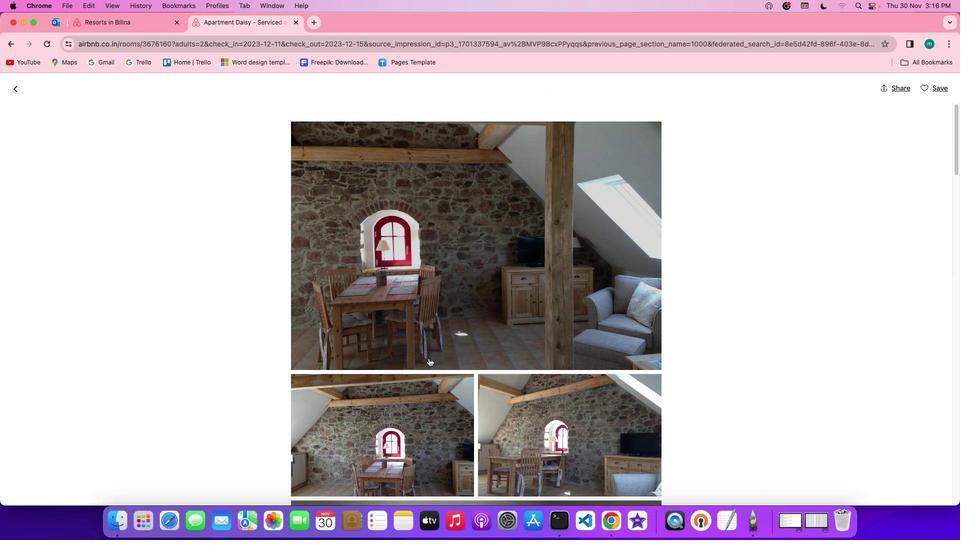 
Action: Mouse scrolled (429, 358) with delta (0, 0)
Screenshot: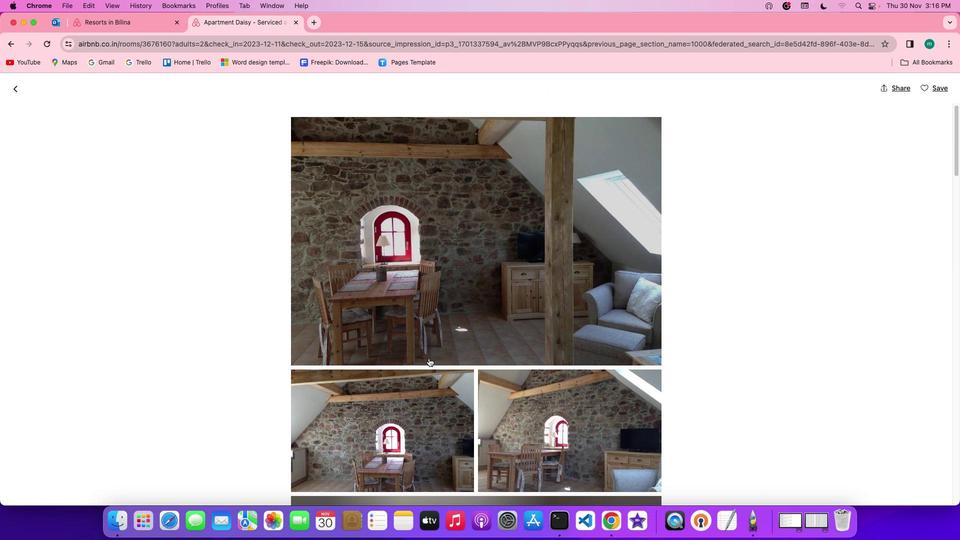 
Action: Mouse scrolled (429, 358) with delta (0, -1)
Screenshot: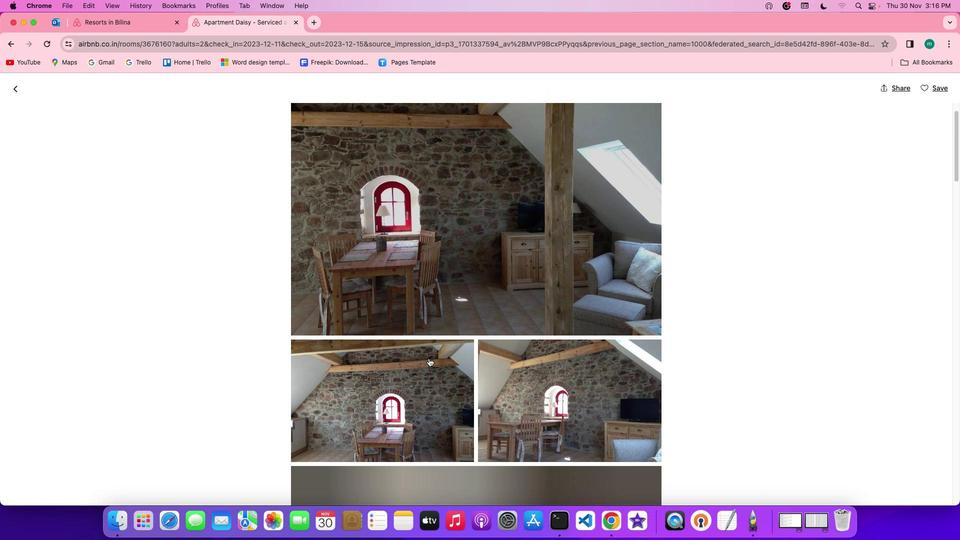 
Action: Mouse scrolled (429, 358) with delta (0, -1)
Screenshot: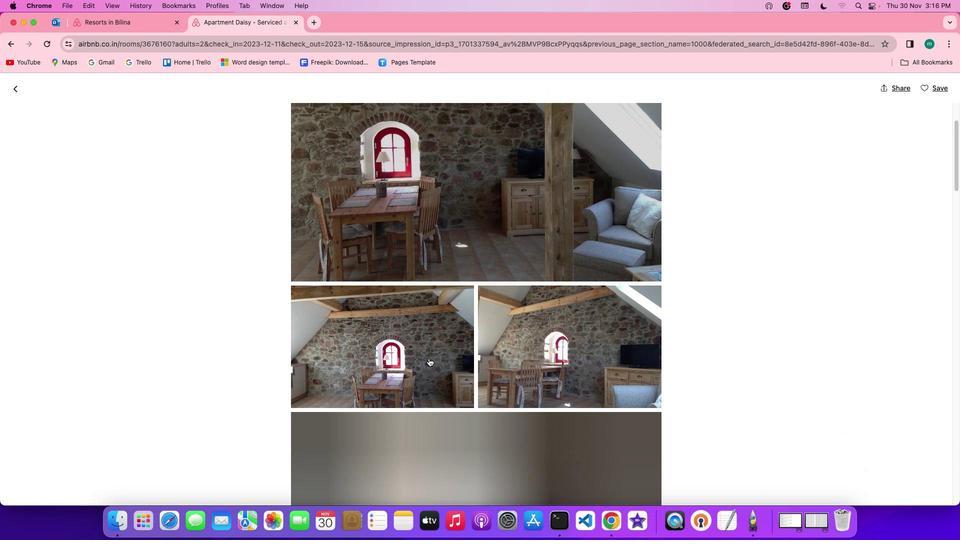 
Action: Mouse moved to (429, 358)
Screenshot: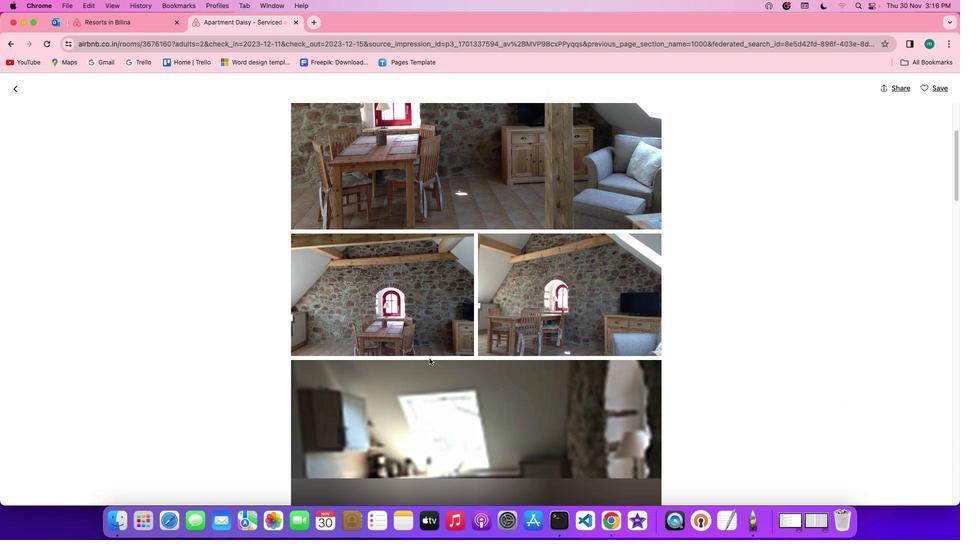 
Action: Mouse scrolled (429, 358) with delta (0, 0)
Screenshot: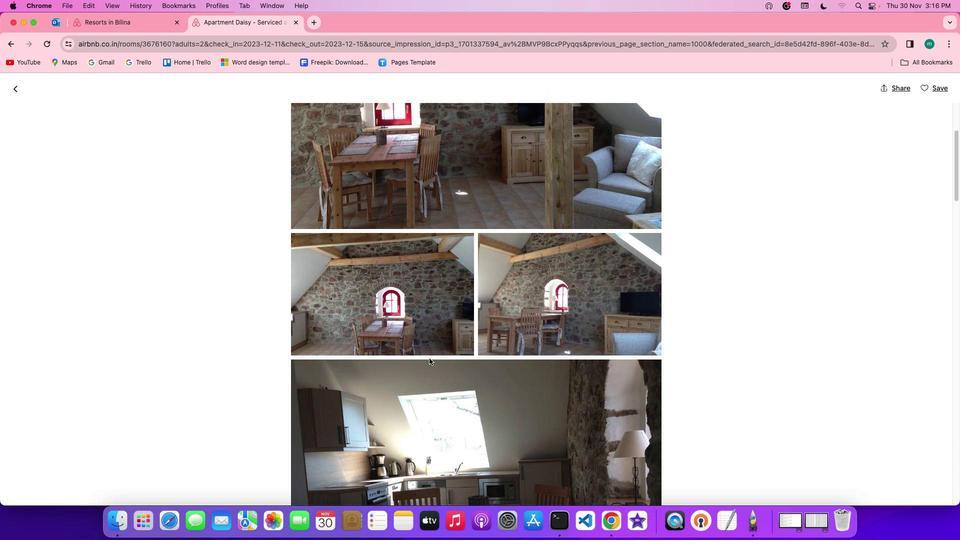 
Action: Mouse scrolled (429, 358) with delta (0, 0)
Screenshot: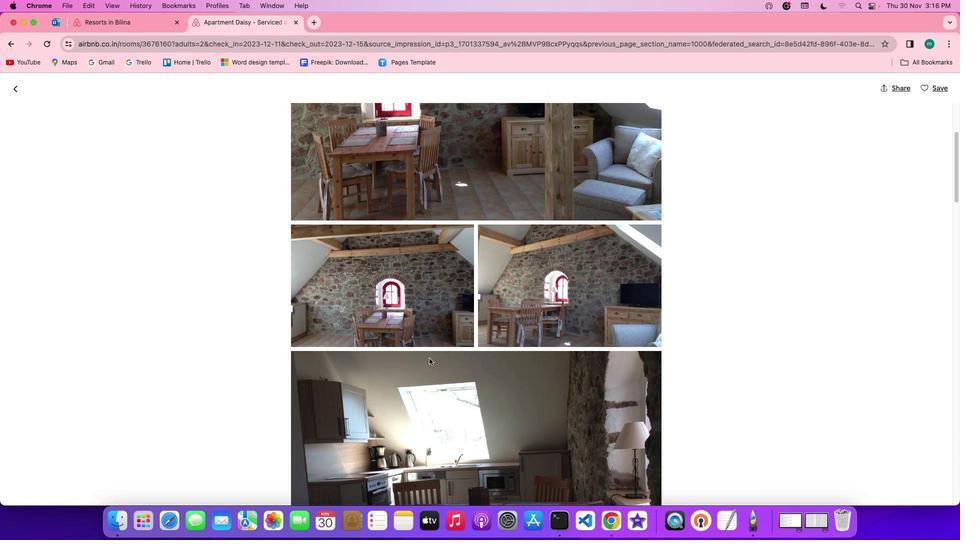 
Action: Mouse scrolled (429, 358) with delta (0, -1)
Screenshot: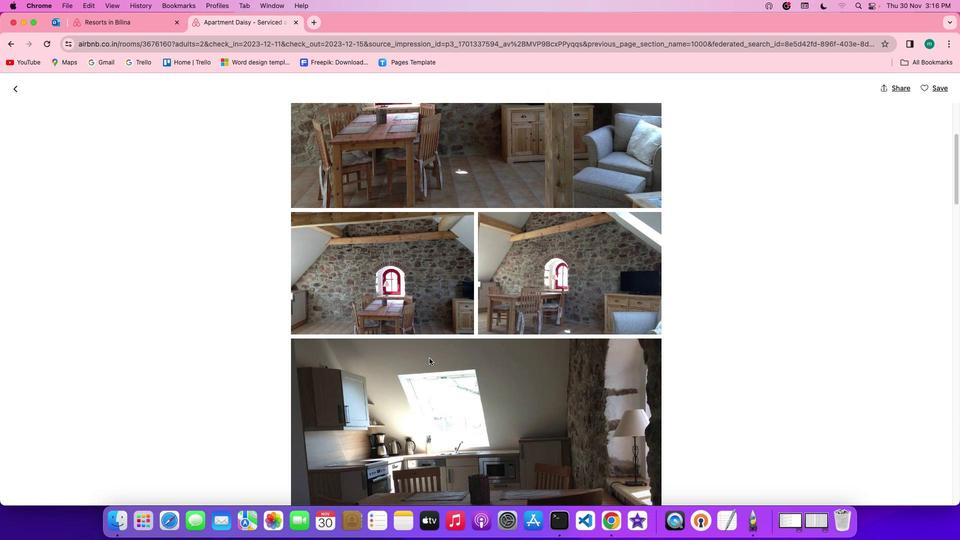 
Action: Mouse scrolled (429, 358) with delta (0, -1)
Screenshot: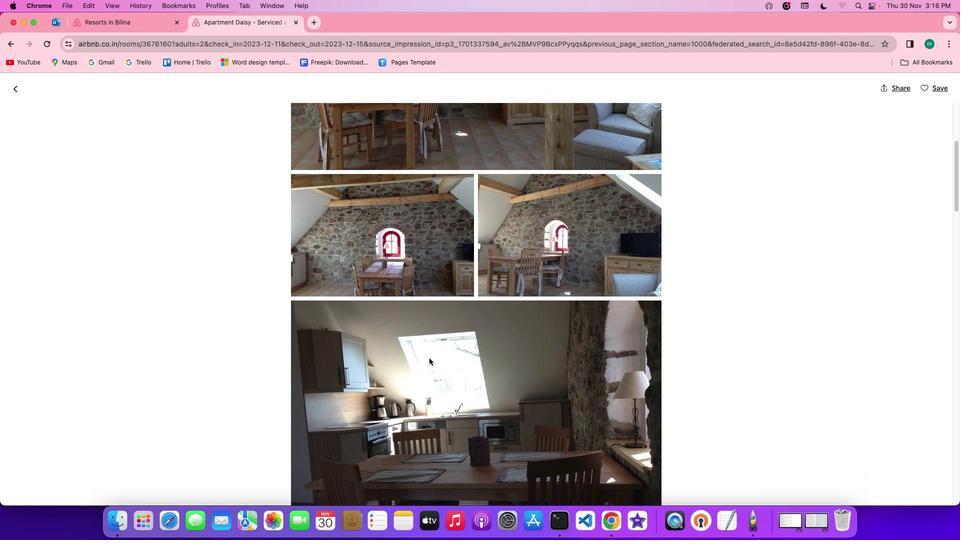 
Action: Mouse scrolled (429, 358) with delta (0, 0)
Screenshot: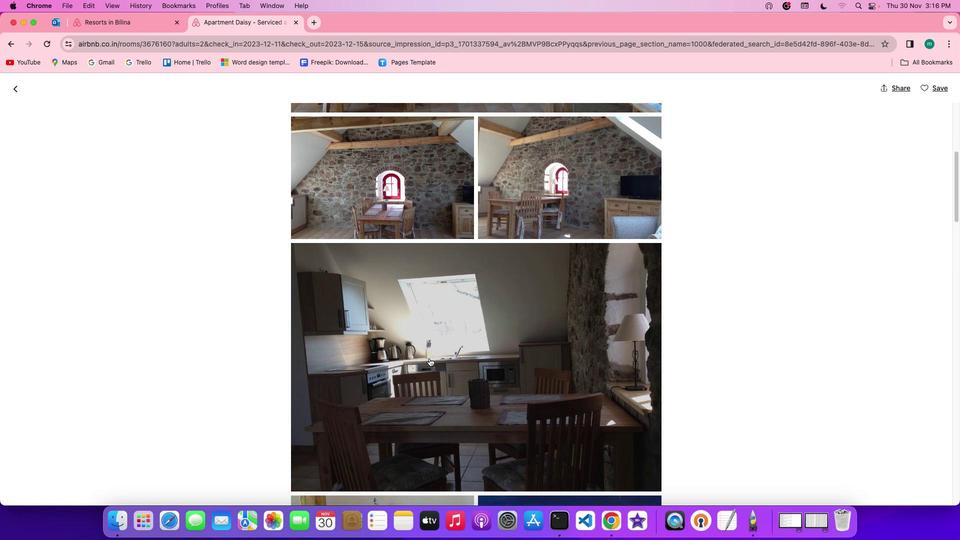 
Action: Mouse scrolled (429, 358) with delta (0, 0)
Screenshot: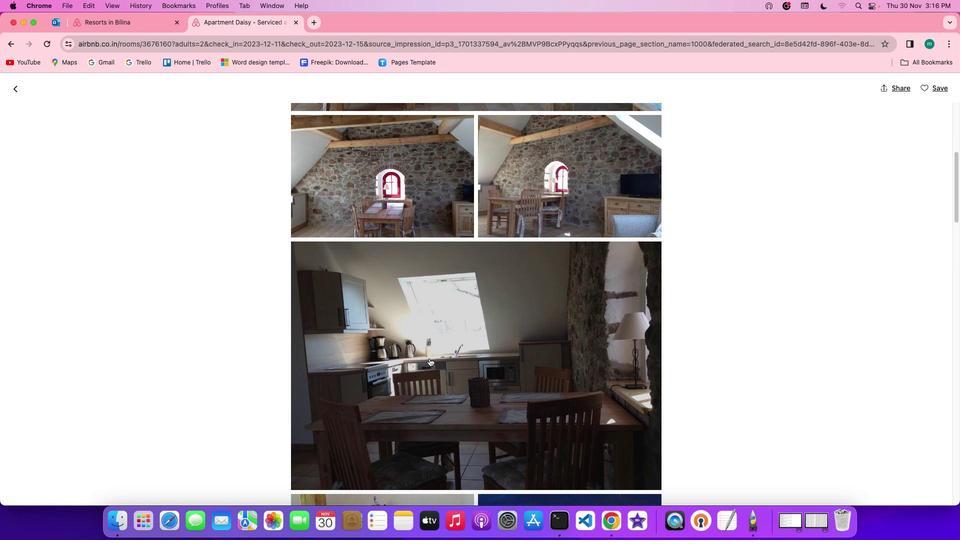 
Action: Mouse scrolled (429, 358) with delta (0, -1)
Screenshot: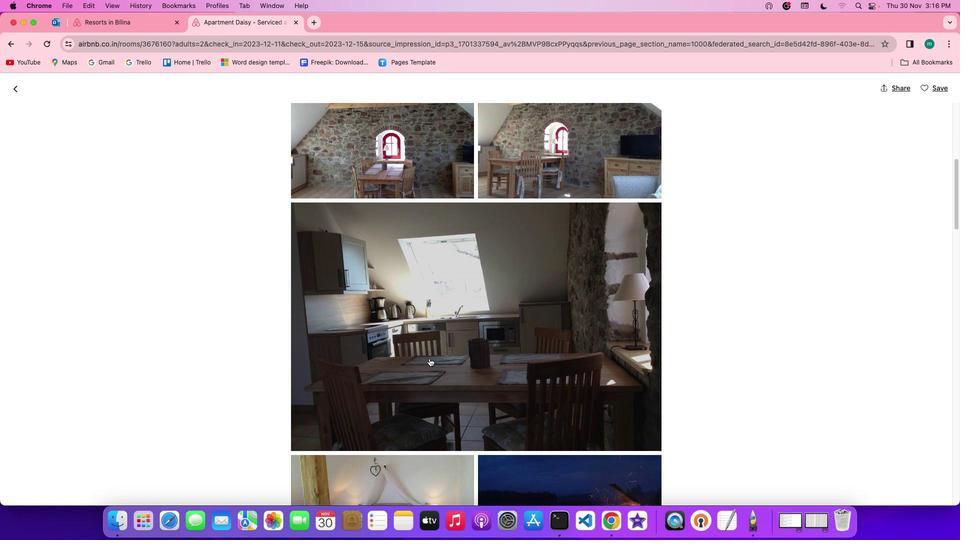 
Action: Mouse scrolled (429, 358) with delta (0, -1)
Screenshot: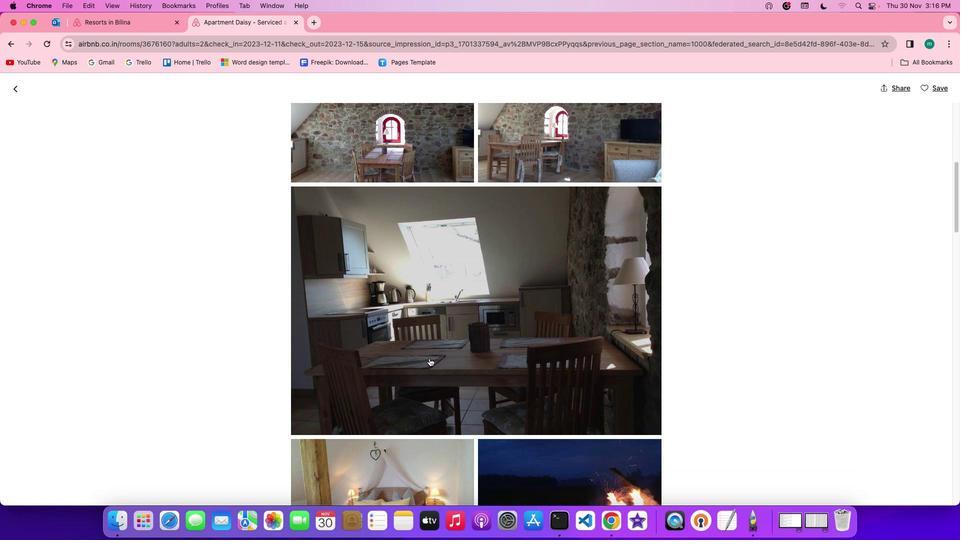 
Action: Mouse scrolled (429, 358) with delta (0, 0)
Screenshot: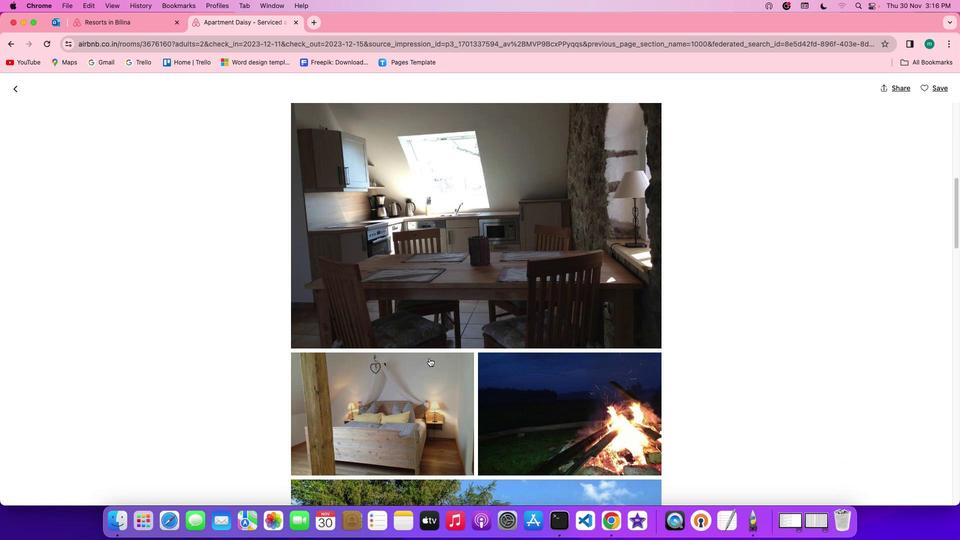 
Action: Mouse scrolled (429, 358) with delta (0, 0)
Screenshot: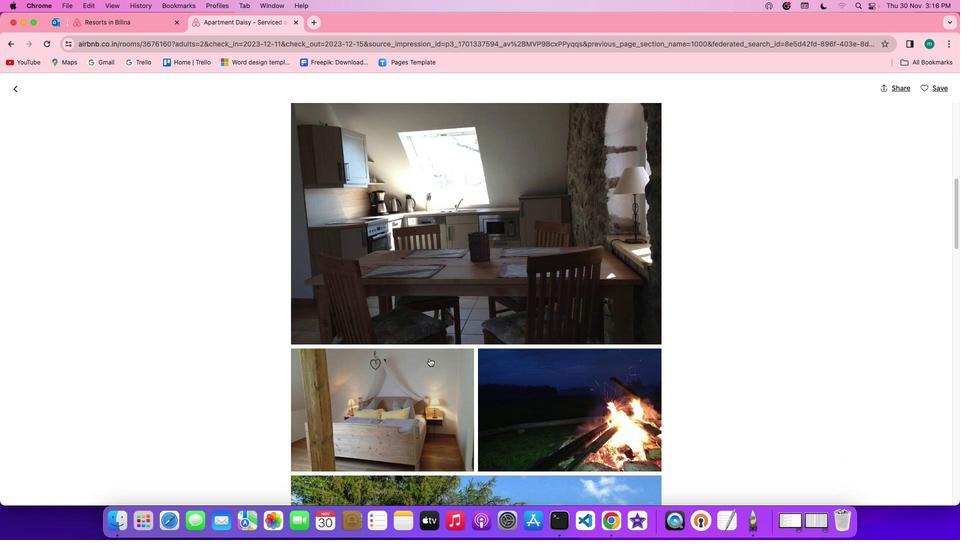 
Action: Mouse scrolled (429, 358) with delta (0, -1)
Screenshot: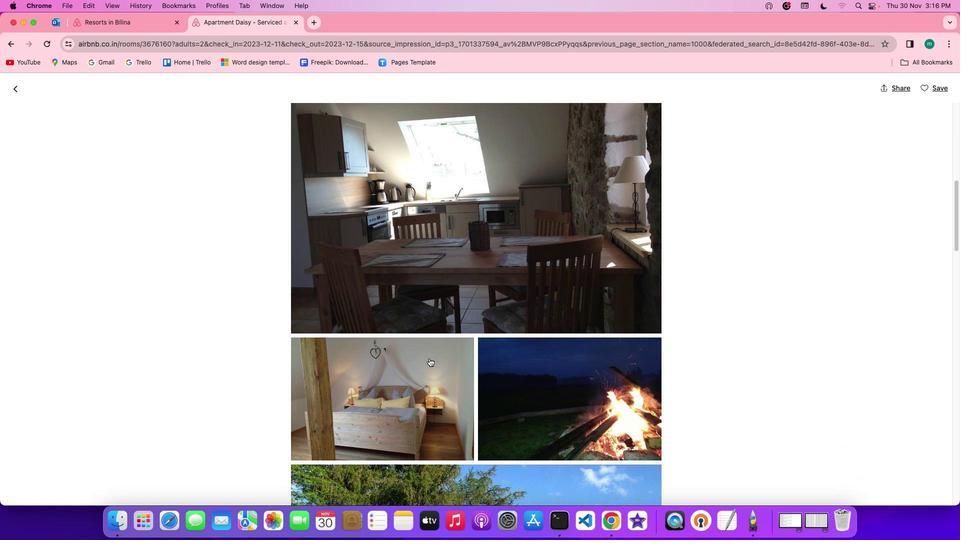 
Action: Mouse scrolled (429, 358) with delta (0, -1)
Screenshot: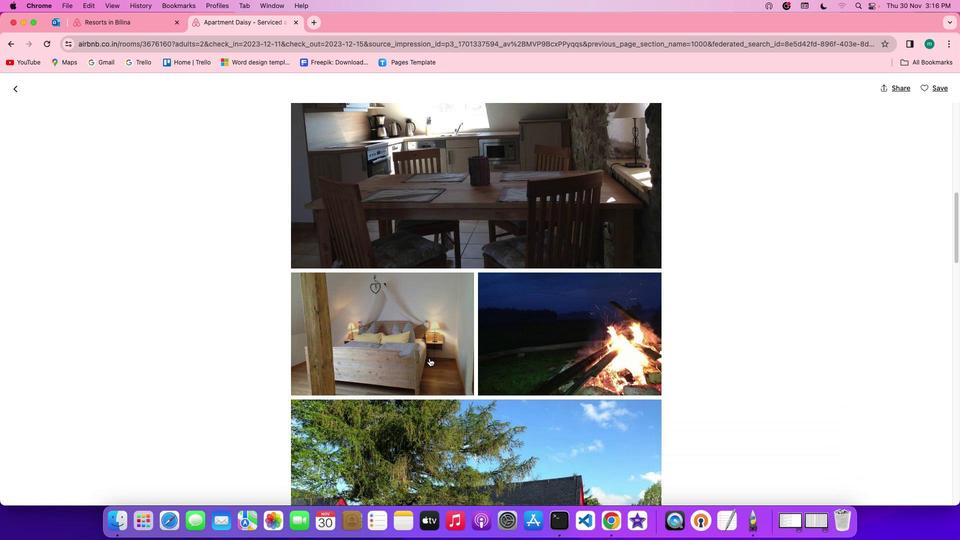 
Action: Mouse scrolled (429, 358) with delta (0, 0)
Screenshot: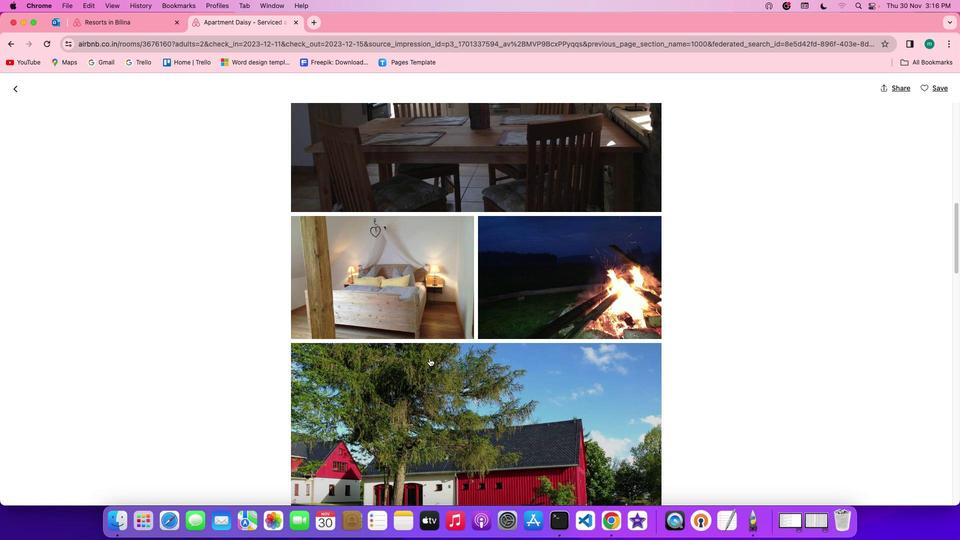 
Action: Mouse scrolled (429, 358) with delta (0, 0)
Screenshot: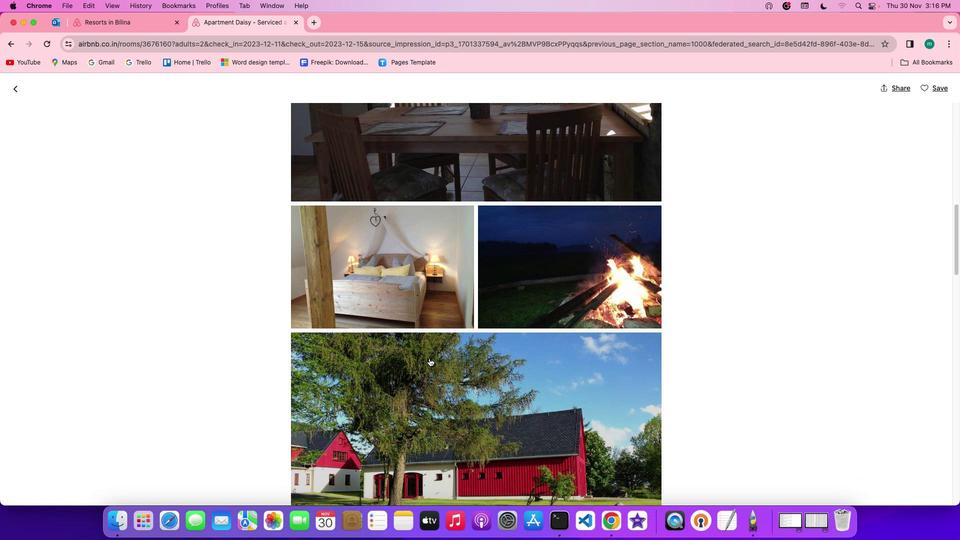 
Action: Mouse scrolled (429, 358) with delta (0, -1)
Screenshot: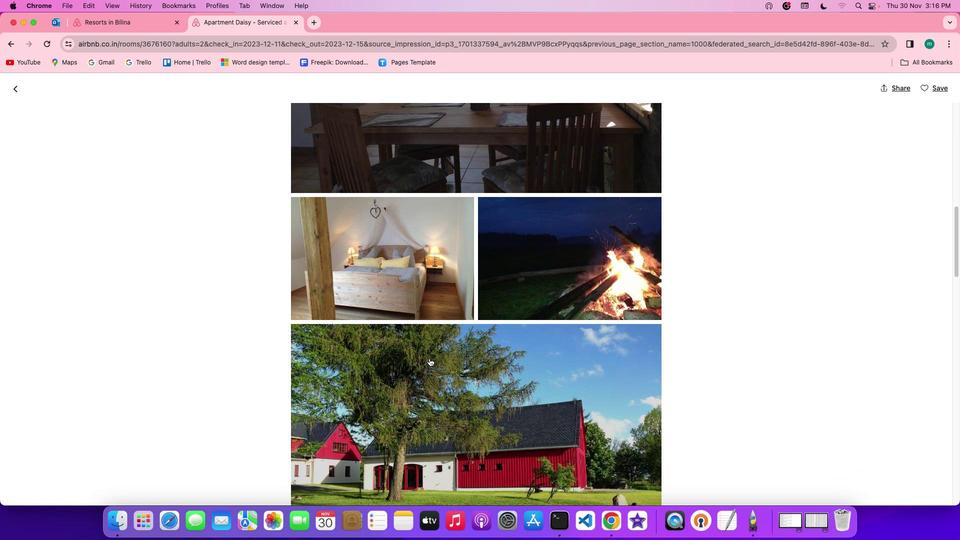 
Action: Mouse scrolled (429, 358) with delta (0, -1)
Screenshot: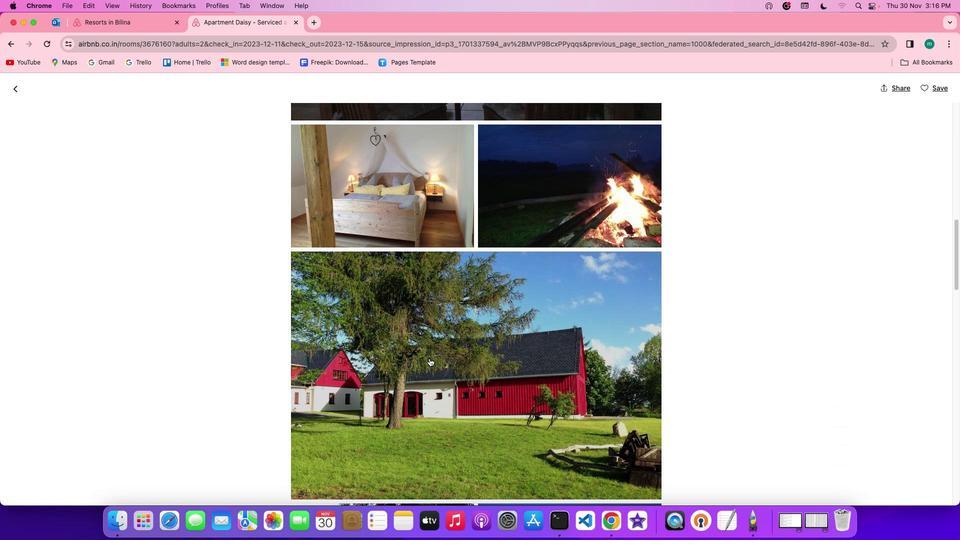 
Action: Mouse scrolled (429, 358) with delta (0, 0)
Screenshot: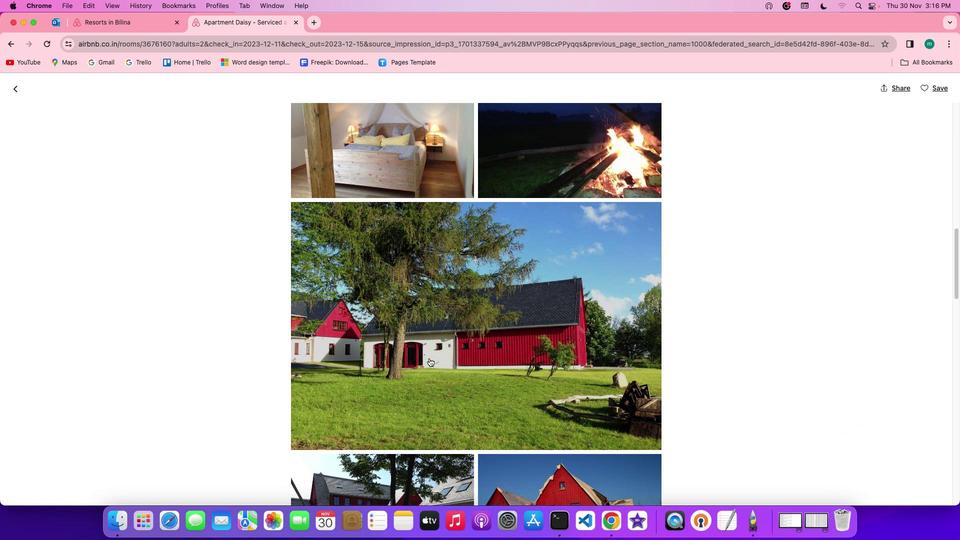 
Action: Mouse scrolled (429, 358) with delta (0, 0)
Screenshot: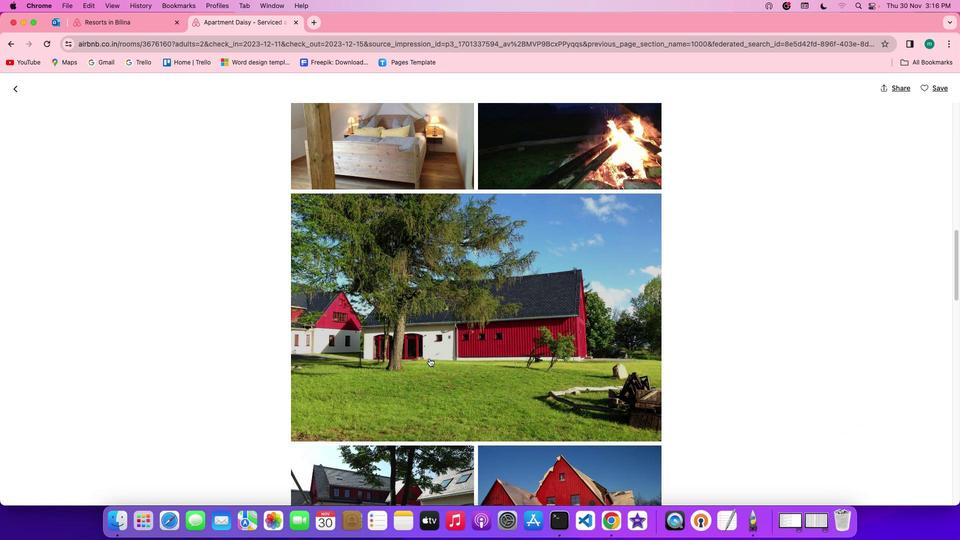 
Action: Mouse scrolled (429, 358) with delta (0, -1)
Screenshot: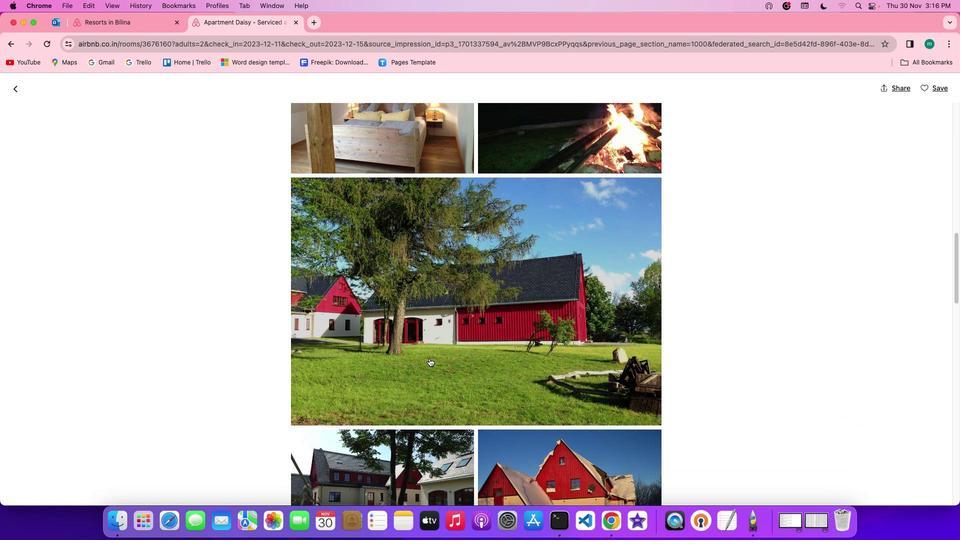 
Action: Mouse scrolled (429, 358) with delta (0, -1)
Screenshot: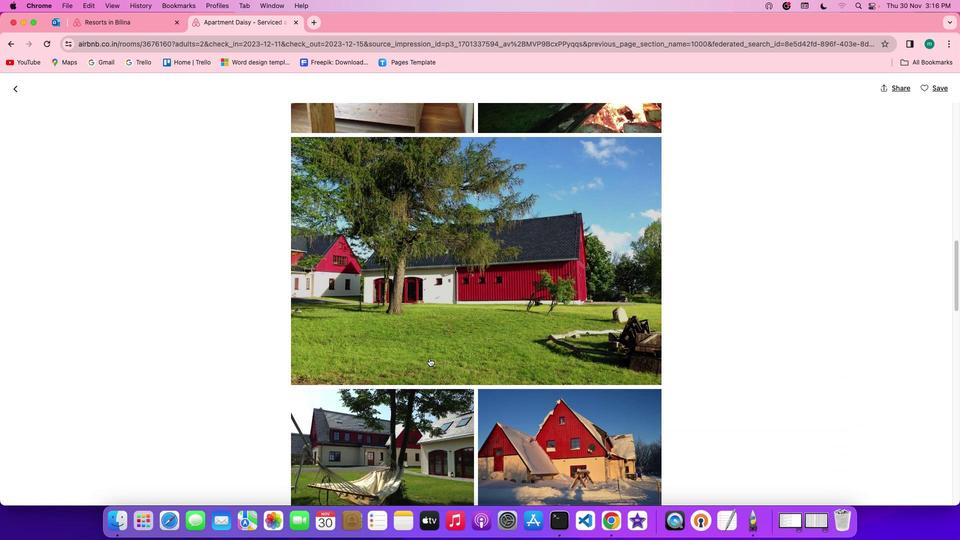 
Action: Mouse scrolled (429, 358) with delta (0, 0)
Screenshot: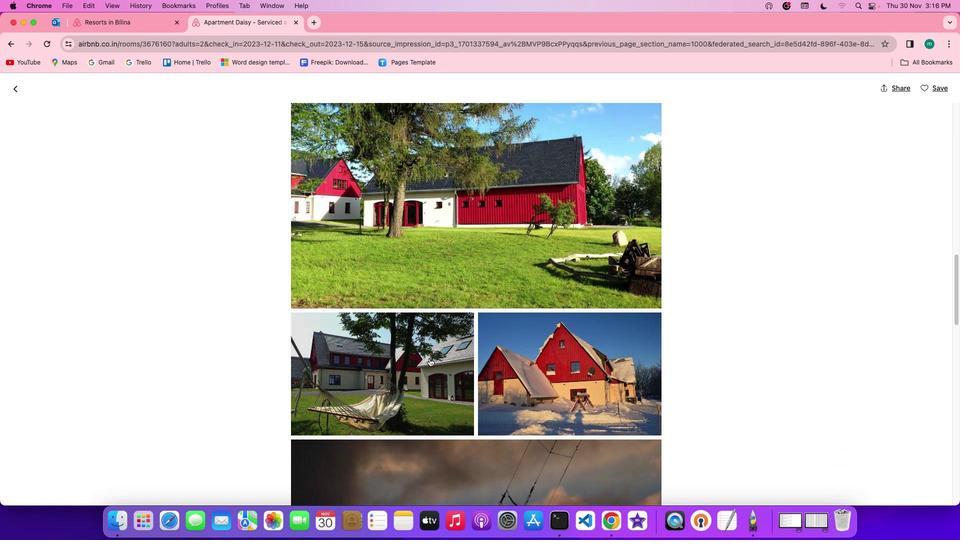 
Action: Mouse scrolled (429, 358) with delta (0, 0)
Screenshot: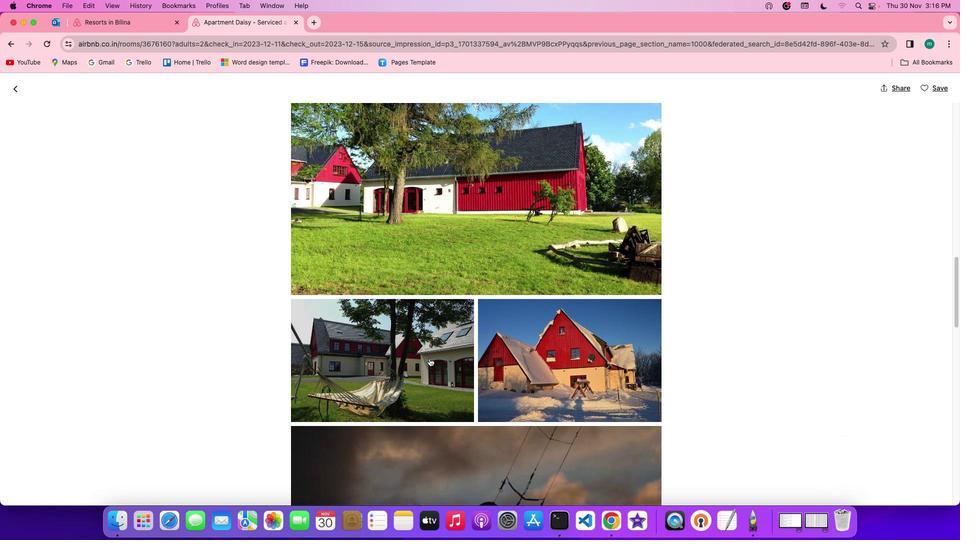 
Action: Mouse scrolled (429, 358) with delta (0, -1)
Screenshot: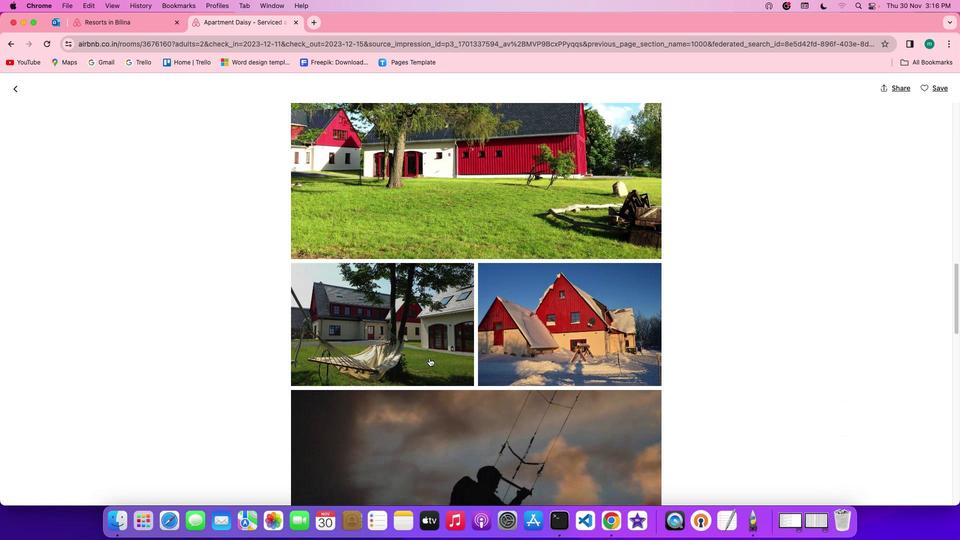 
Action: Mouse scrolled (429, 358) with delta (0, -2)
Screenshot: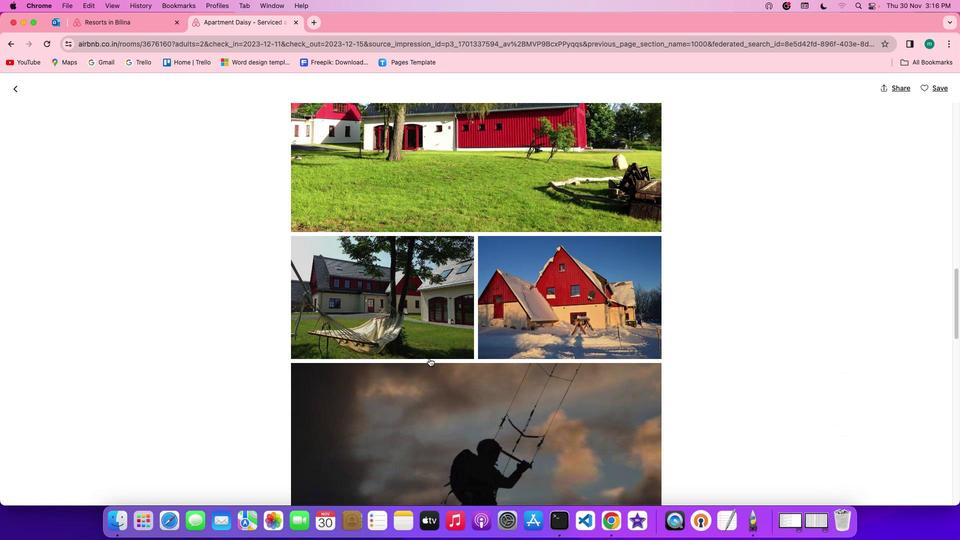 
Action: Mouse scrolled (429, 358) with delta (0, 0)
Screenshot: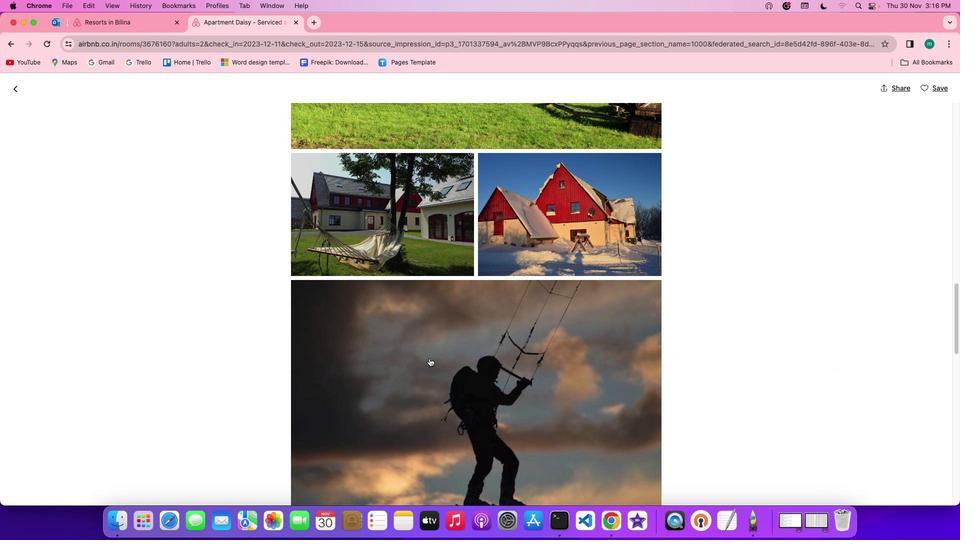 
Action: Mouse scrolled (429, 358) with delta (0, 0)
Screenshot: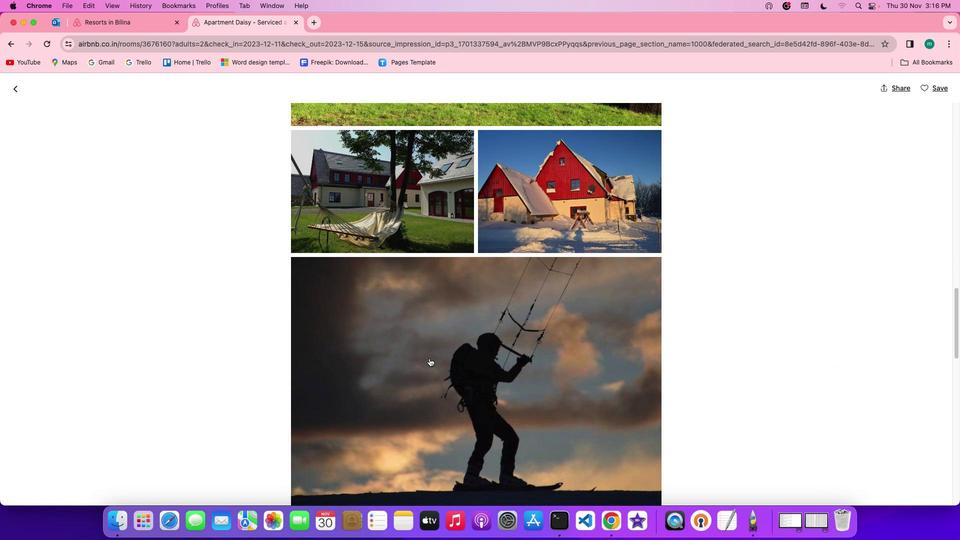 
Action: Mouse scrolled (429, 358) with delta (0, -1)
Screenshot: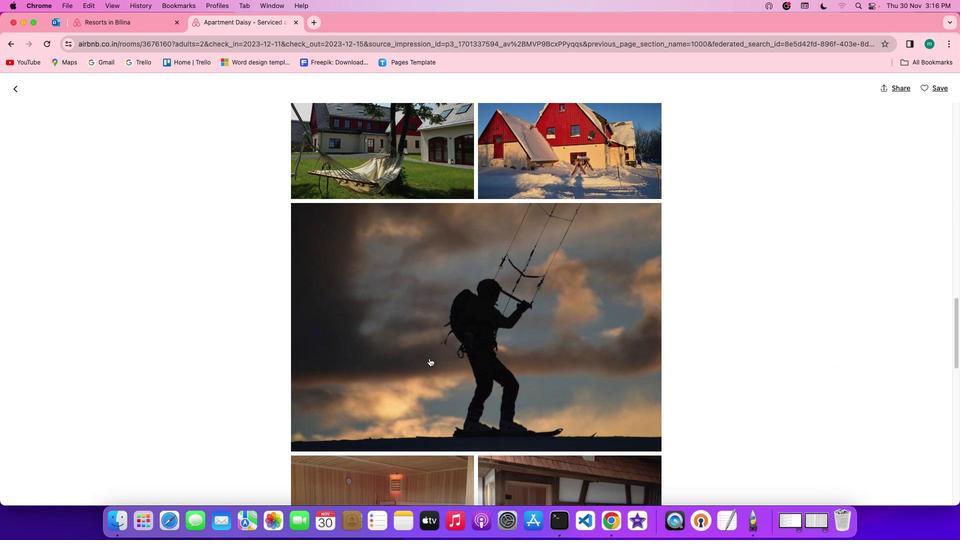 
Action: Mouse scrolled (429, 358) with delta (0, -2)
Screenshot: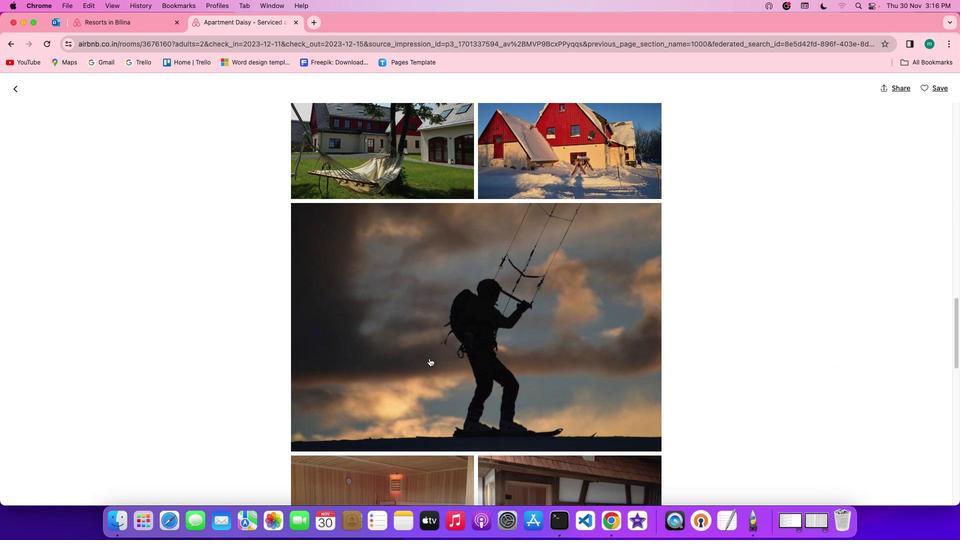 
Action: Mouse scrolled (429, 358) with delta (0, -2)
Screenshot: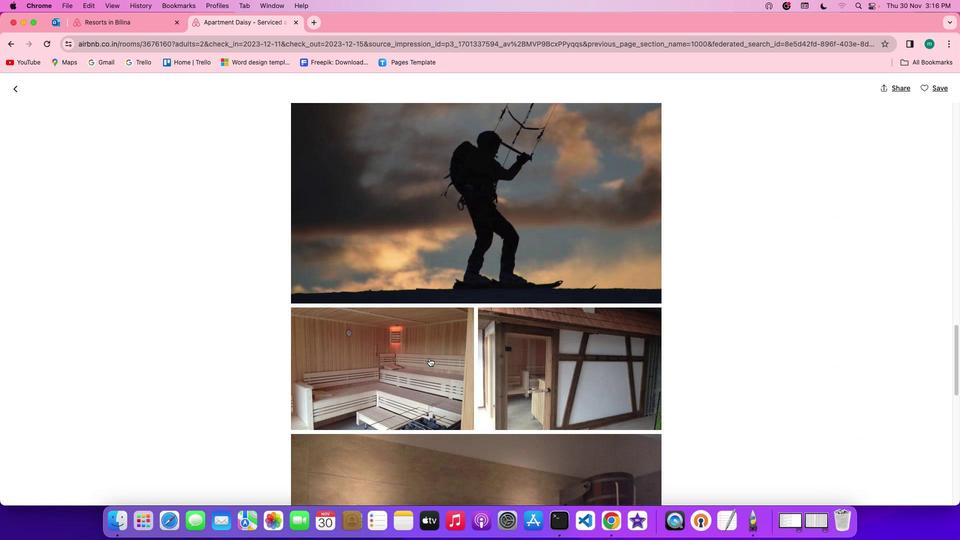 
Action: Mouse scrolled (429, 358) with delta (0, 0)
Screenshot: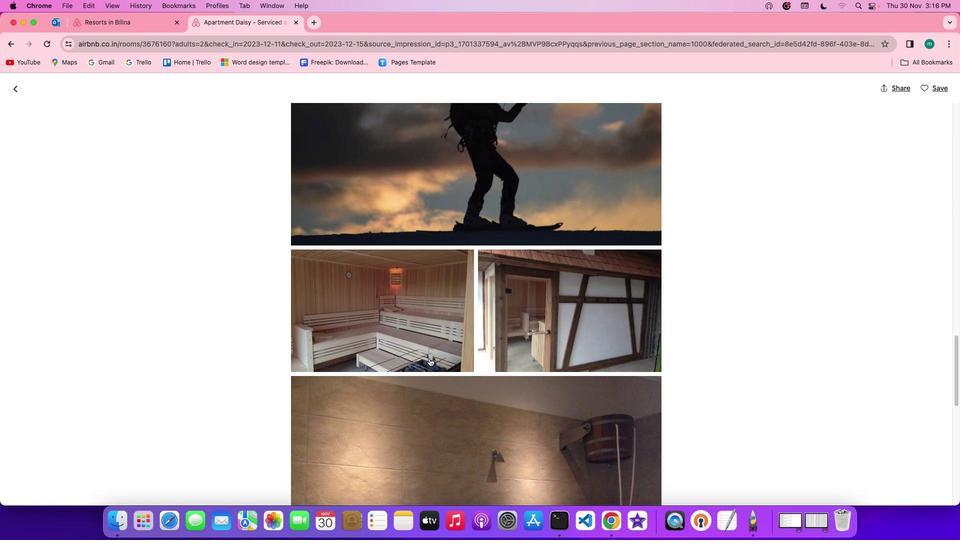 
Action: Mouse scrolled (429, 358) with delta (0, 0)
Screenshot: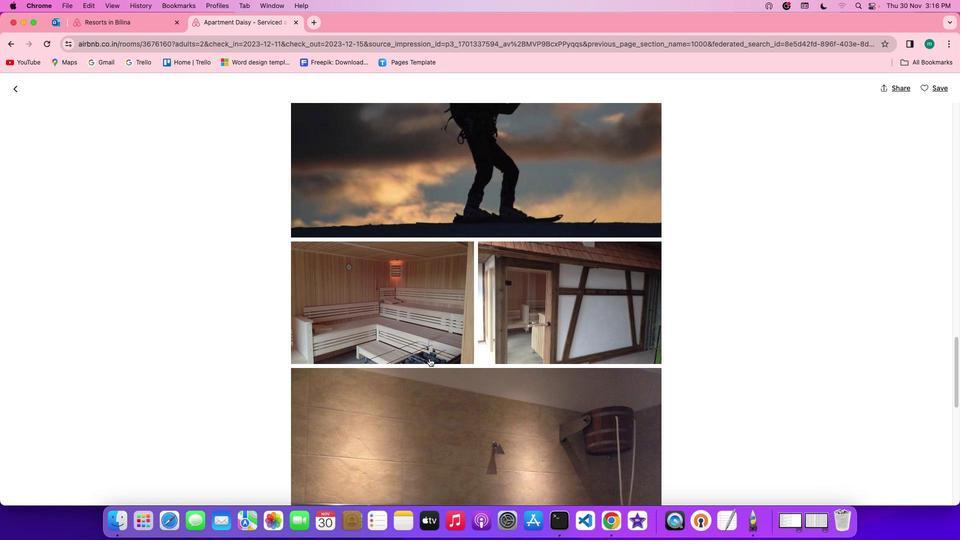 
Action: Mouse scrolled (429, 358) with delta (0, 0)
Screenshot: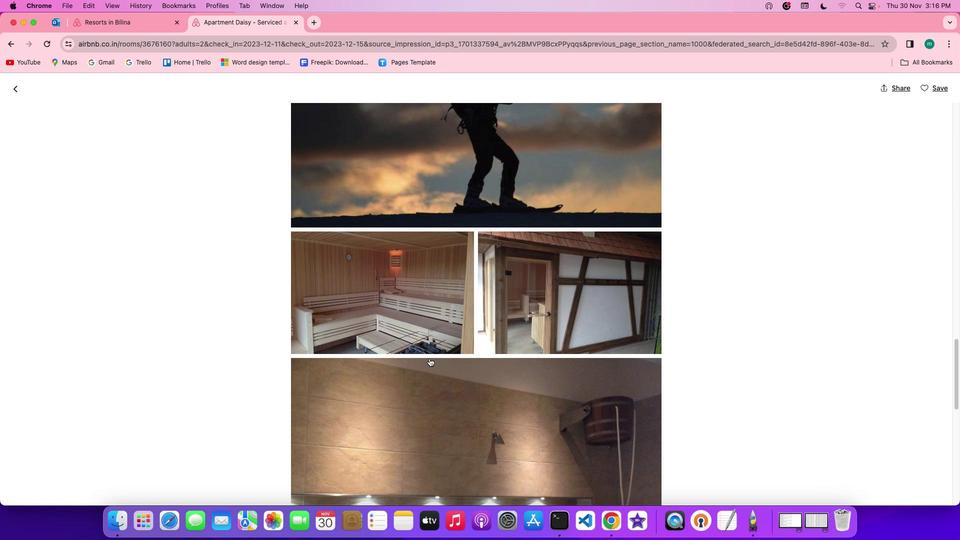 
Action: Mouse scrolled (429, 358) with delta (0, -1)
Screenshot: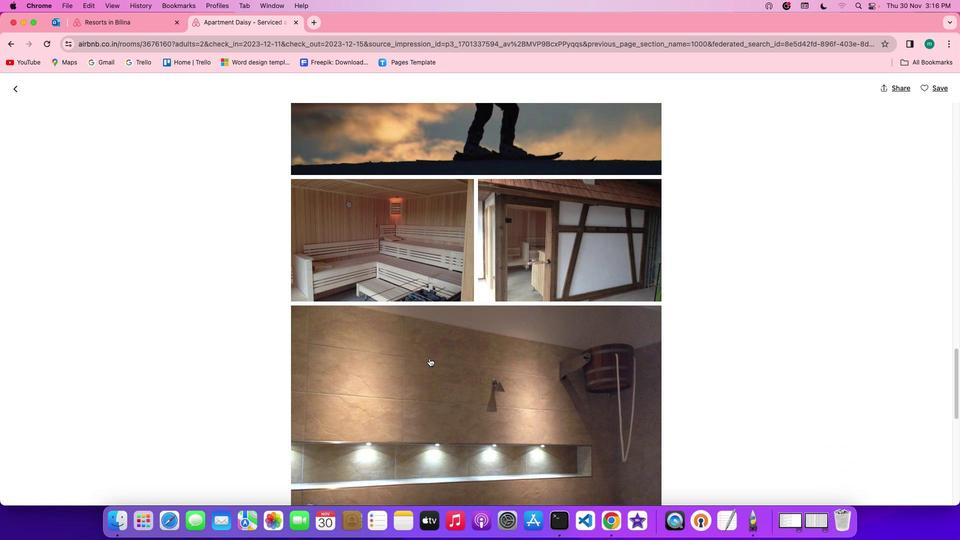 
Action: Mouse scrolled (429, 358) with delta (0, 0)
Screenshot: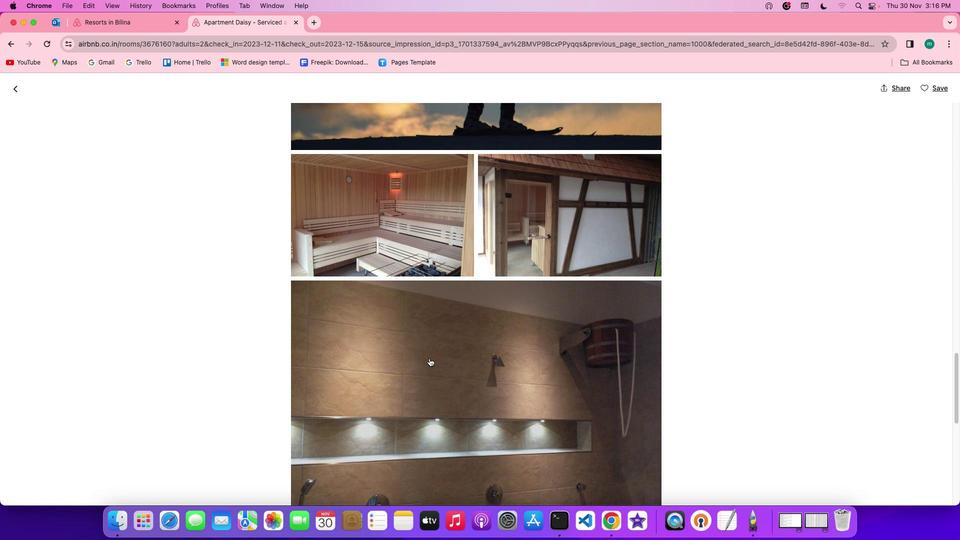 
Action: Mouse scrolled (429, 358) with delta (0, 0)
Screenshot: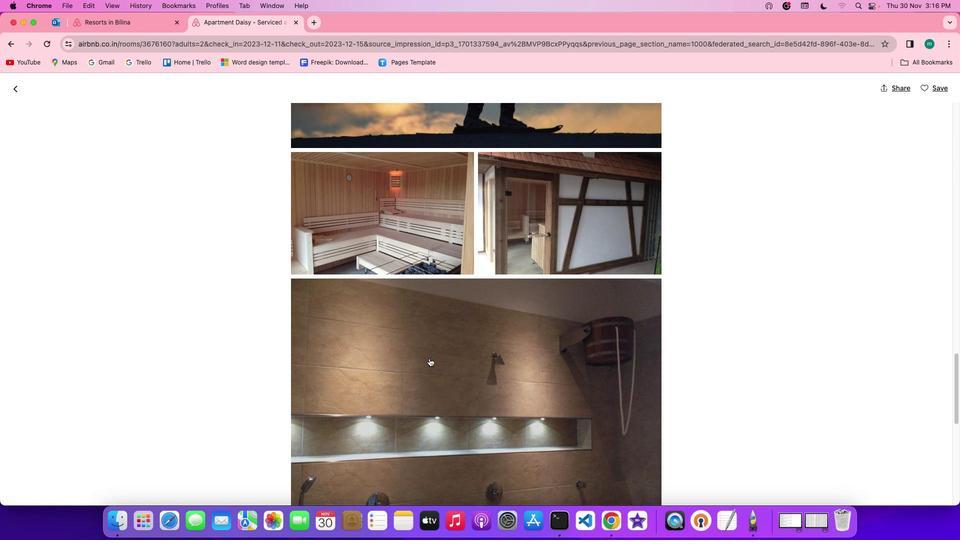 
Action: Mouse scrolled (429, 358) with delta (0, 0)
Screenshot: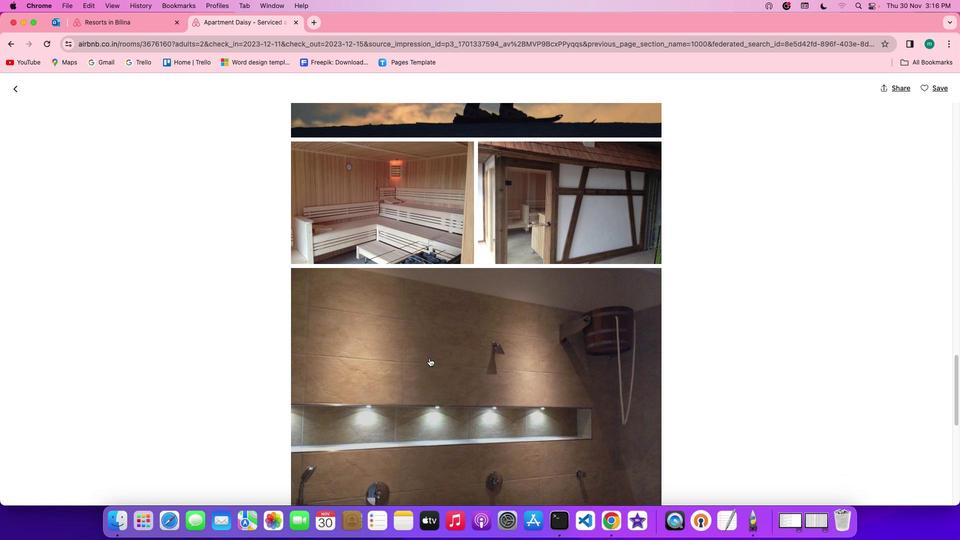 
Action: Mouse scrolled (429, 358) with delta (0, -1)
Screenshot: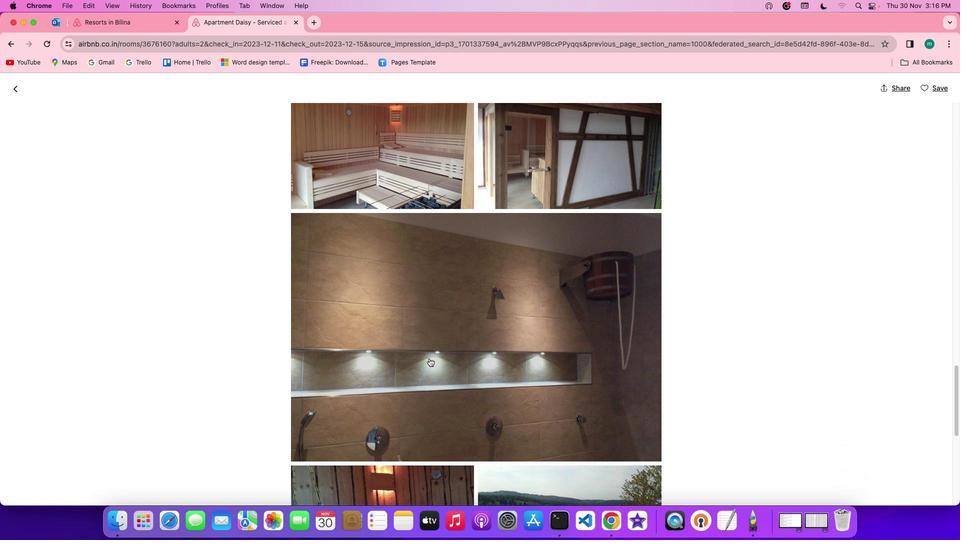 
Action: Mouse scrolled (429, 358) with delta (0, 0)
Screenshot: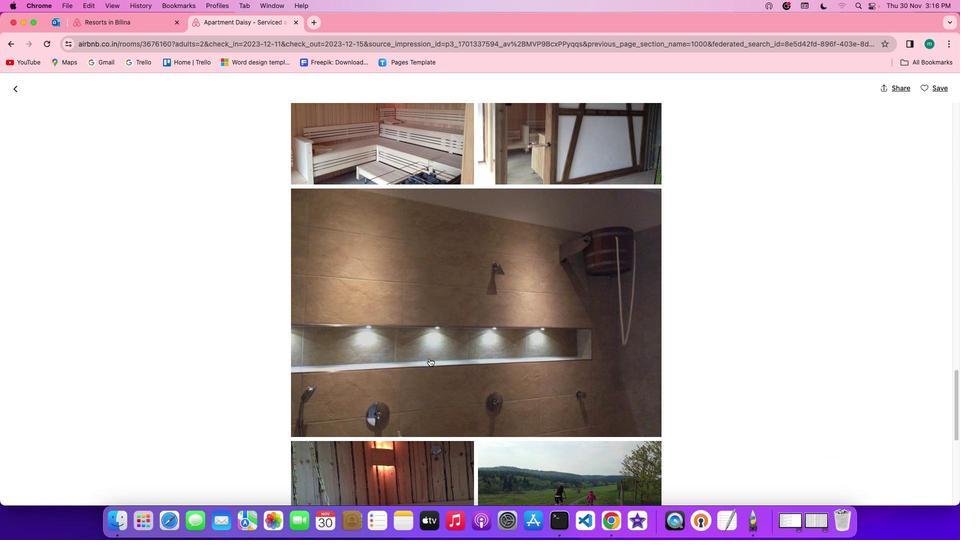 
Action: Mouse scrolled (429, 358) with delta (0, 0)
Screenshot: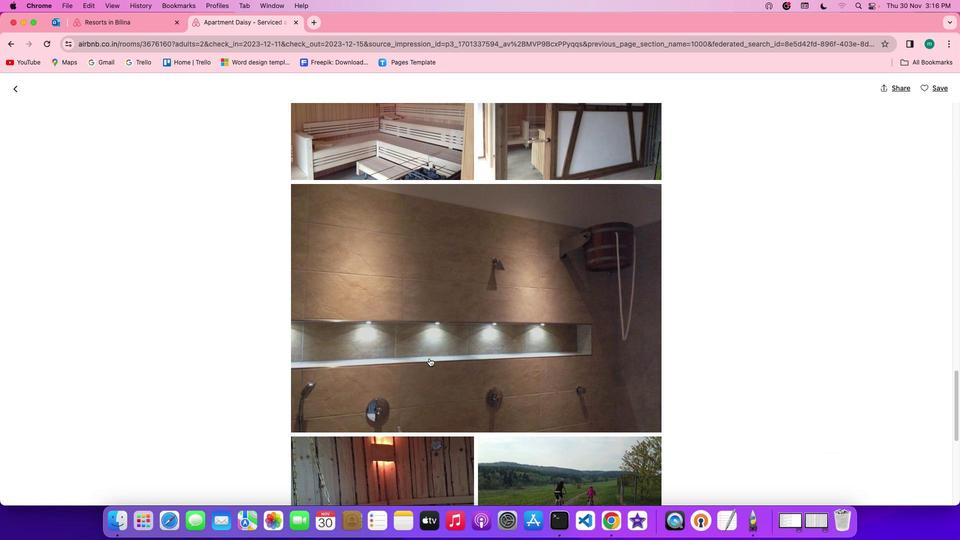 
Action: Mouse scrolled (429, 358) with delta (0, 0)
Screenshot: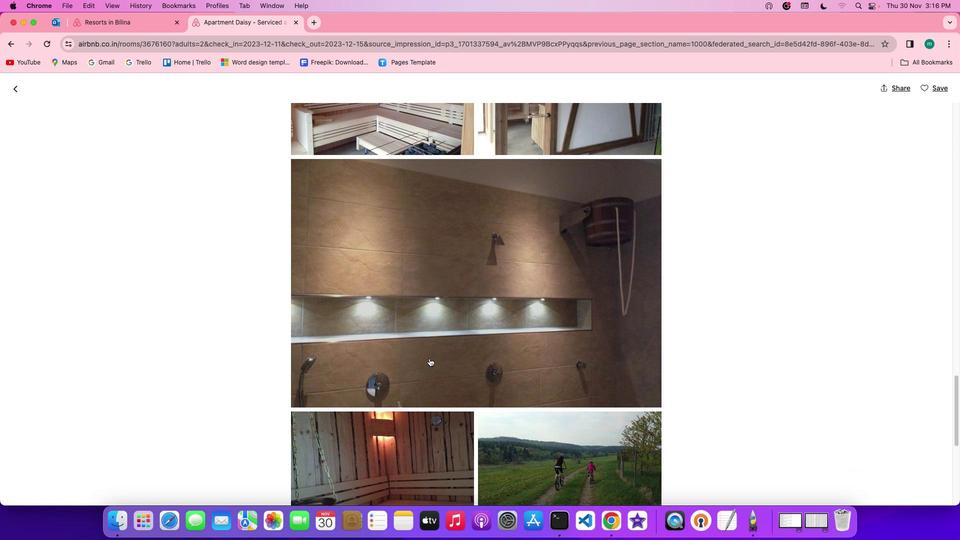 
Action: Mouse scrolled (429, 358) with delta (0, 0)
Screenshot: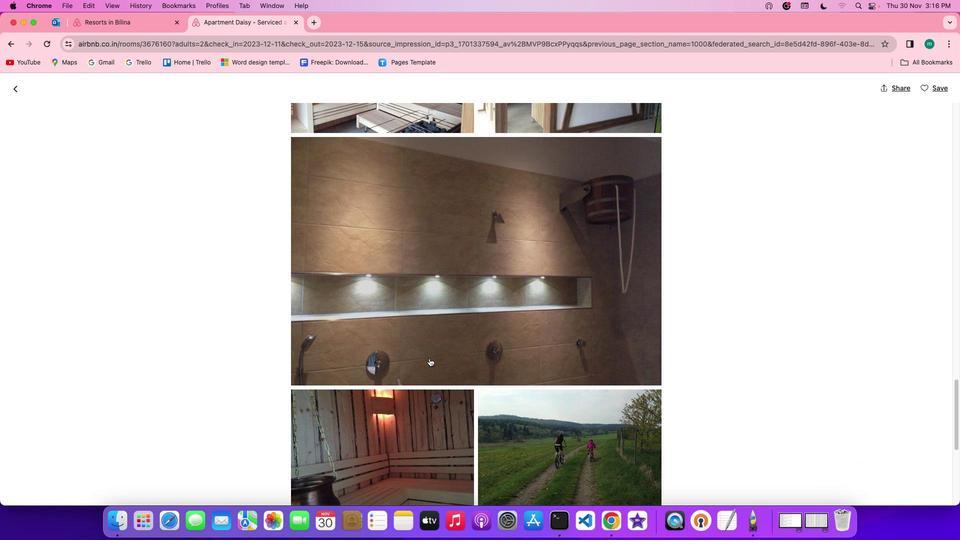 
Action: Mouse scrolled (429, 358) with delta (0, 0)
Screenshot: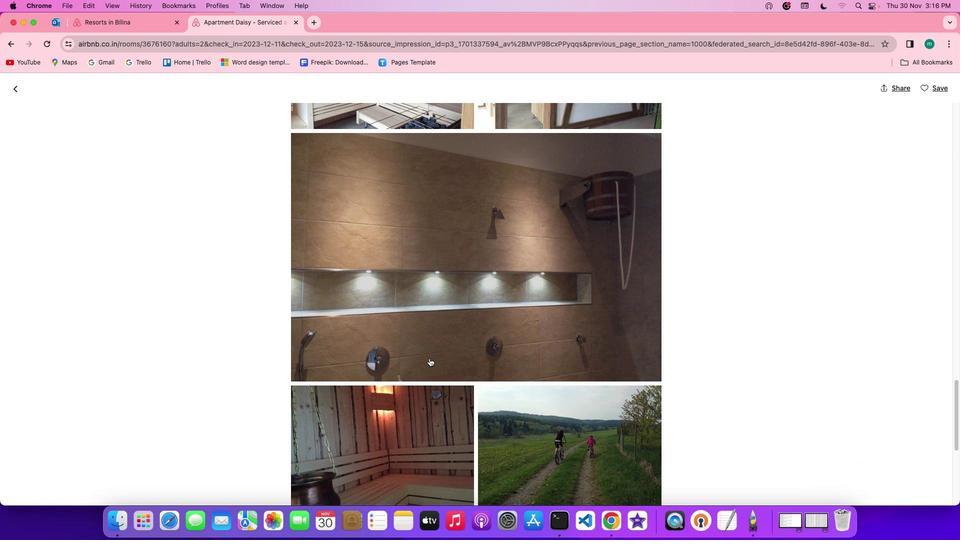 
Action: Mouse scrolled (429, 358) with delta (0, -1)
Screenshot: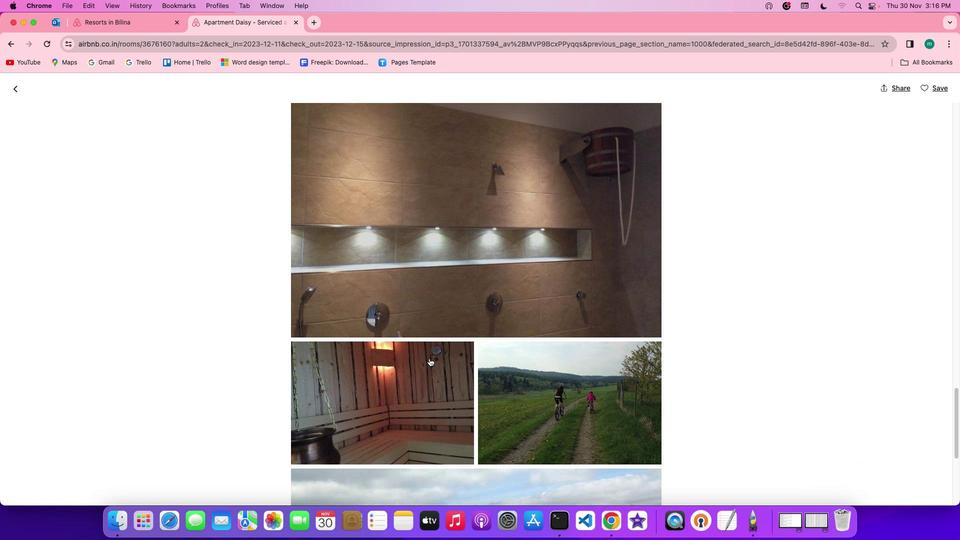 
Action: Mouse scrolled (429, 358) with delta (0, -1)
Screenshot: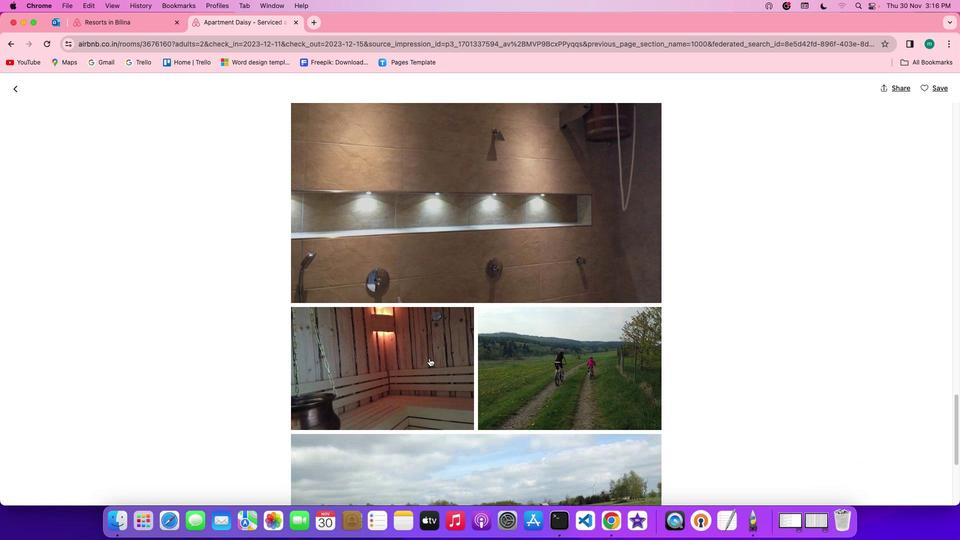 
Action: Mouse scrolled (429, 358) with delta (0, -1)
Screenshot: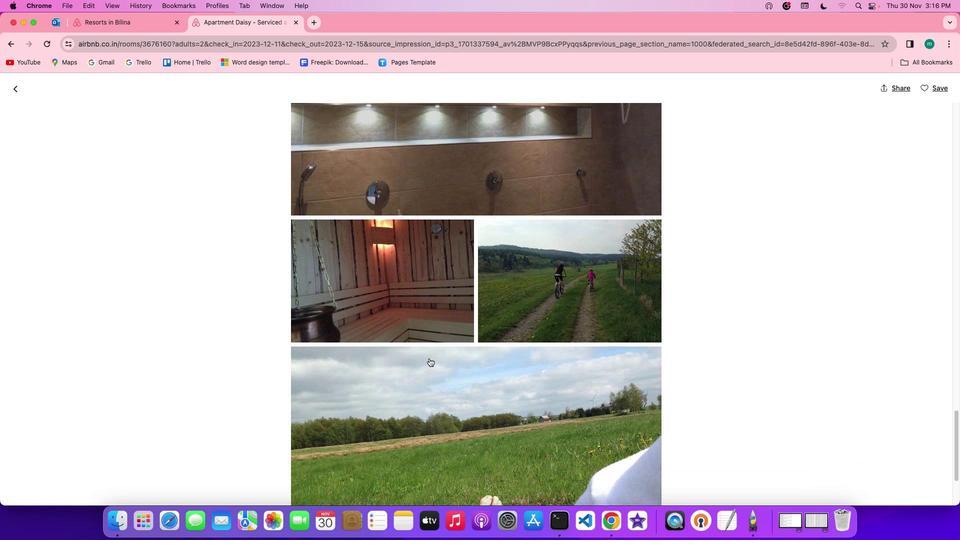 
Action: Mouse moved to (429, 358)
Screenshot: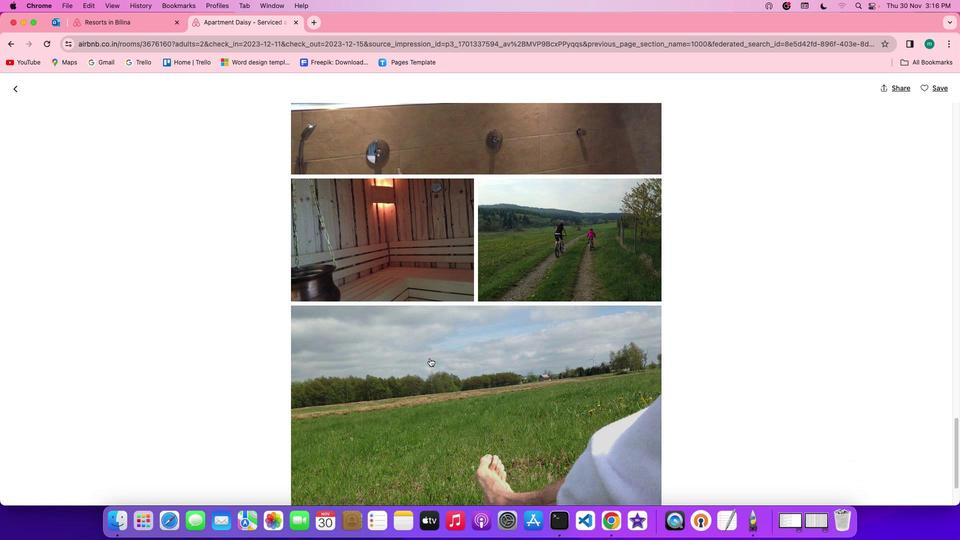 
Action: Mouse scrolled (429, 358) with delta (0, 0)
Screenshot: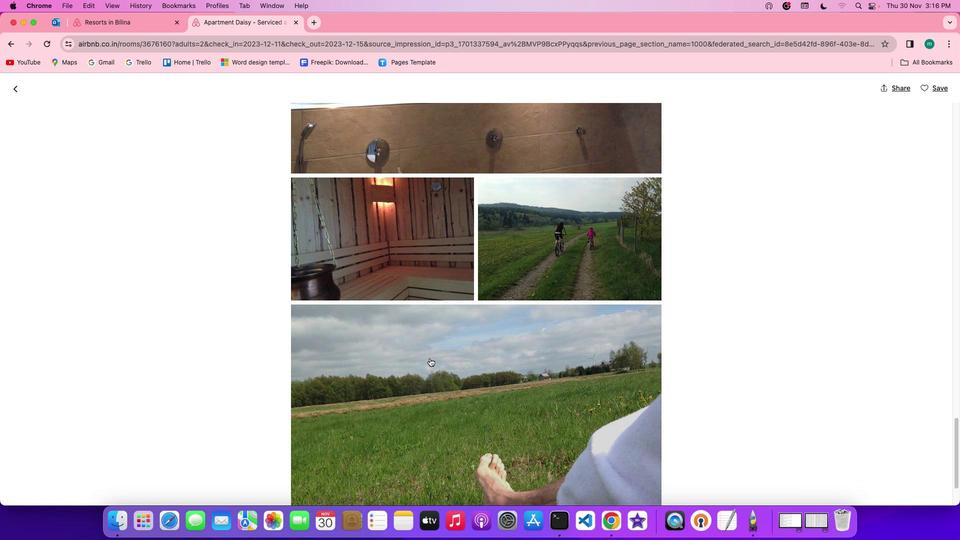 
Action: Mouse scrolled (429, 358) with delta (0, 0)
Screenshot: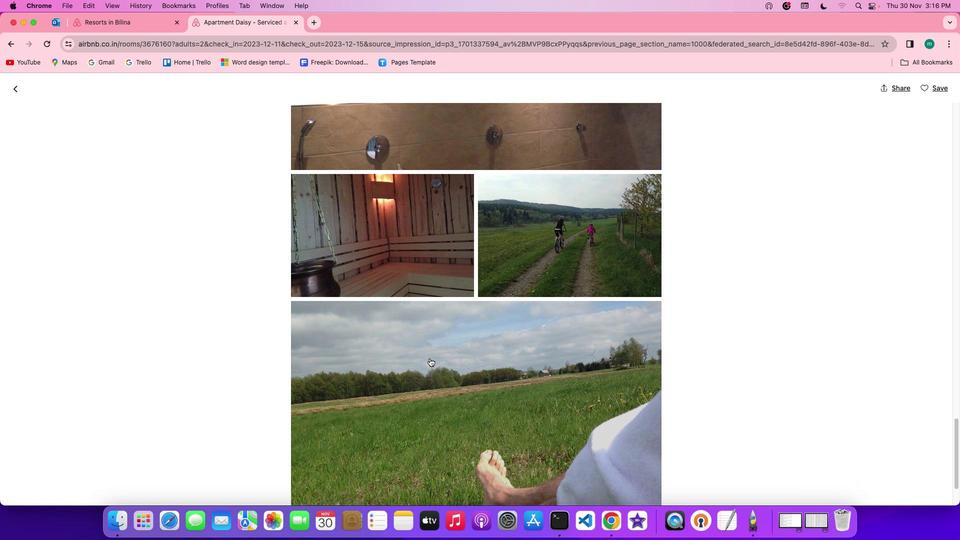 
Action: Mouse scrolled (429, 358) with delta (0, 0)
Screenshot: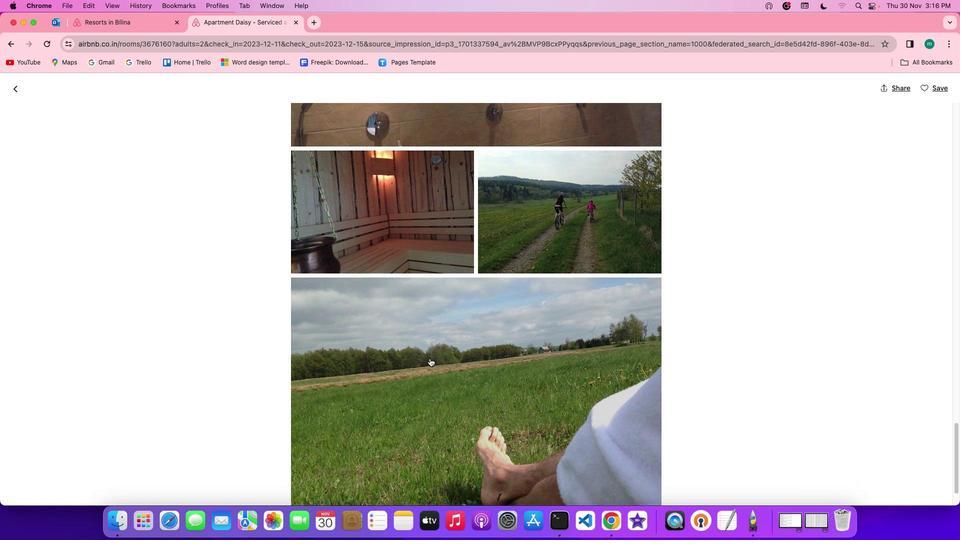 
Action: Mouse scrolled (429, 358) with delta (0, -1)
Screenshot: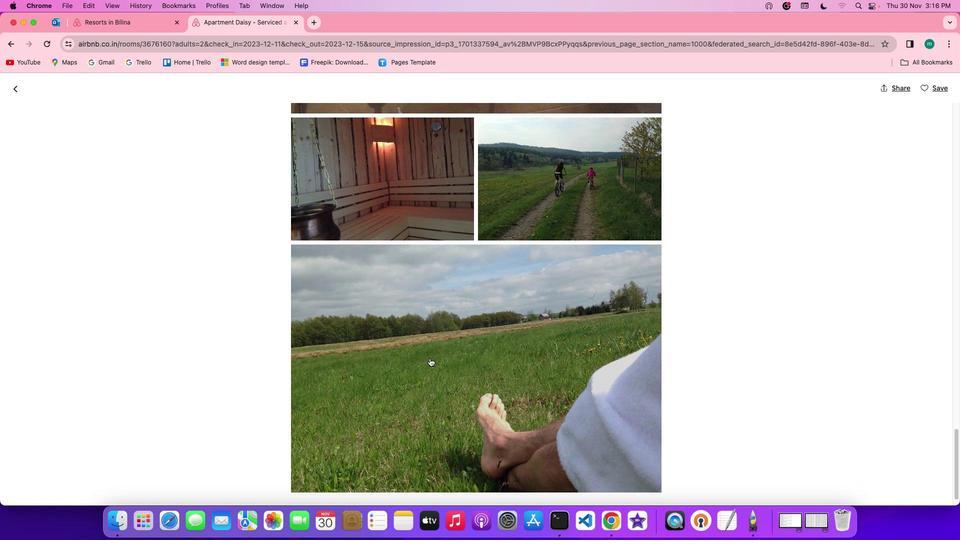 
Action: Mouse scrolled (429, 358) with delta (0, 0)
Screenshot: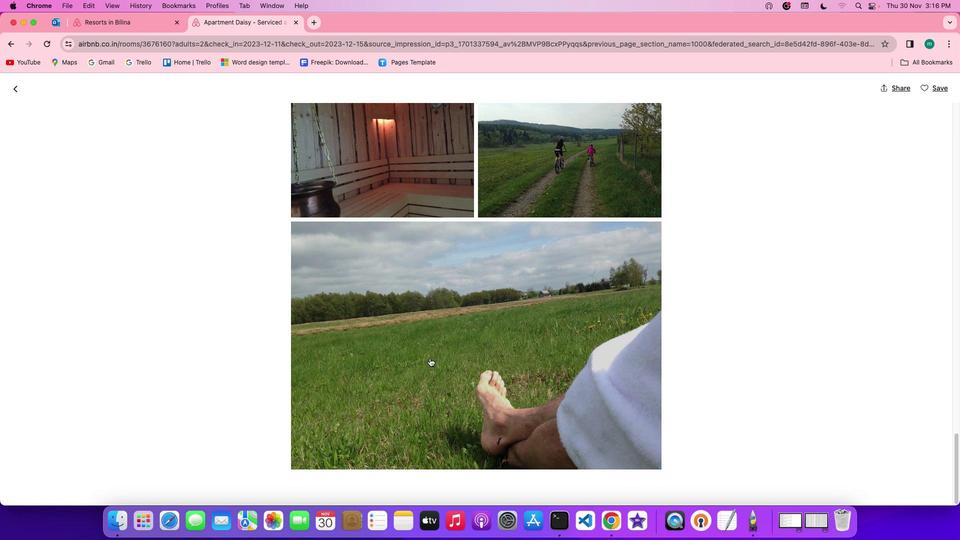 
Action: Mouse scrolled (429, 358) with delta (0, 0)
Screenshot: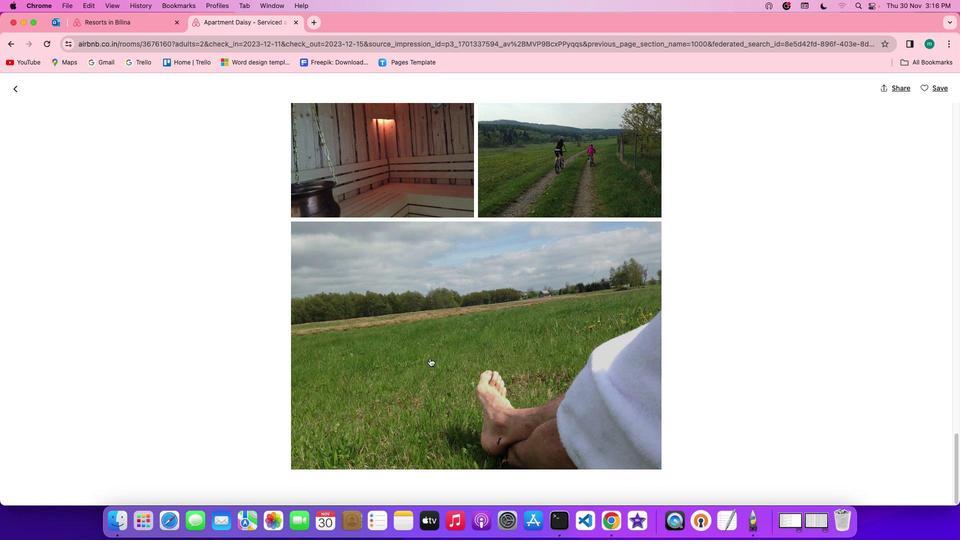 
Action: Mouse scrolled (429, 358) with delta (0, -1)
Screenshot: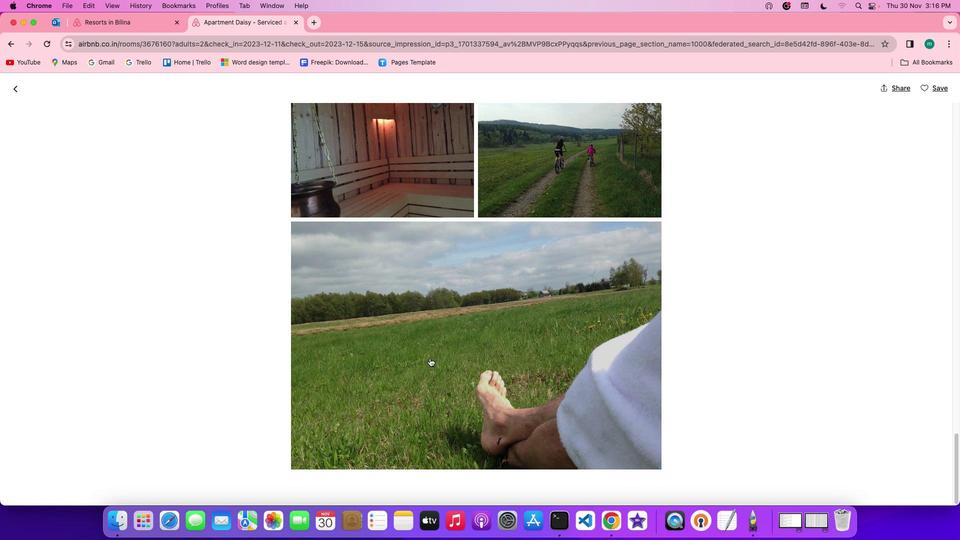 
Action: Mouse scrolled (429, 358) with delta (0, 0)
Screenshot: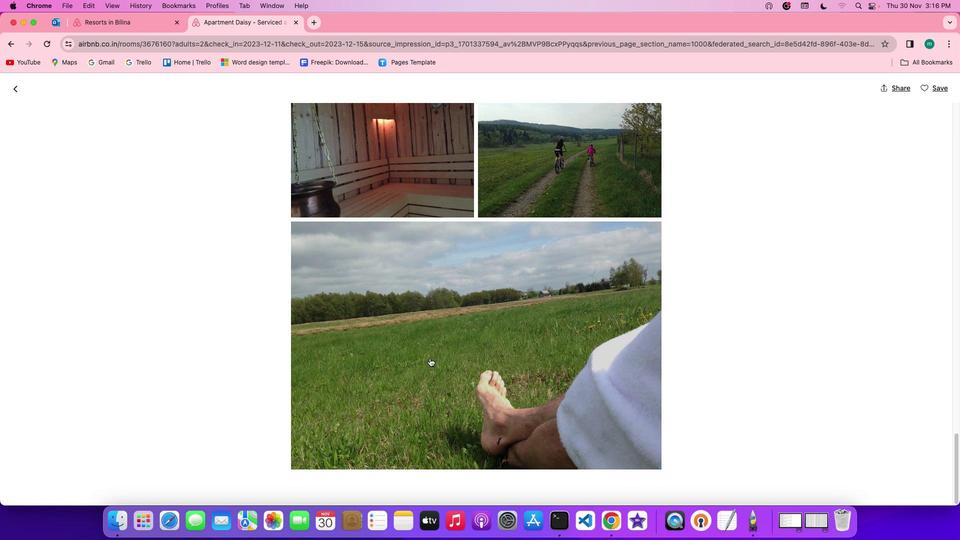 
Action: Mouse scrolled (429, 358) with delta (0, 0)
Screenshot: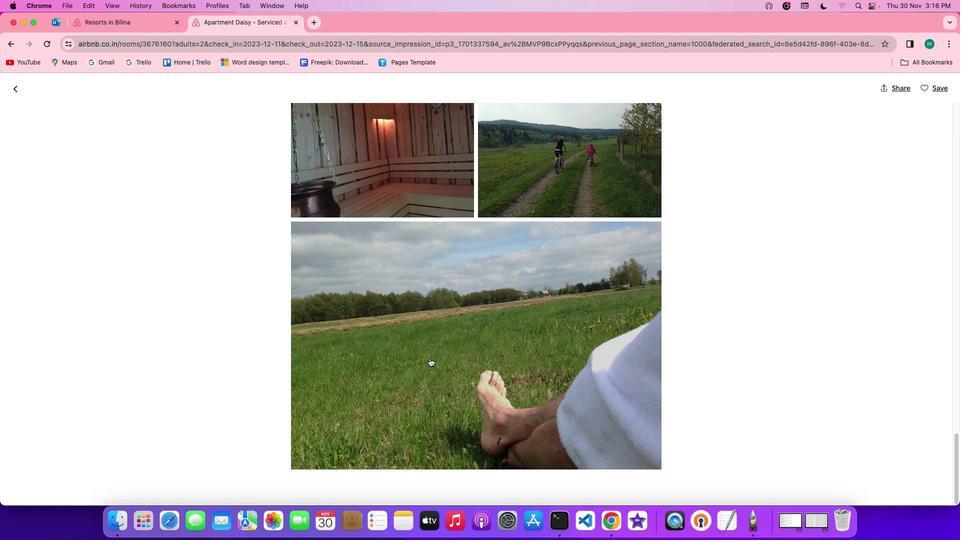
Action: Mouse scrolled (429, 358) with delta (0, 0)
Screenshot: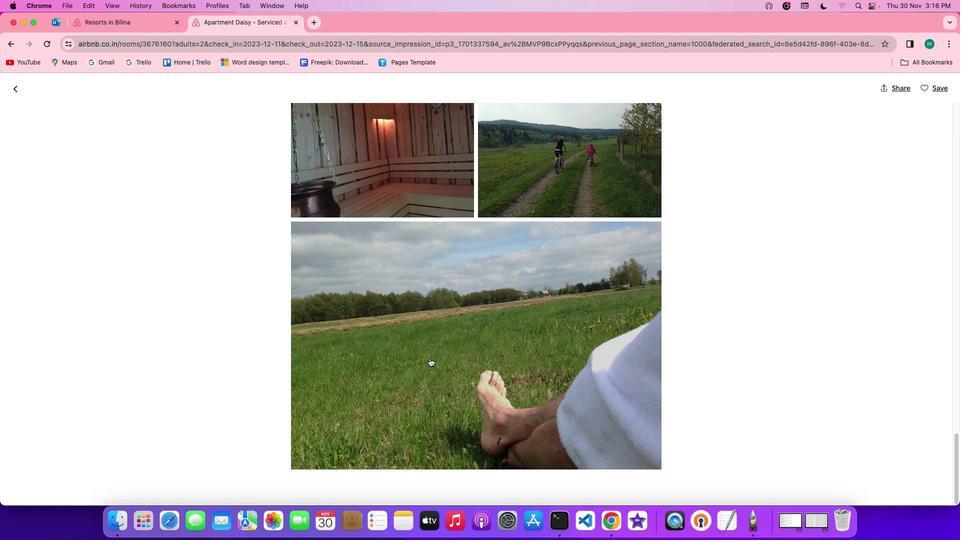 
Action: Mouse scrolled (429, 358) with delta (0, -1)
Screenshot: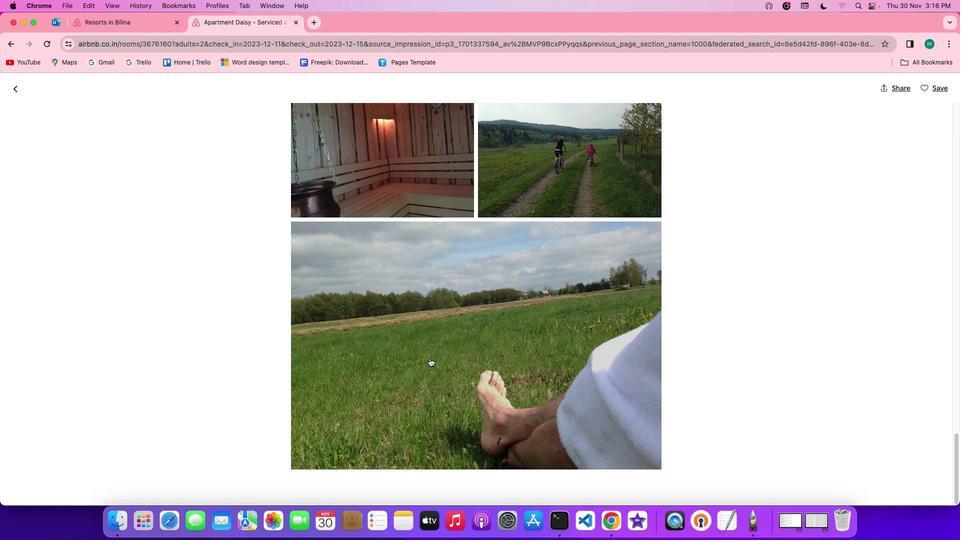 
Action: Mouse scrolled (429, 358) with delta (0, -2)
Screenshot: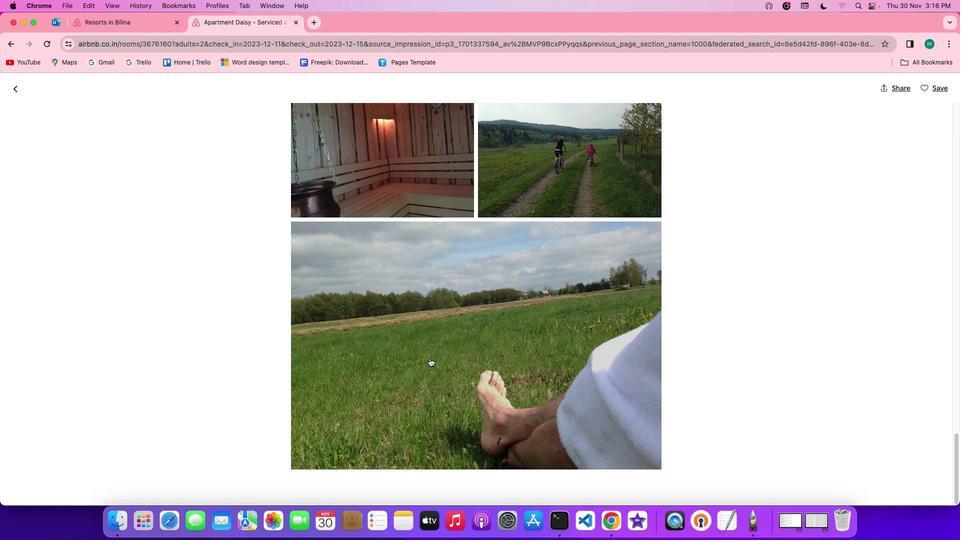 
Action: Mouse moved to (18, 97)
Screenshot: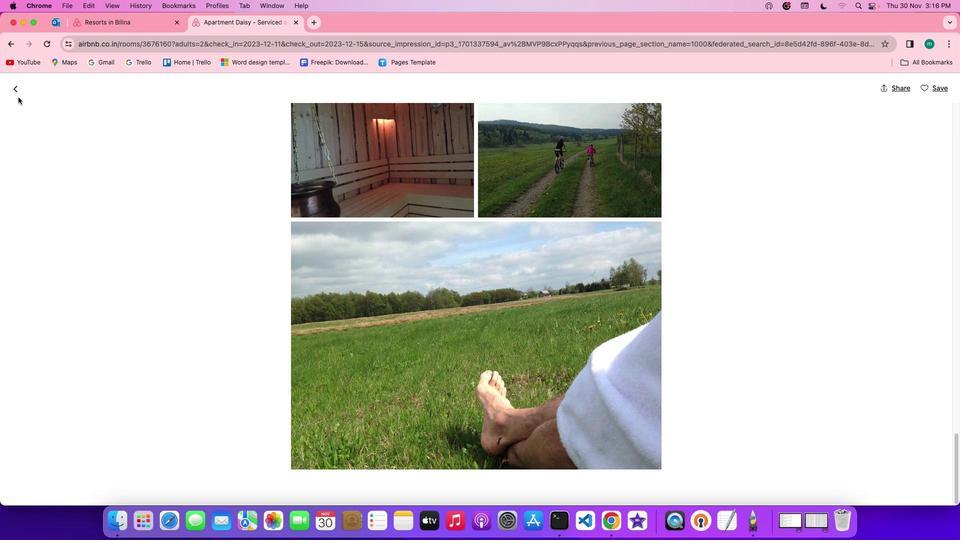 
Action: Mouse pressed left at (18, 97)
Screenshot: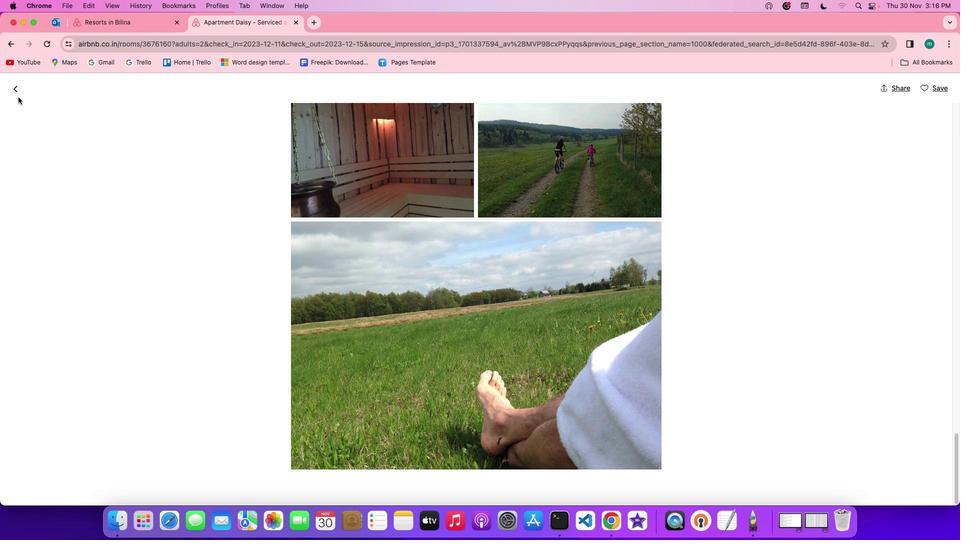 
Action: Mouse moved to (17, 86)
Screenshot: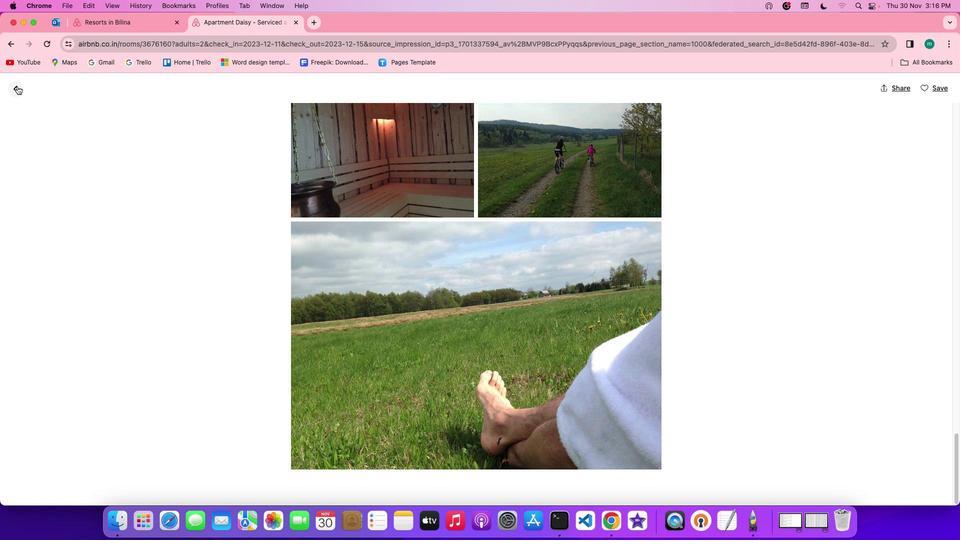 
Action: Mouse pressed left at (17, 86)
Screenshot: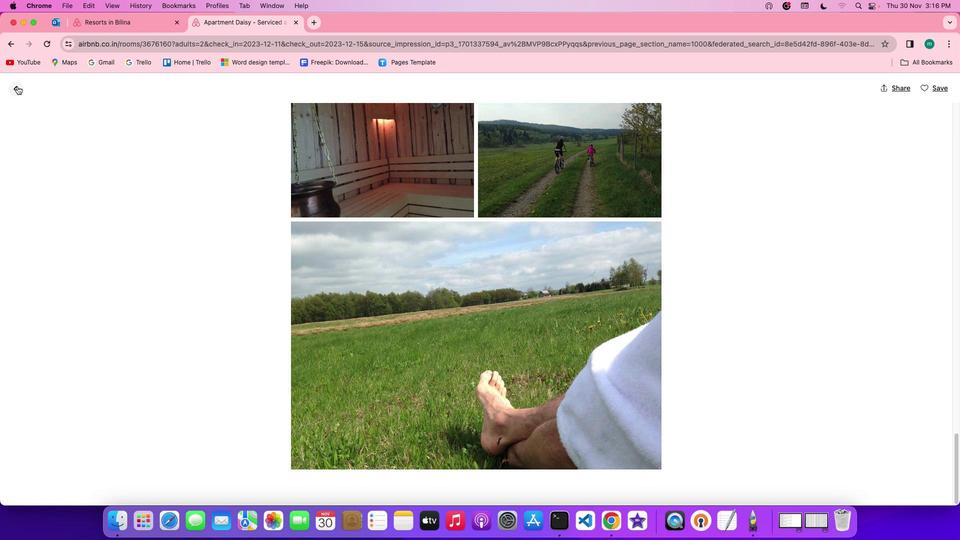 
Action: Mouse moved to (380, 302)
Screenshot: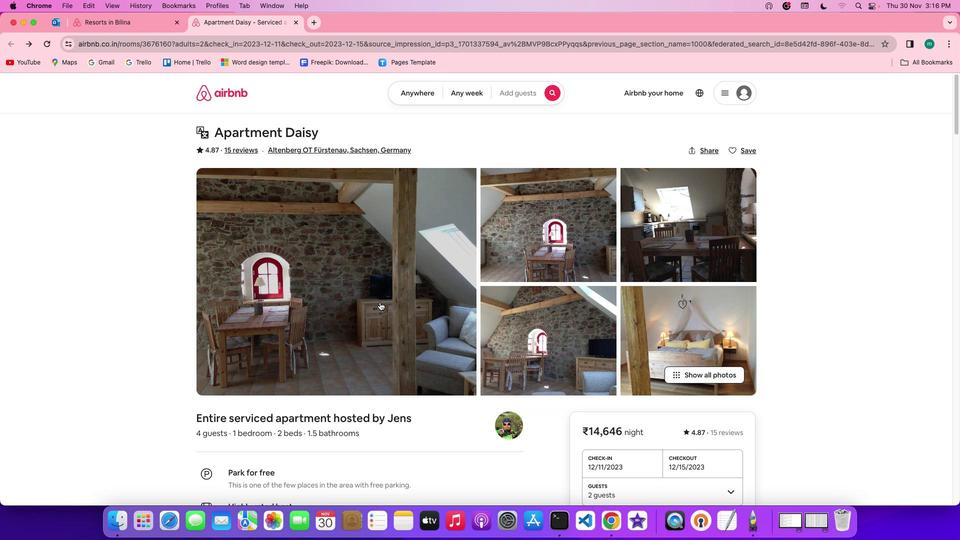 
Action: Mouse scrolled (380, 302) with delta (0, 0)
Screenshot: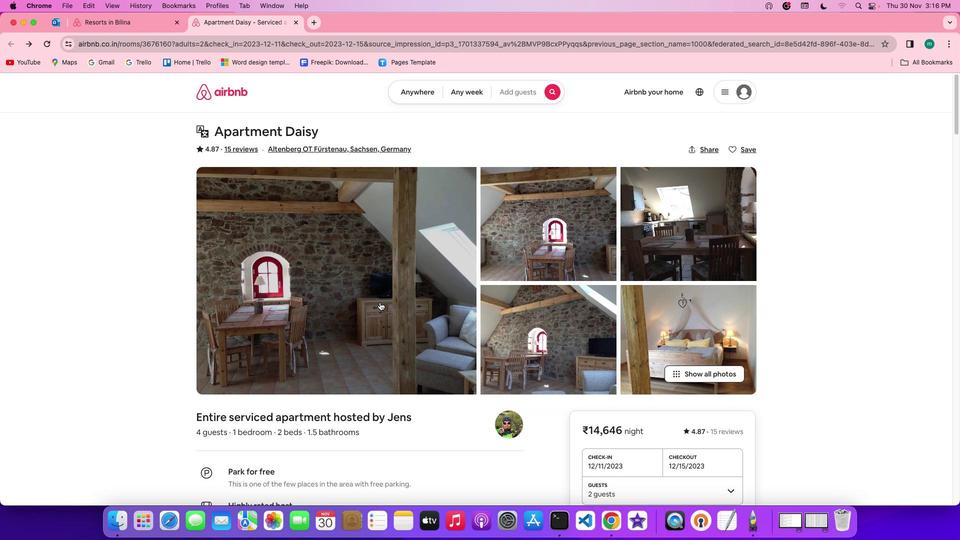 
Action: Mouse scrolled (380, 302) with delta (0, 0)
Screenshot: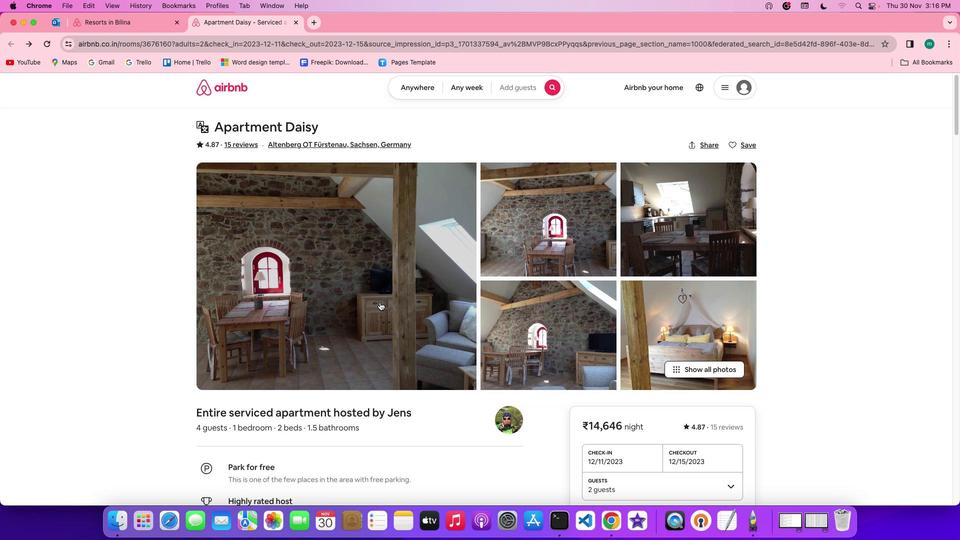 
Action: Mouse scrolled (380, 302) with delta (0, 0)
Screenshot: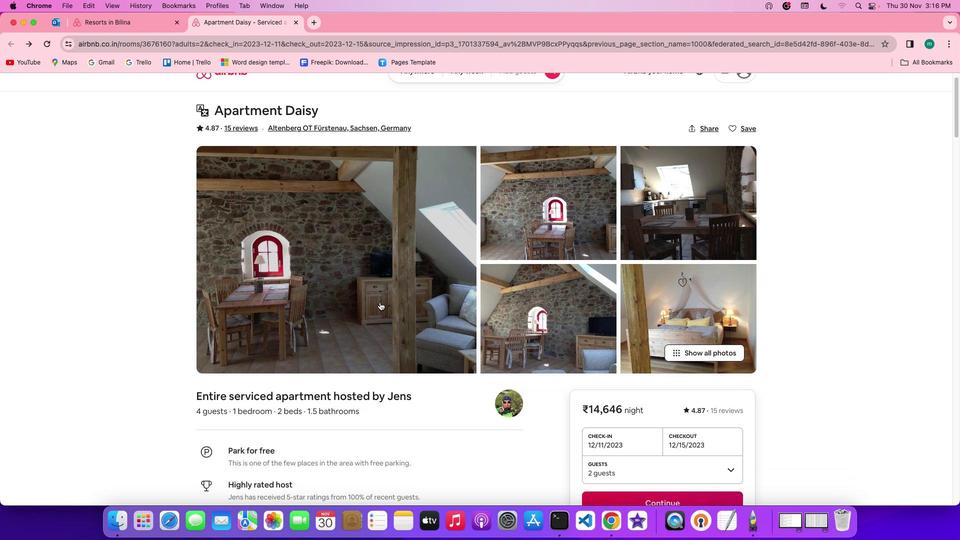 
Action: Mouse scrolled (380, 302) with delta (0, 0)
Screenshot: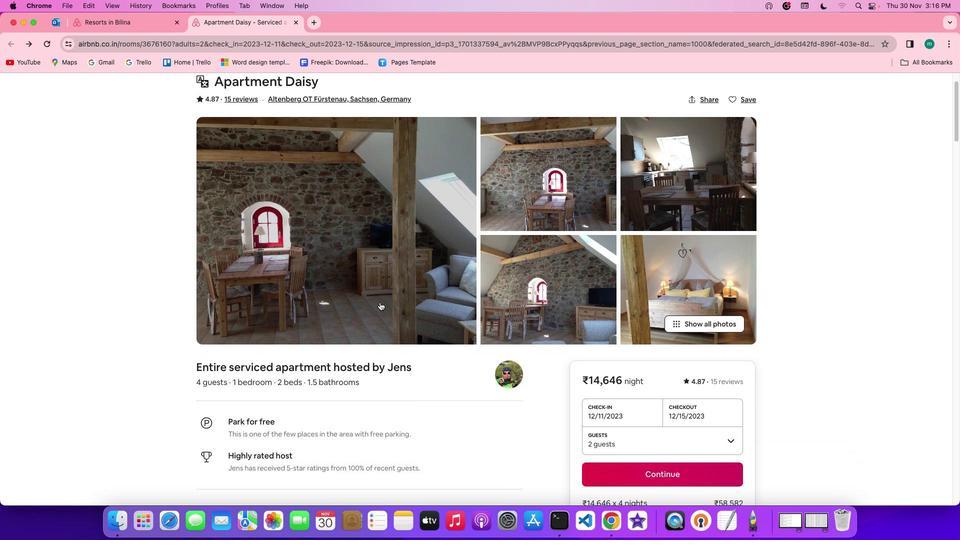 
Action: Mouse scrolled (380, 302) with delta (0, 0)
Screenshot: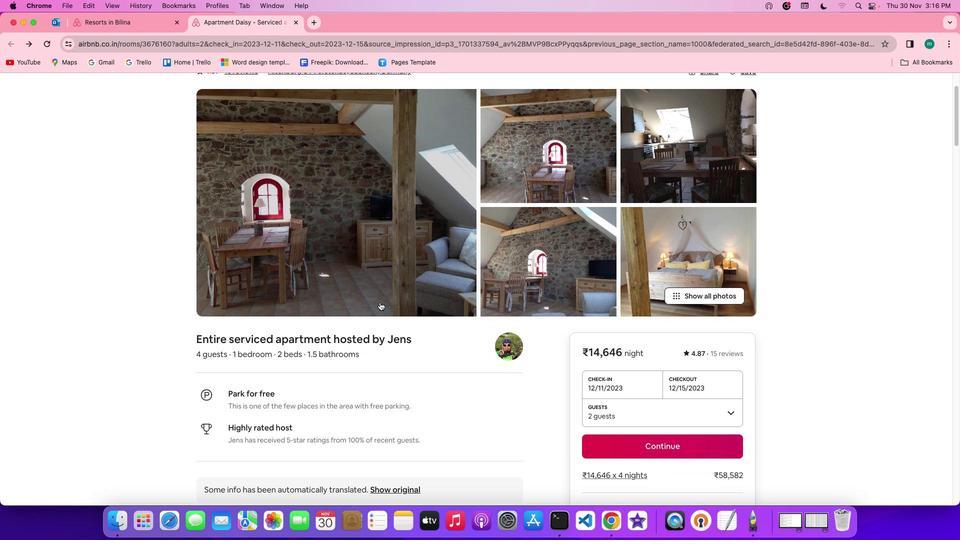 
Action: Mouse scrolled (380, 302) with delta (0, 0)
Screenshot: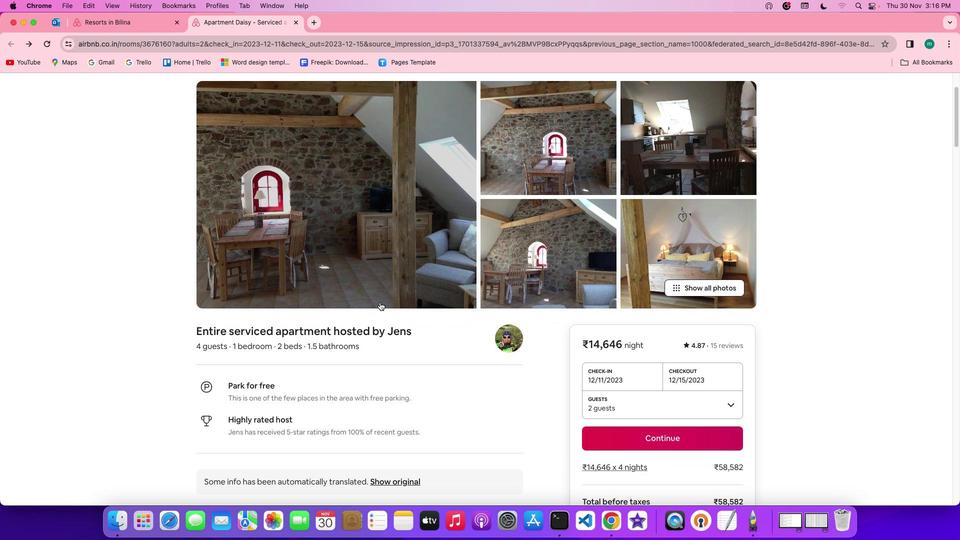 
Action: Mouse scrolled (380, 302) with delta (0, -1)
Screenshot: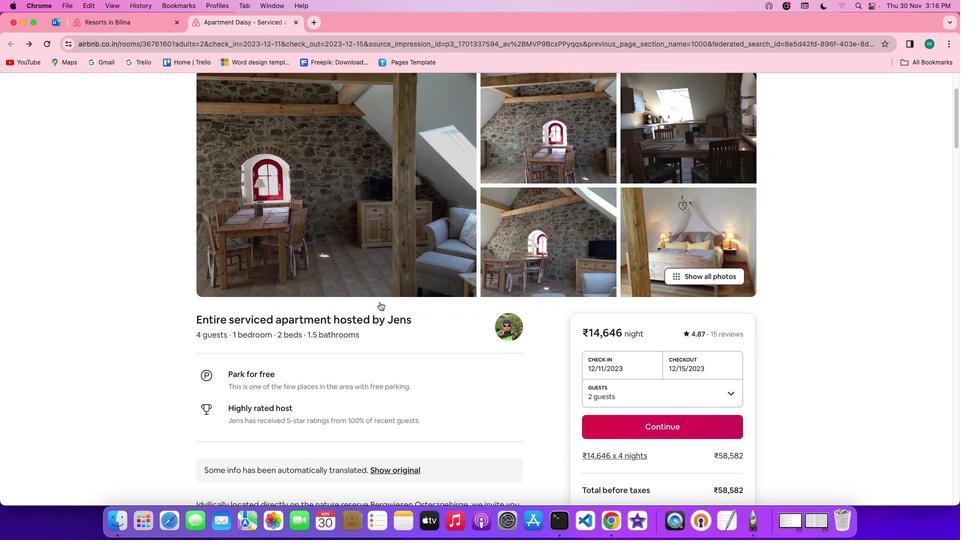 
Action: Mouse scrolled (380, 302) with delta (0, 0)
Screenshot: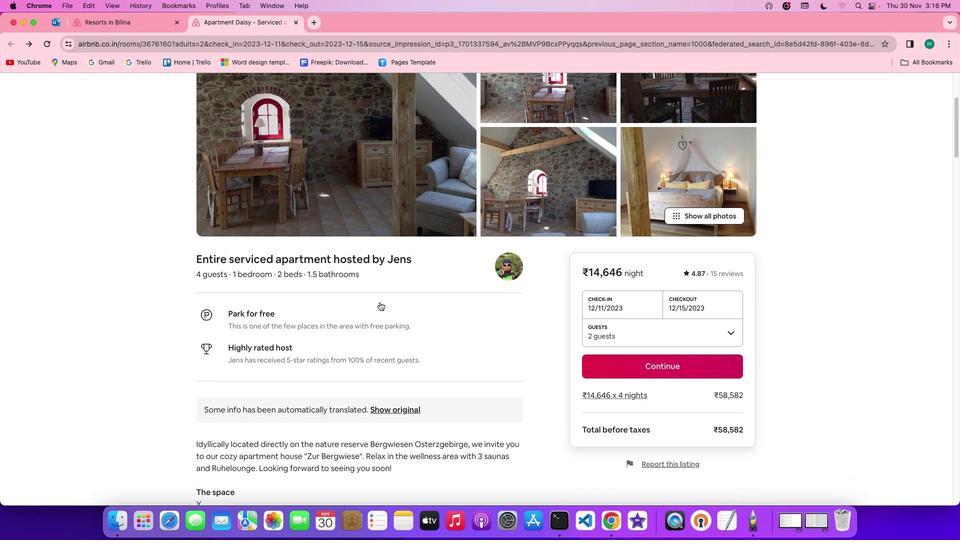 
Action: Mouse moved to (456, 313)
Screenshot: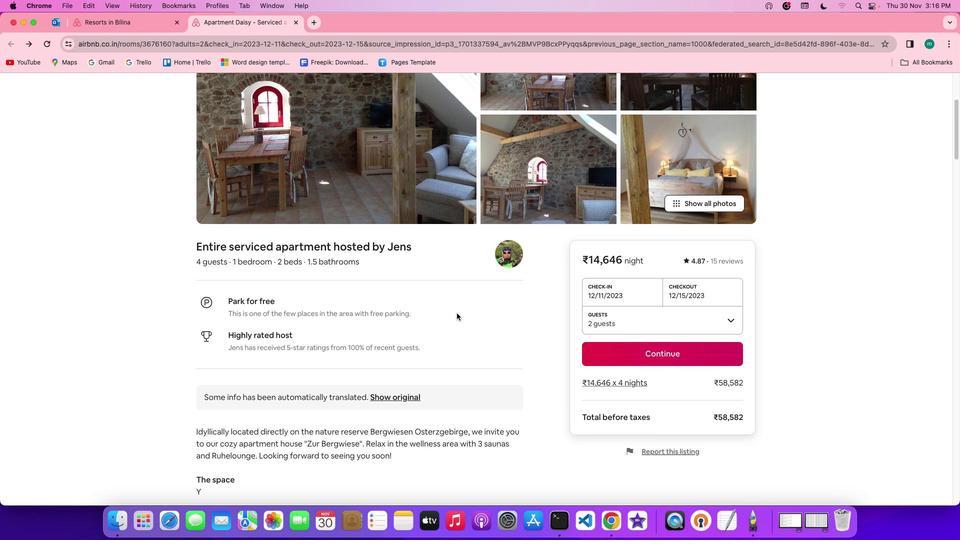 
Action: Mouse scrolled (456, 313) with delta (0, 0)
Screenshot: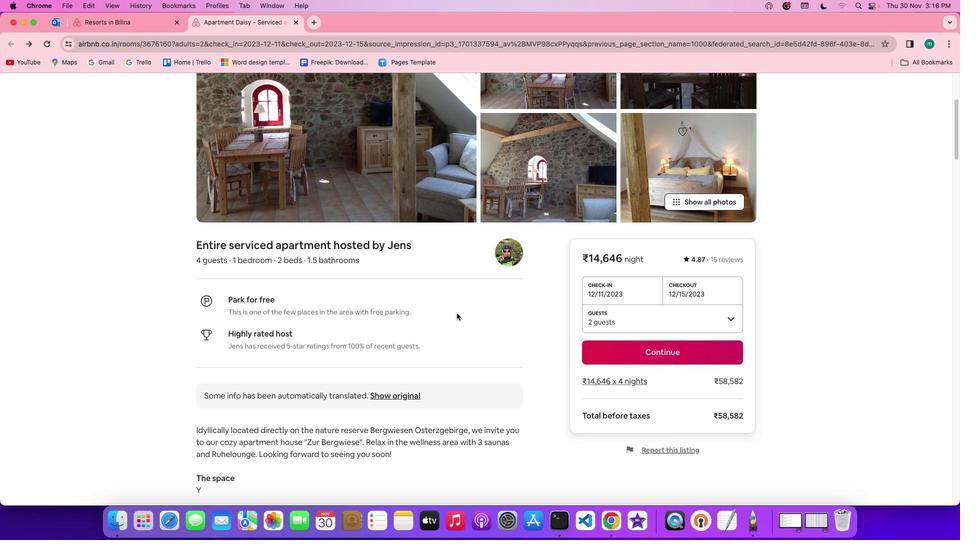 
Action: Mouse scrolled (456, 313) with delta (0, 0)
Screenshot: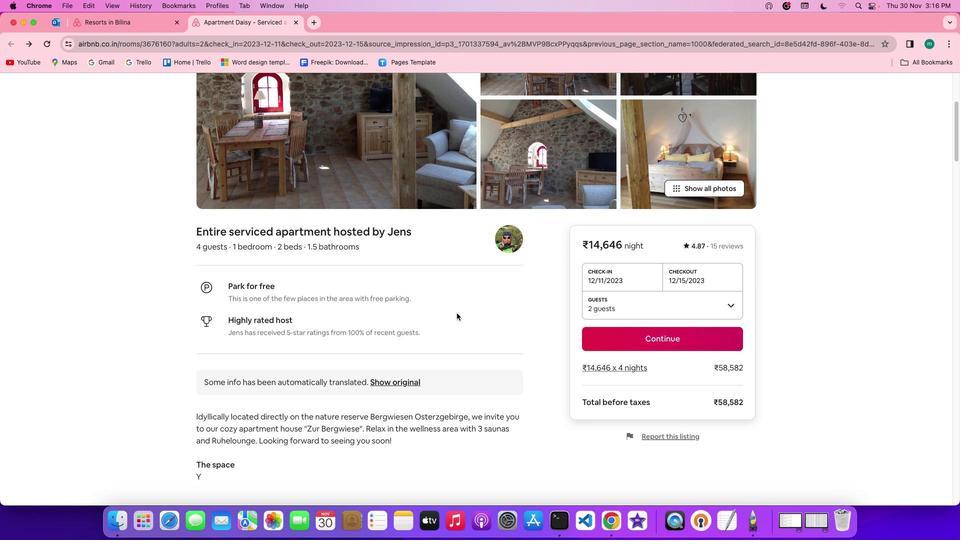 
Action: Mouse scrolled (456, 313) with delta (0, -1)
Screenshot: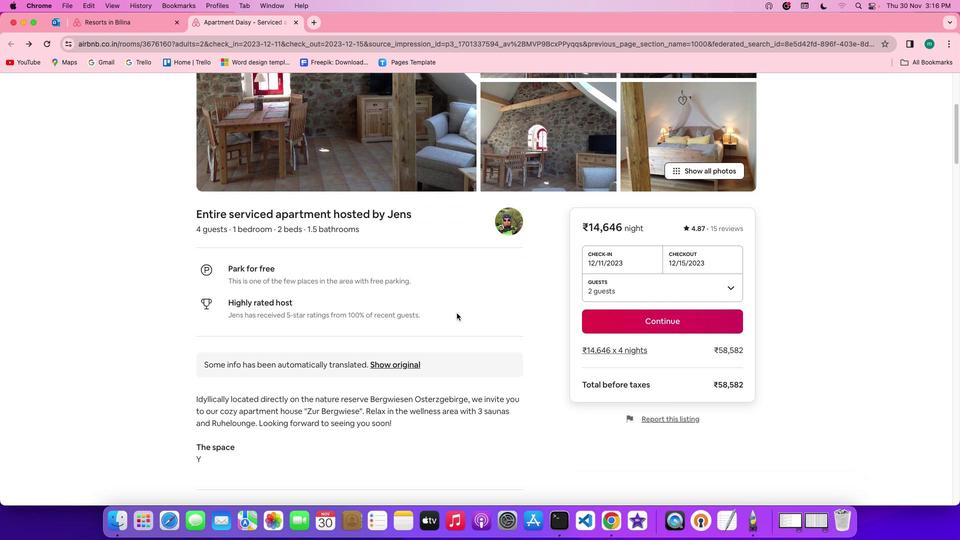 
Action: Mouse scrolled (456, 313) with delta (0, -1)
Screenshot: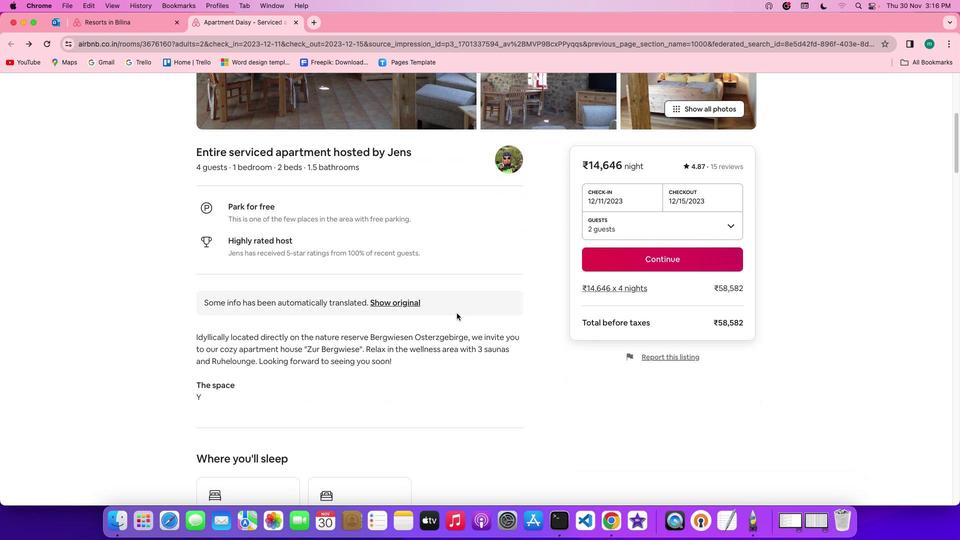 
Action: Mouse scrolled (456, 313) with delta (0, 0)
Screenshot: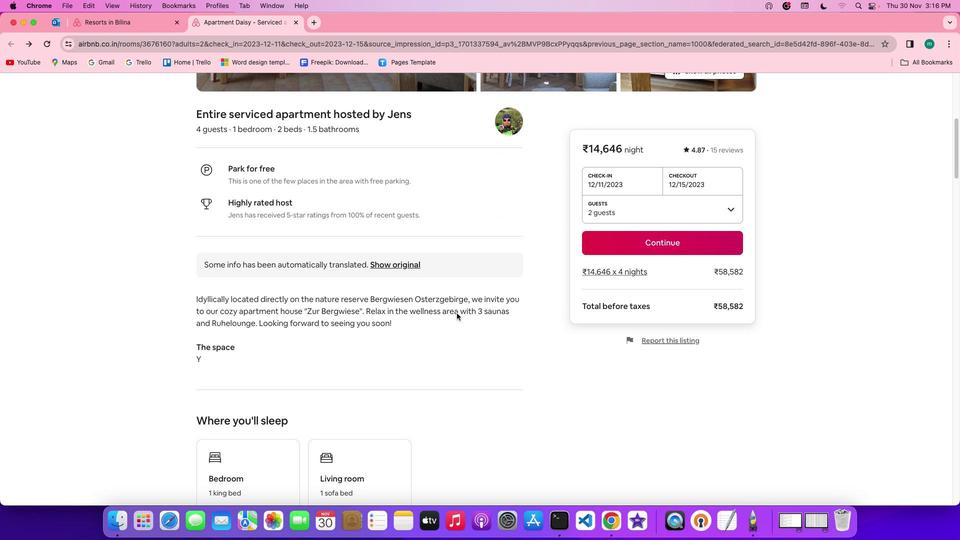 
Action: Mouse scrolled (456, 313) with delta (0, 0)
Screenshot: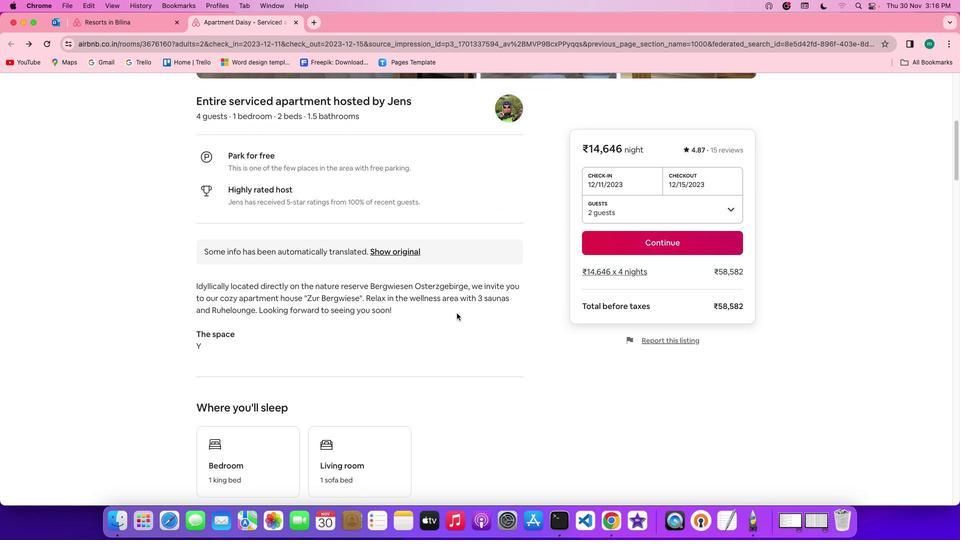 
Action: Mouse scrolled (456, 313) with delta (0, -1)
Screenshot: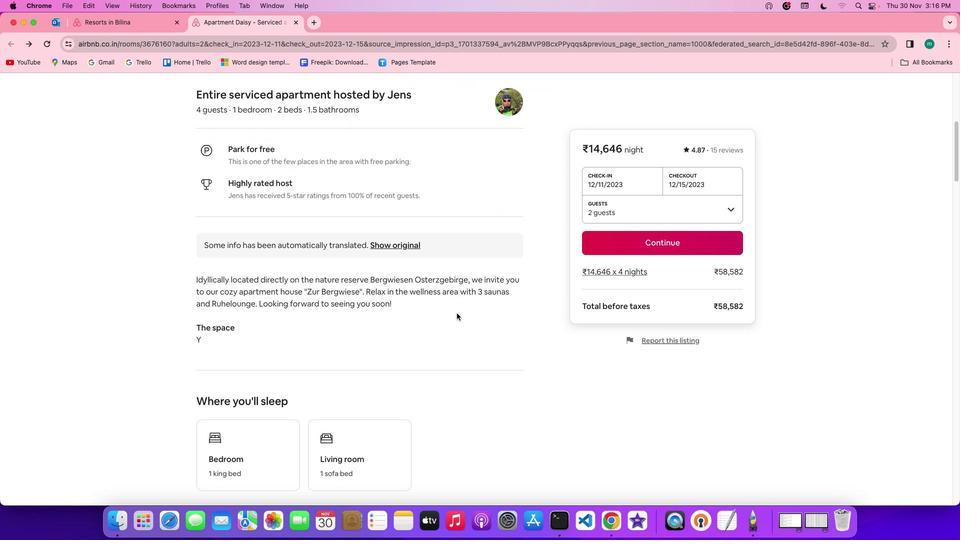 
Action: Mouse scrolled (456, 313) with delta (0, 0)
Screenshot: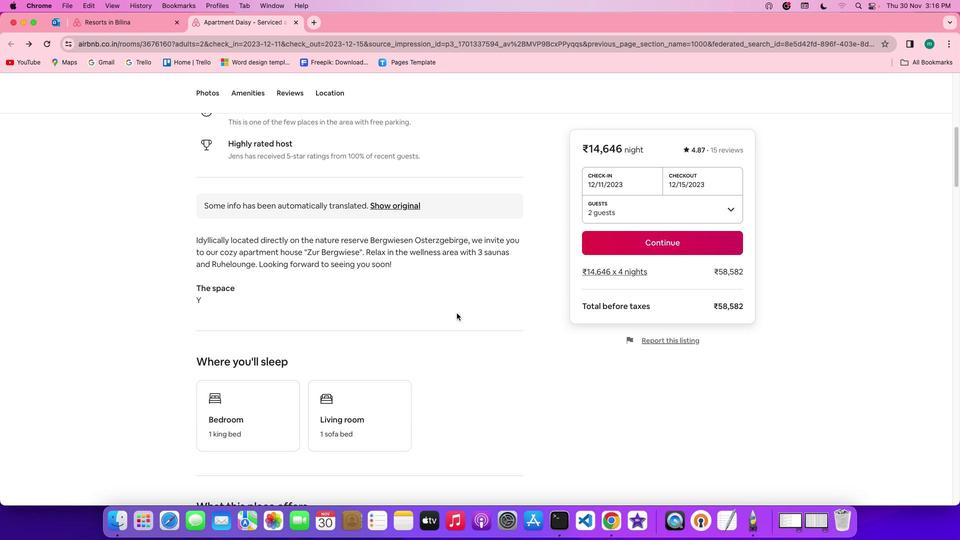 
Action: Mouse scrolled (456, 313) with delta (0, 0)
Screenshot: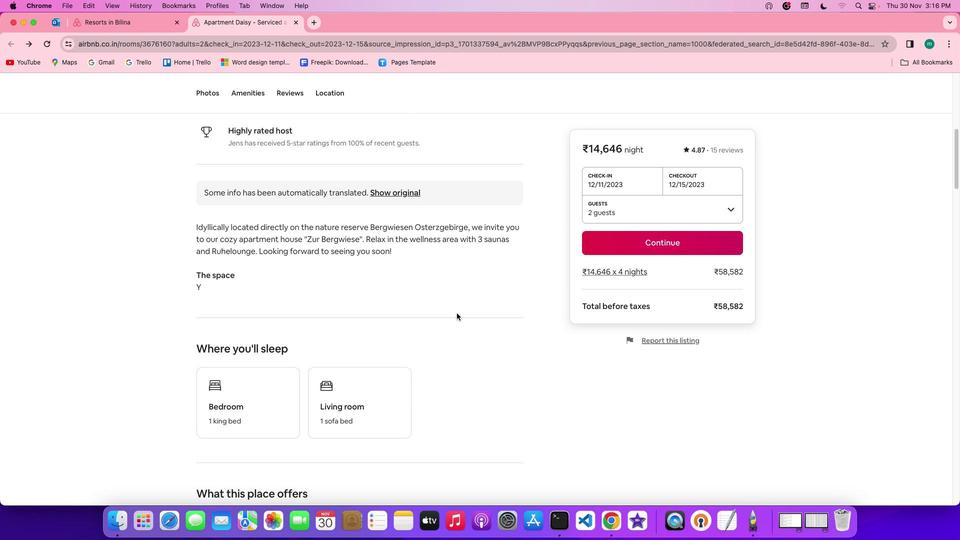 
Action: Mouse scrolled (456, 313) with delta (0, -1)
Screenshot: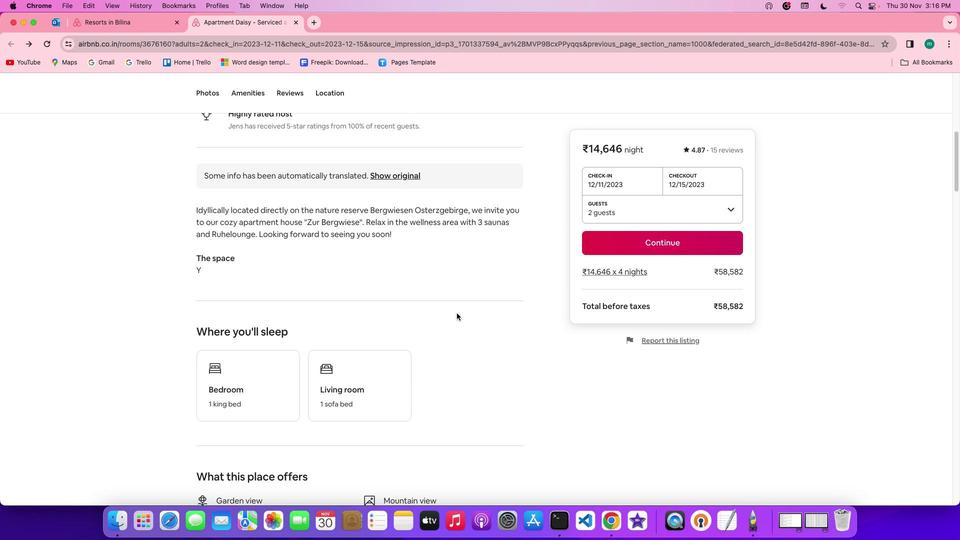 
Action: Mouse scrolled (456, 313) with delta (0, -1)
Screenshot: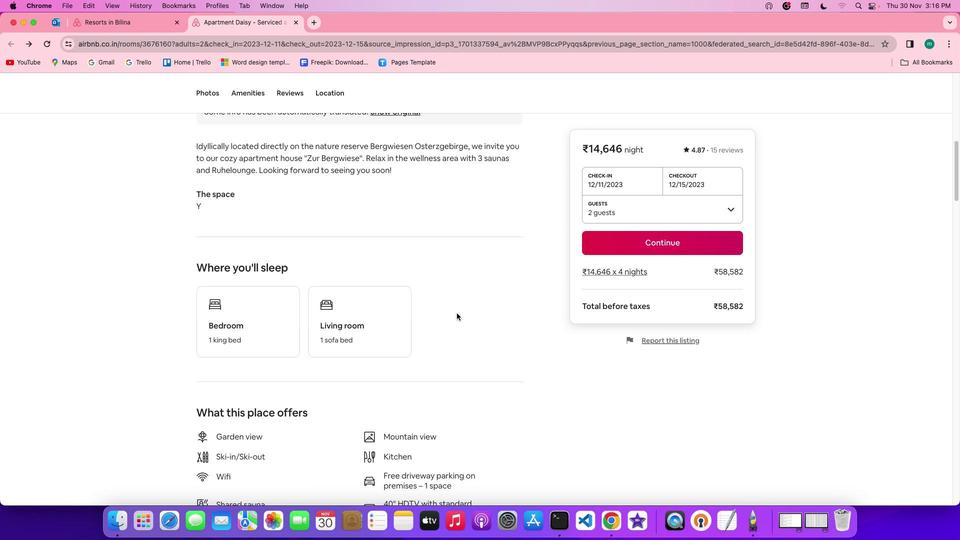 
Action: Mouse moved to (457, 313)
Screenshot: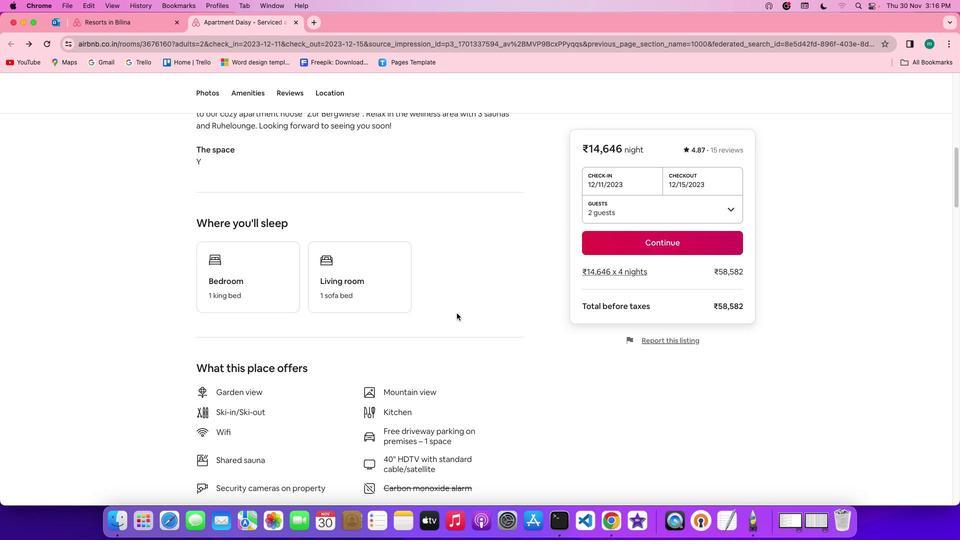 
Action: Mouse scrolled (457, 313) with delta (0, 0)
Screenshot: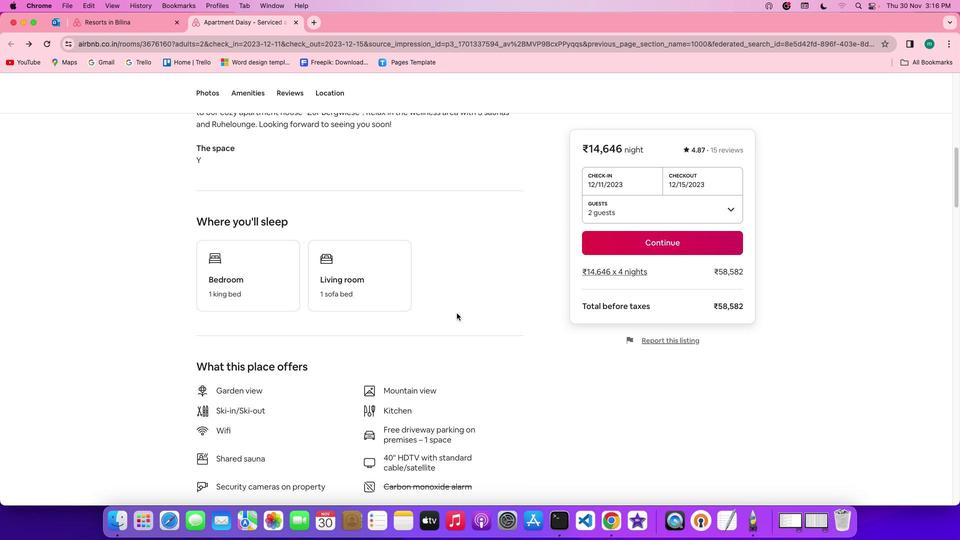 
Action: Mouse scrolled (457, 313) with delta (0, 0)
Screenshot: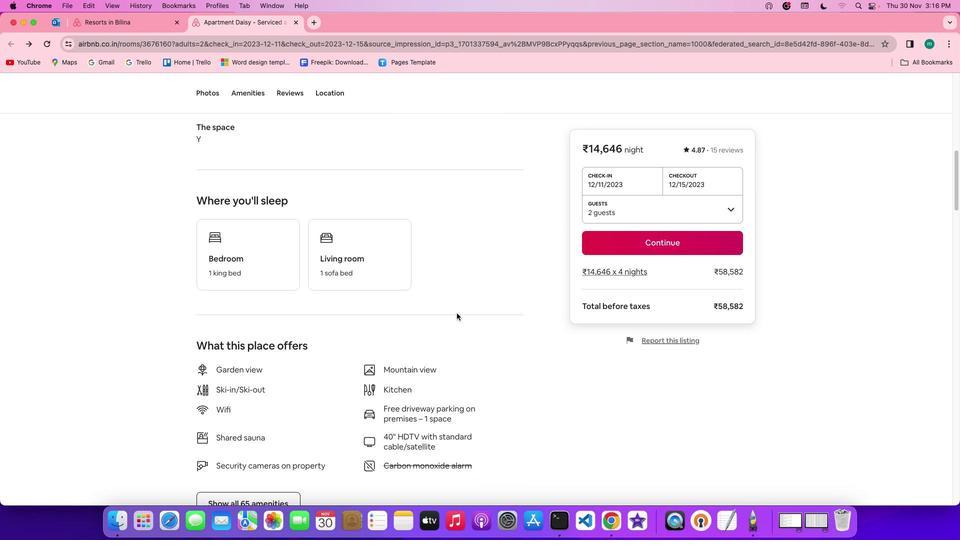 
Action: Mouse scrolled (457, 313) with delta (0, -1)
Screenshot: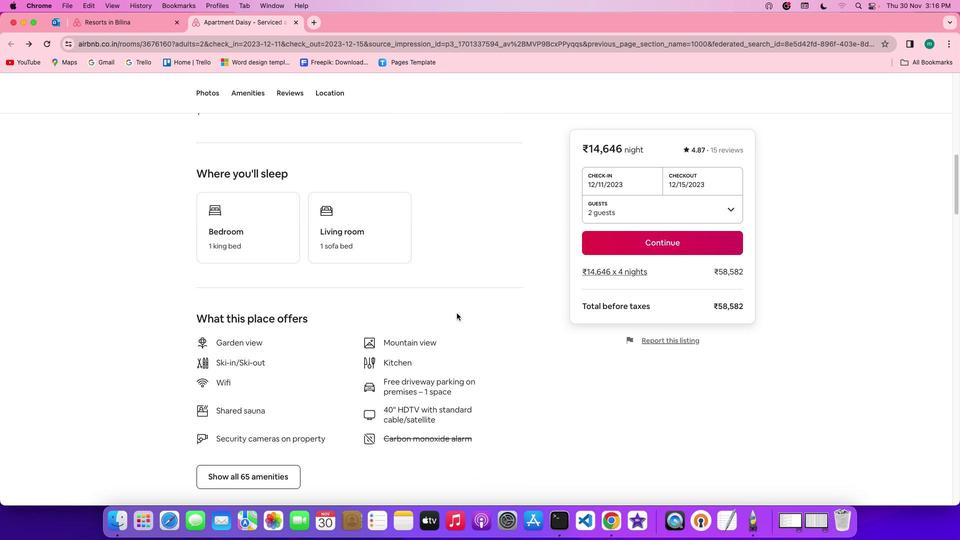 
Action: Mouse scrolled (457, 313) with delta (0, -1)
Screenshot: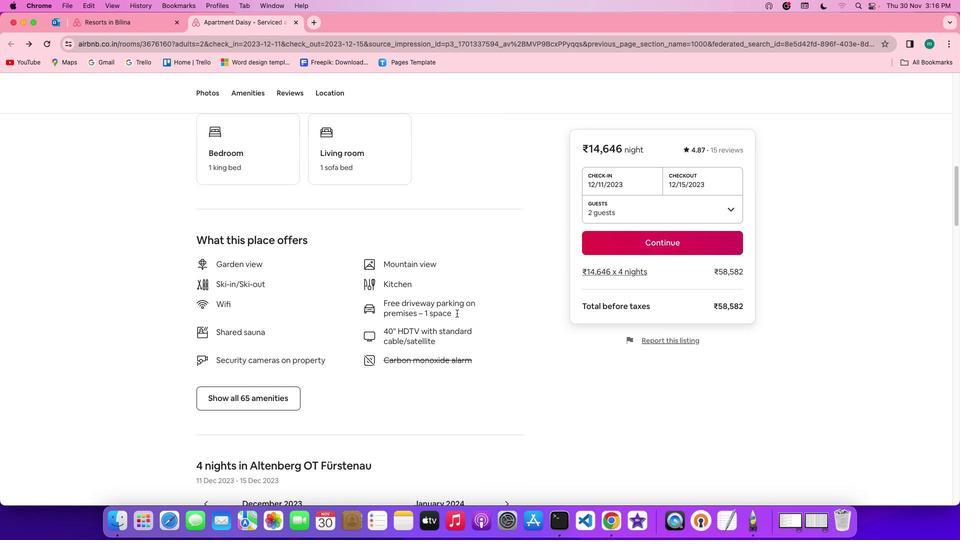 
Action: Mouse scrolled (457, 313) with delta (0, 0)
Screenshot: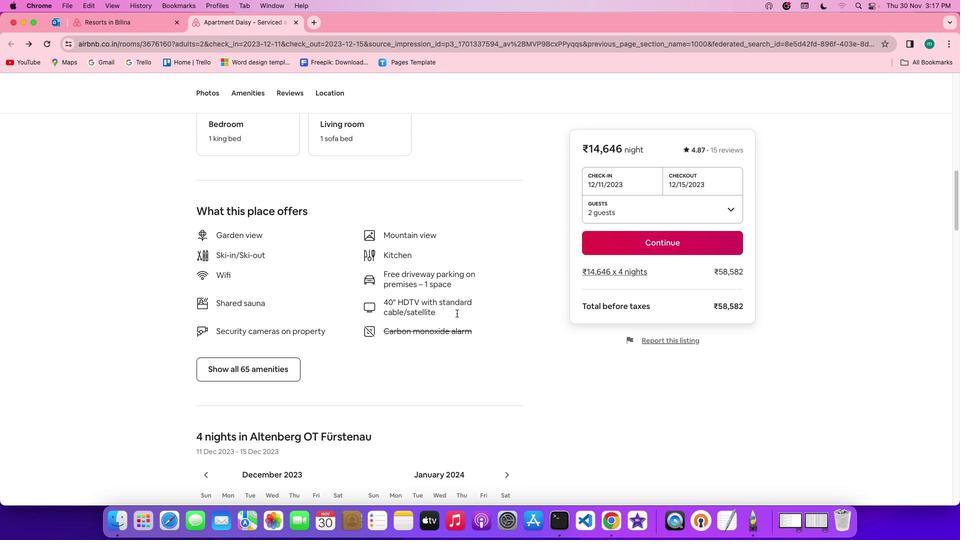 
Action: Mouse scrolled (457, 313) with delta (0, 0)
Screenshot: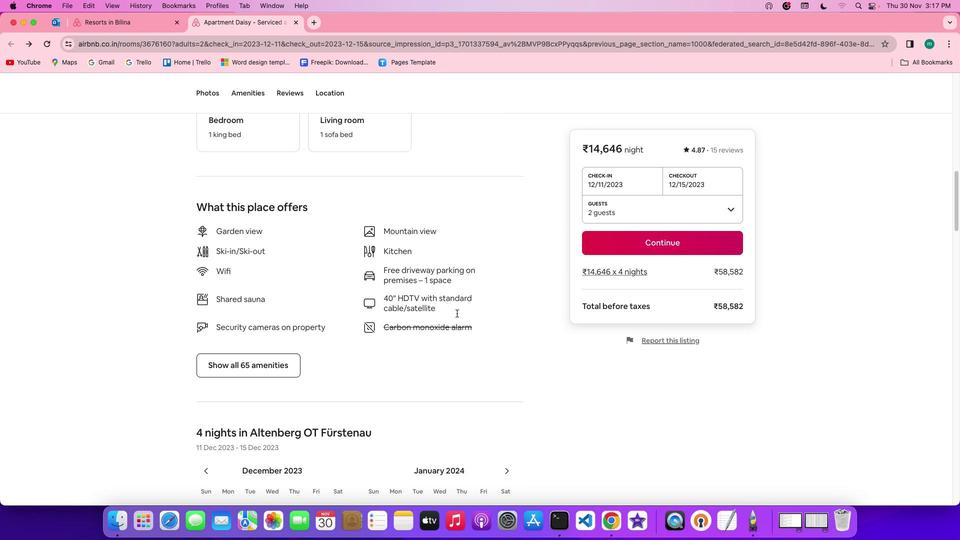 
Action: Mouse scrolled (457, 313) with delta (0, -1)
Screenshot: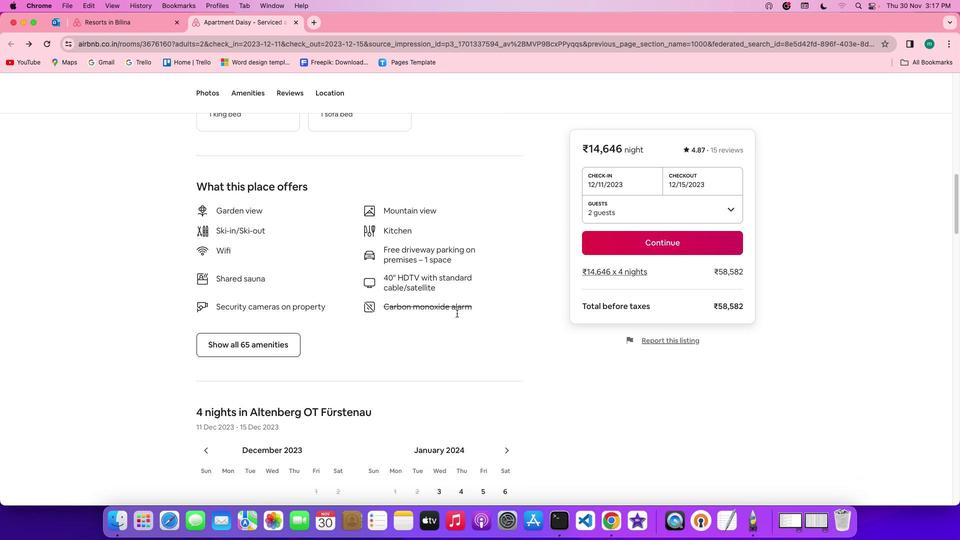 
Action: Mouse moved to (268, 305)
Screenshot: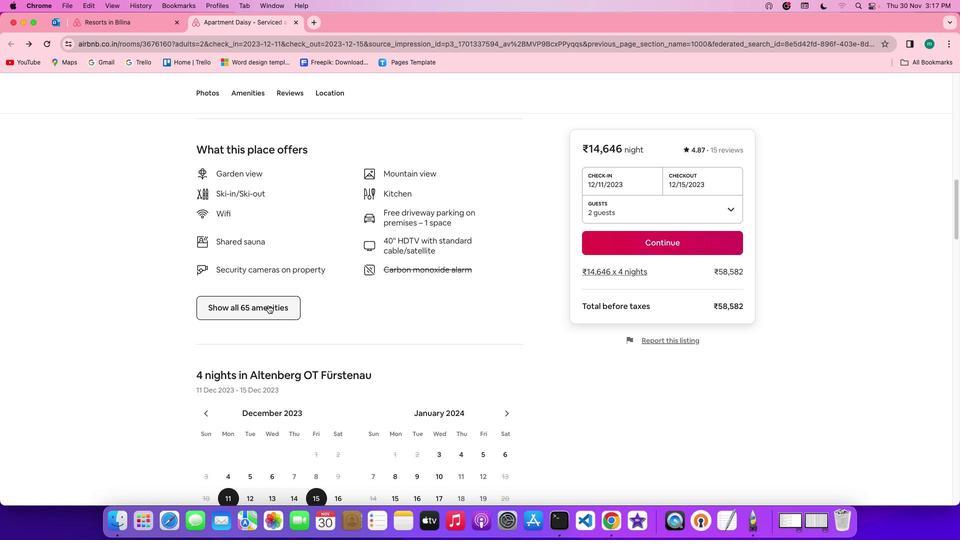 
Action: Mouse pressed left at (268, 305)
Screenshot: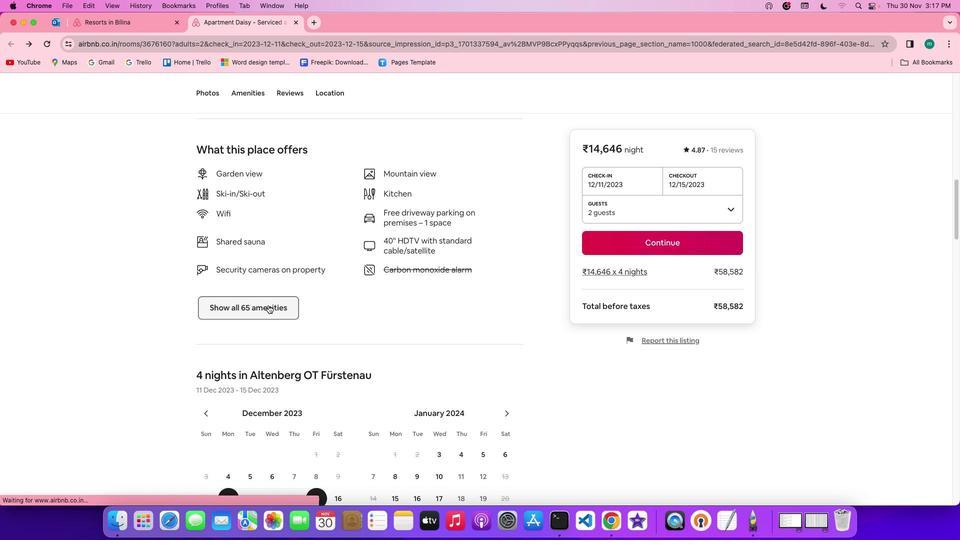
Action: Mouse moved to (469, 349)
Screenshot: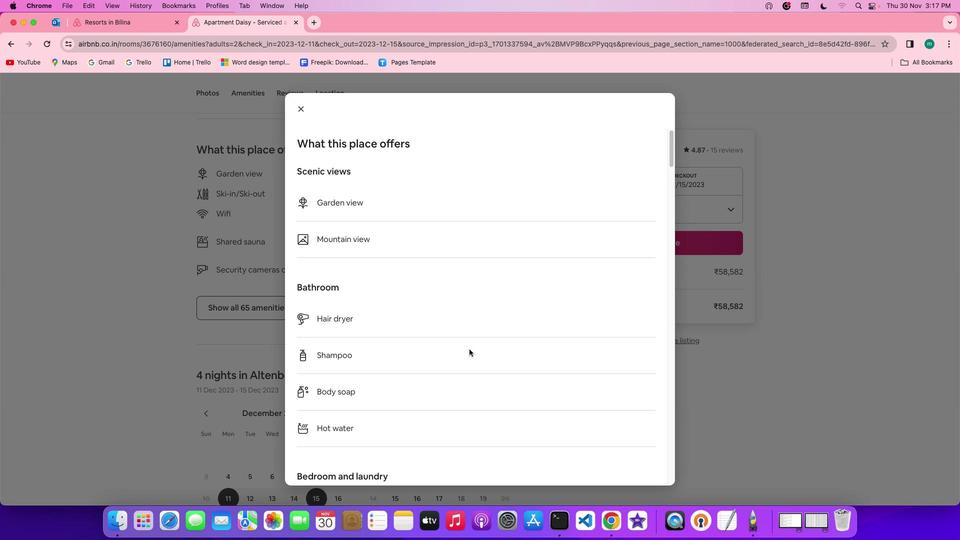 
Action: Mouse scrolled (469, 349) with delta (0, 0)
Screenshot: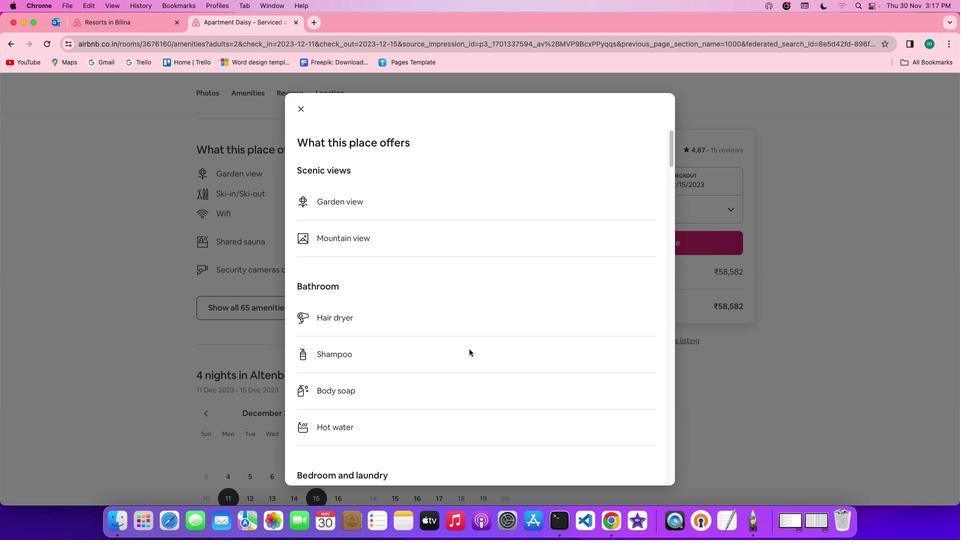 
Action: Mouse scrolled (469, 349) with delta (0, 0)
Screenshot: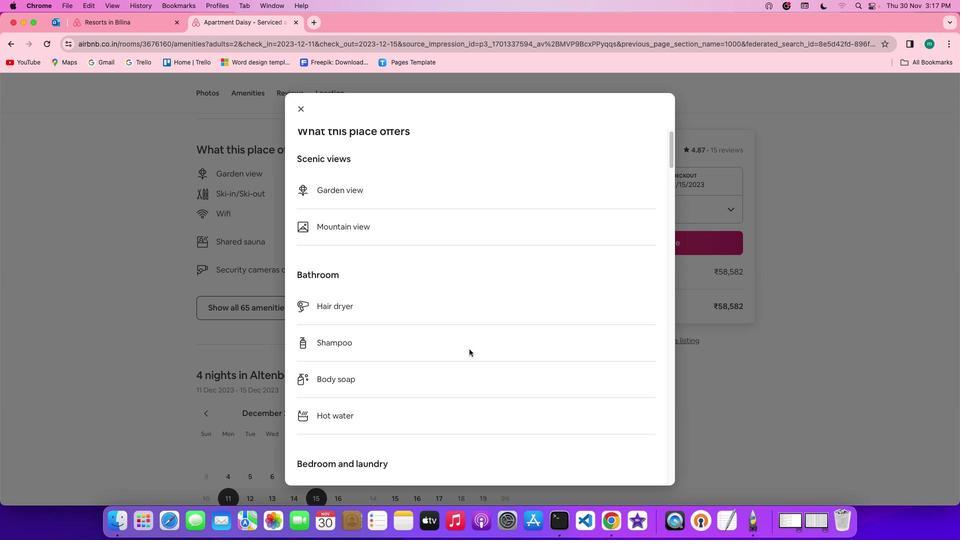 
Action: Mouse scrolled (469, 349) with delta (0, -1)
Screenshot: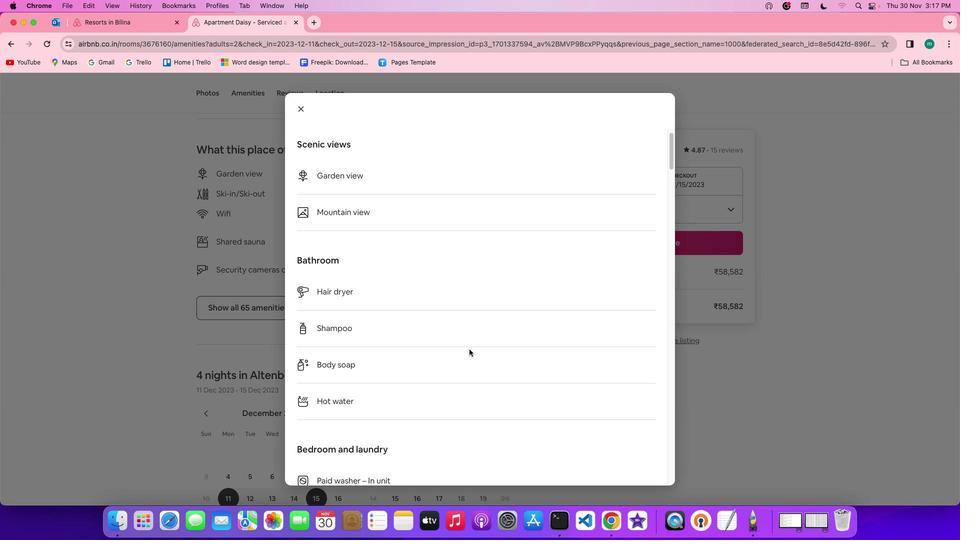 
Action: Mouse scrolled (469, 349) with delta (0, -1)
Screenshot: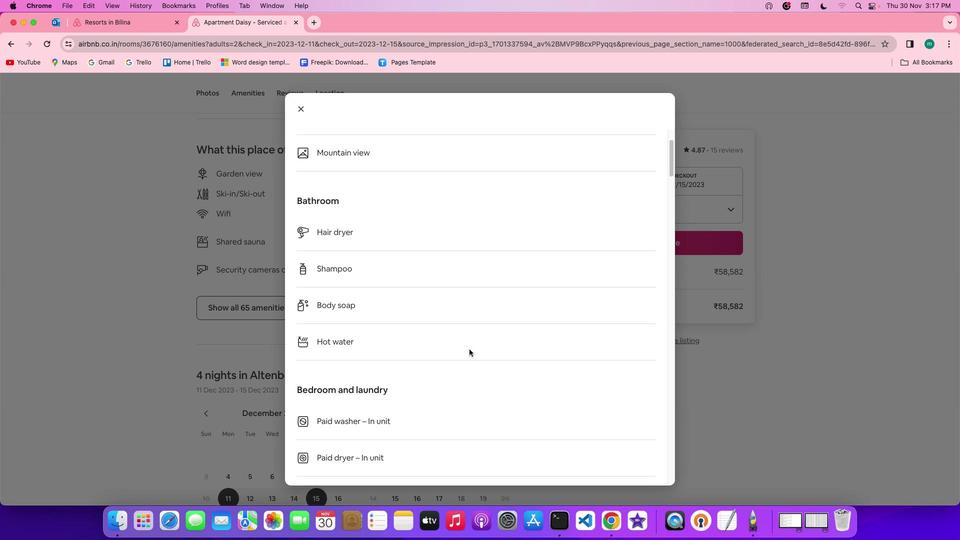 
Action: Mouse scrolled (469, 349) with delta (0, 0)
Screenshot: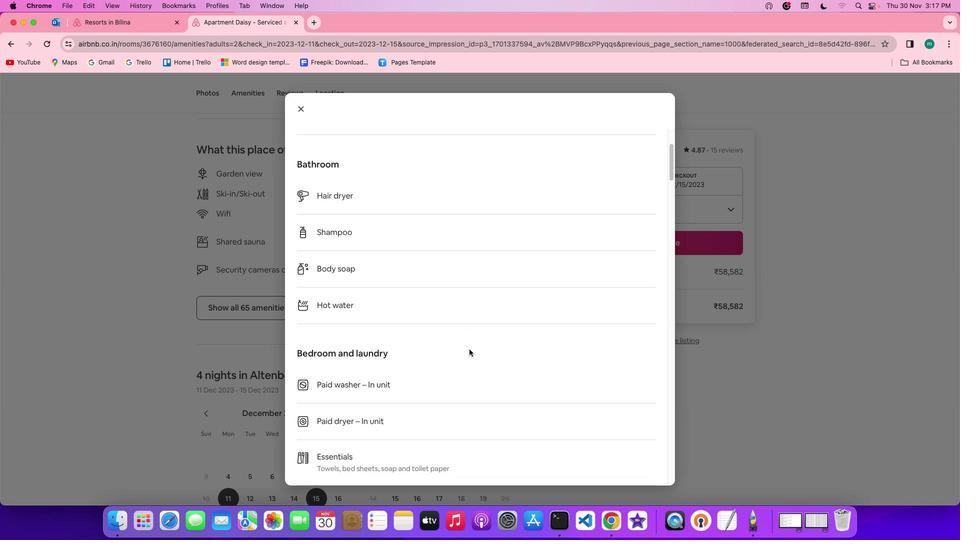 
Action: Mouse scrolled (469, 349) with delta (0, 0)
Screenshot: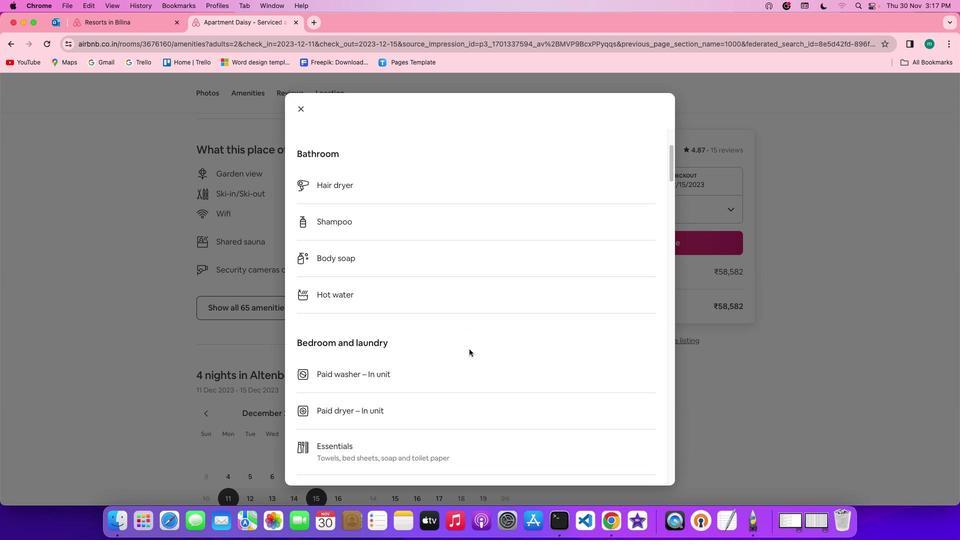 
Action: Mouse scrolled (469, 349) with delta (0, -1)
Screenshot: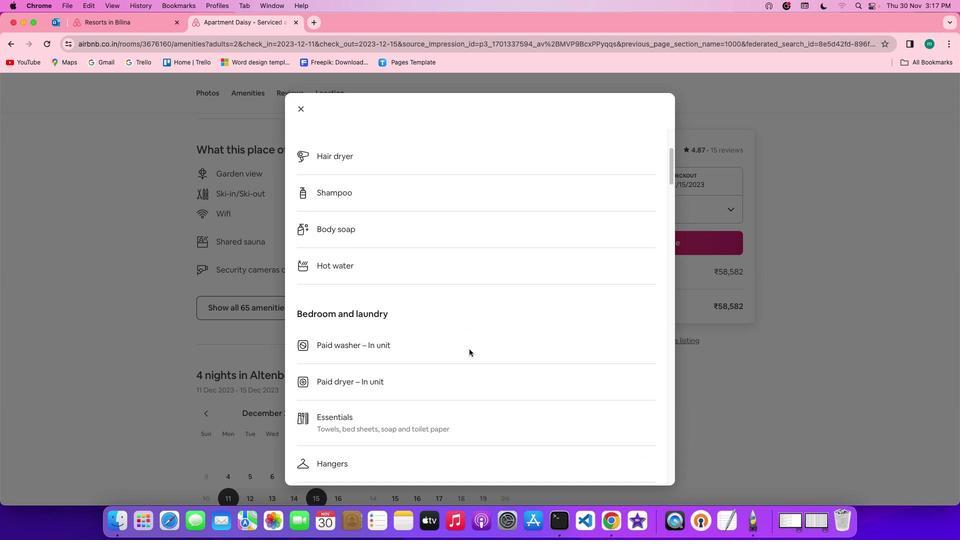 
Action: Mouse scrolled (469, 349) with delta (0, -2)
Screenshot: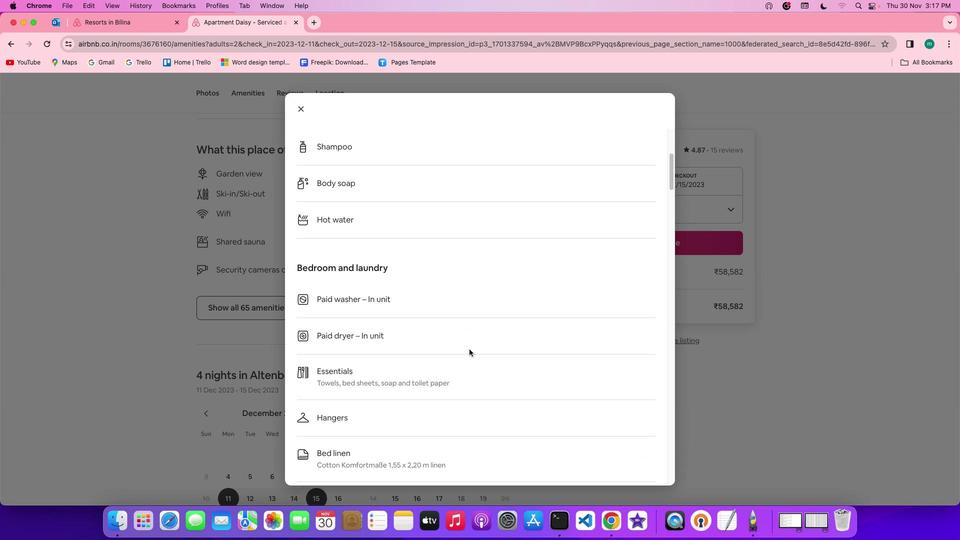 
Action: Mouse scrolled (469, 349) with delta (0, -2)
Screenshot: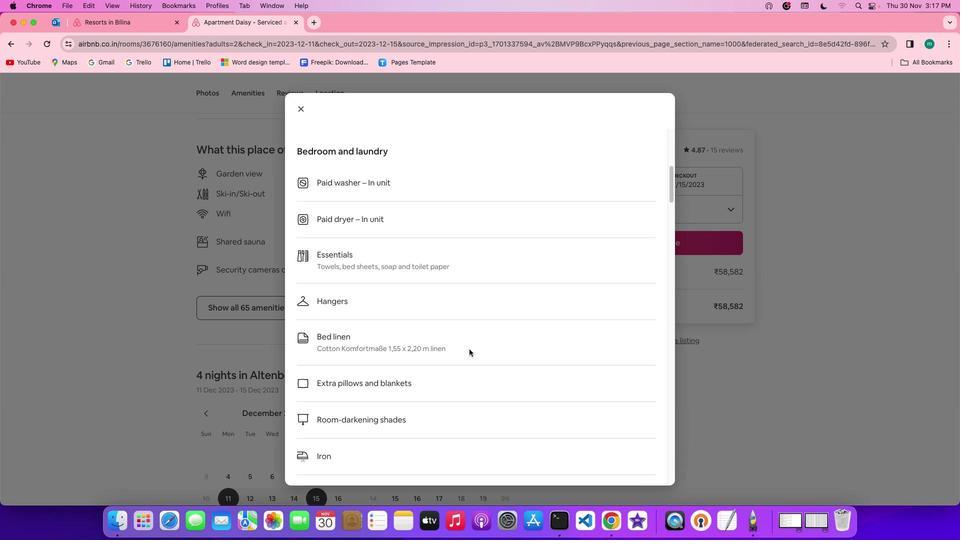 
Action: Mouse scrolled (469, 349) with delta (0, 0)
Screenshot: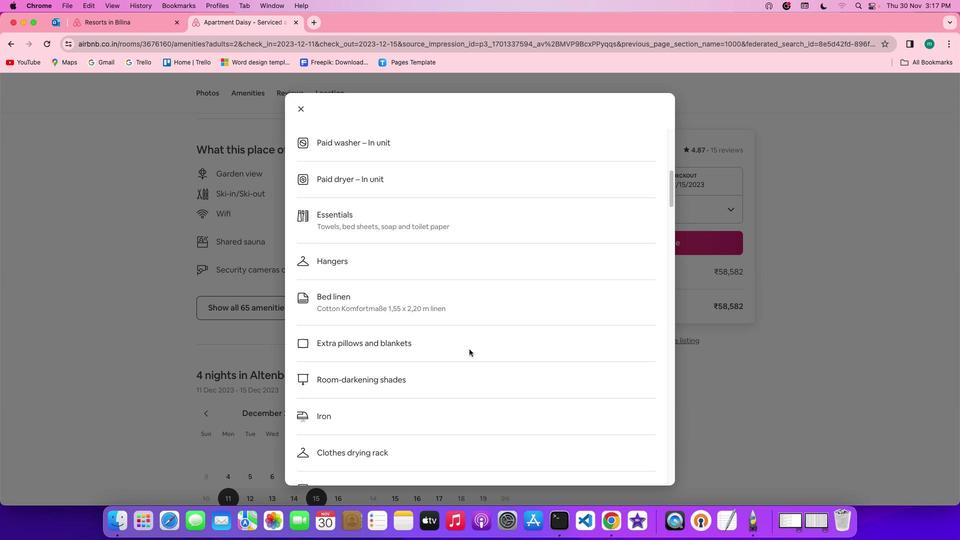 
Action: Mouse scrolled (469, 349) with delta (0, 0)
Screenshot: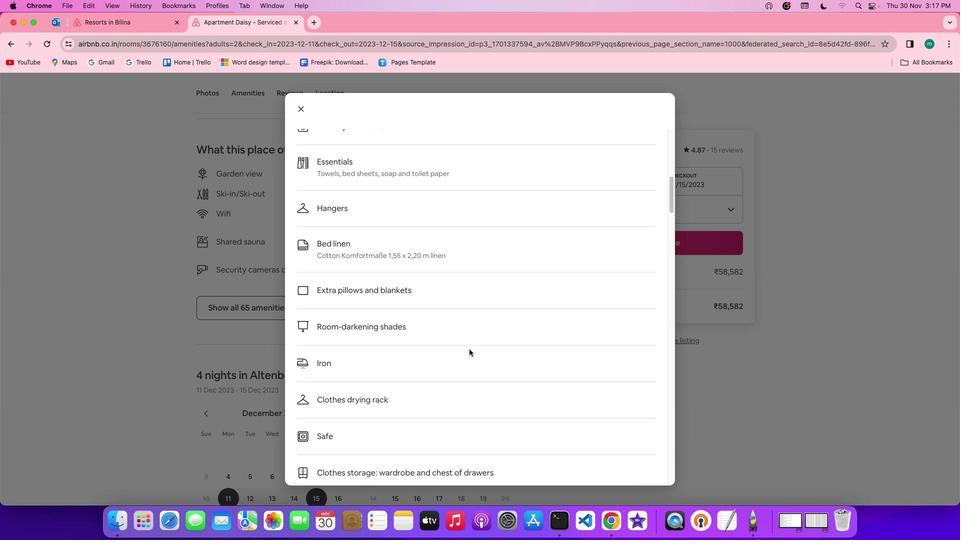 
Action: Mouse scrolled (469, 349) with delta (0, -1)
Screenshot: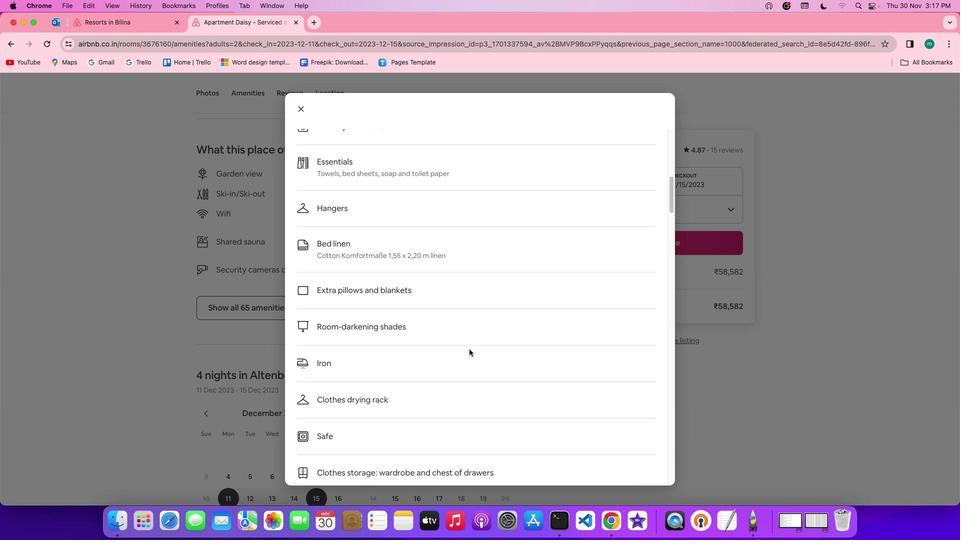 
Action: Mouse scrolled (469, 349) with delta (0, -2)
Screenshot: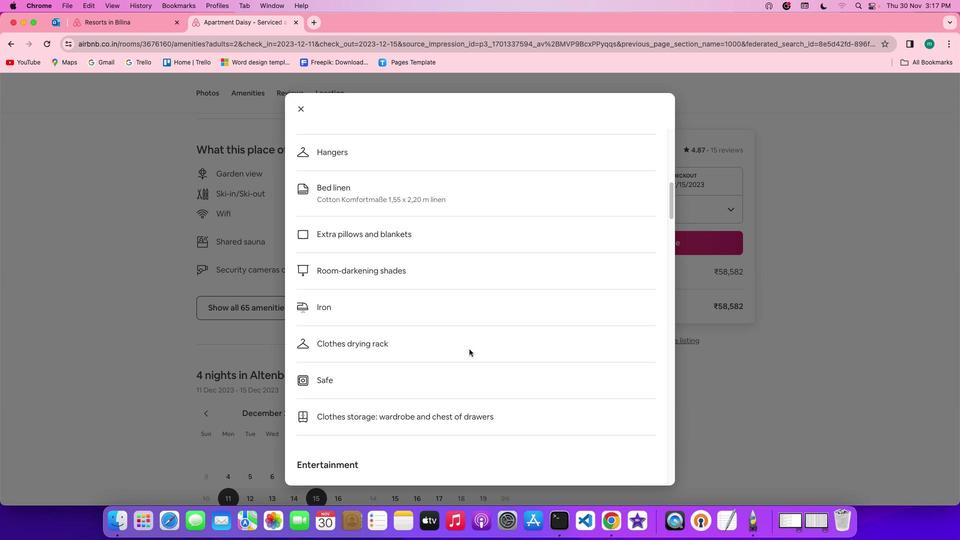 
Action: Mouse scrolled (469, 349) with delta (0, -2)
Screenshot: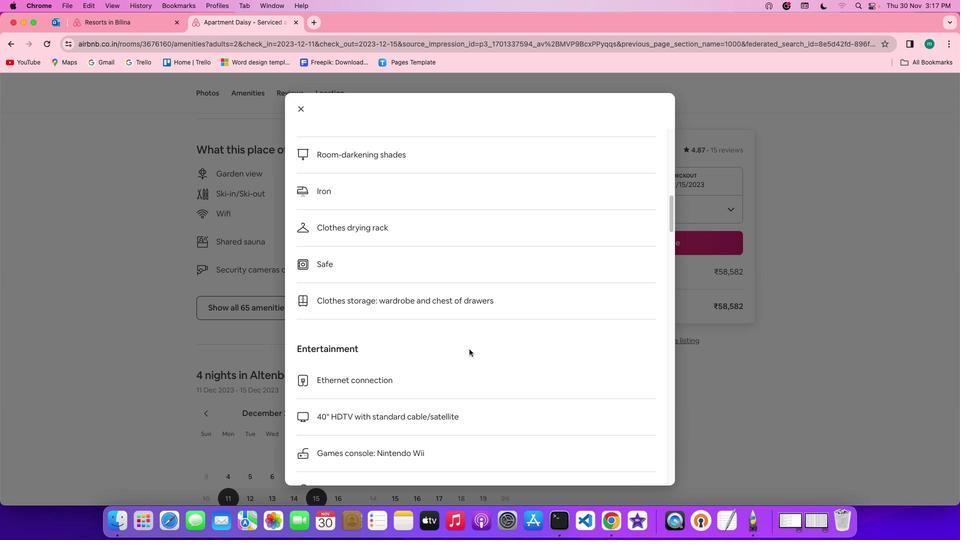 
Action: Mouse scrolled (469, 349) with delta (0, 0)
Screenshot: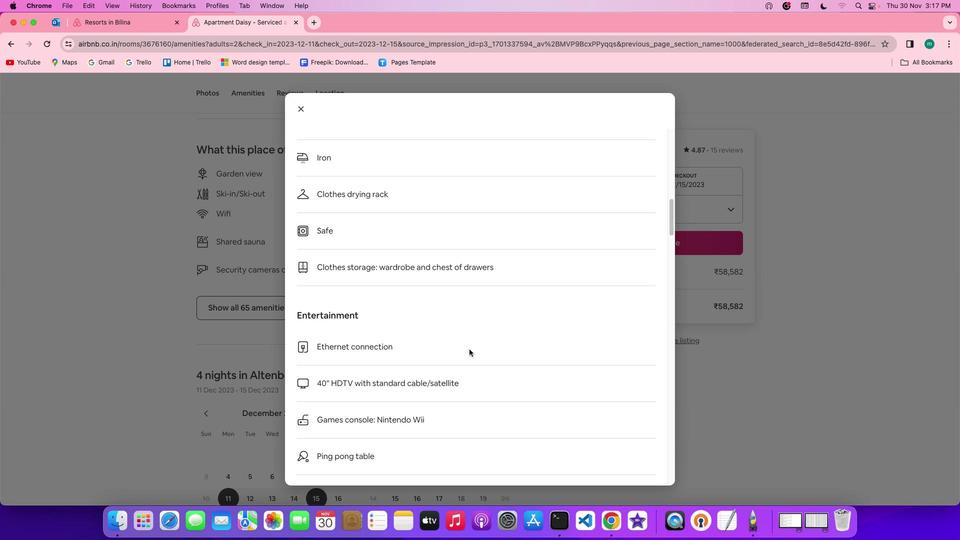 
Action: Mouse scrolled (469, 349) with delta (0, 0)
Screenshot: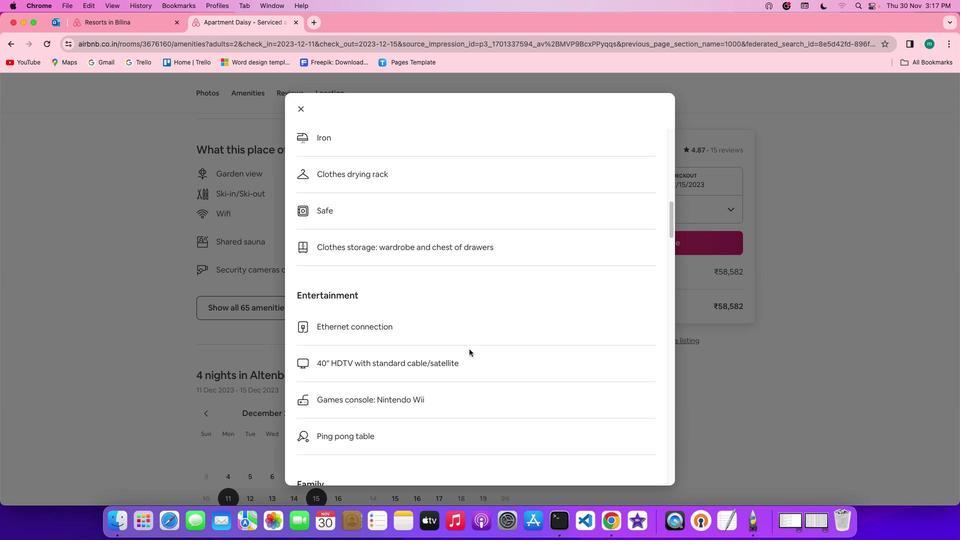 
Action: Mouse scrolled (469, 349) with delta (0, -1)
Screenshot: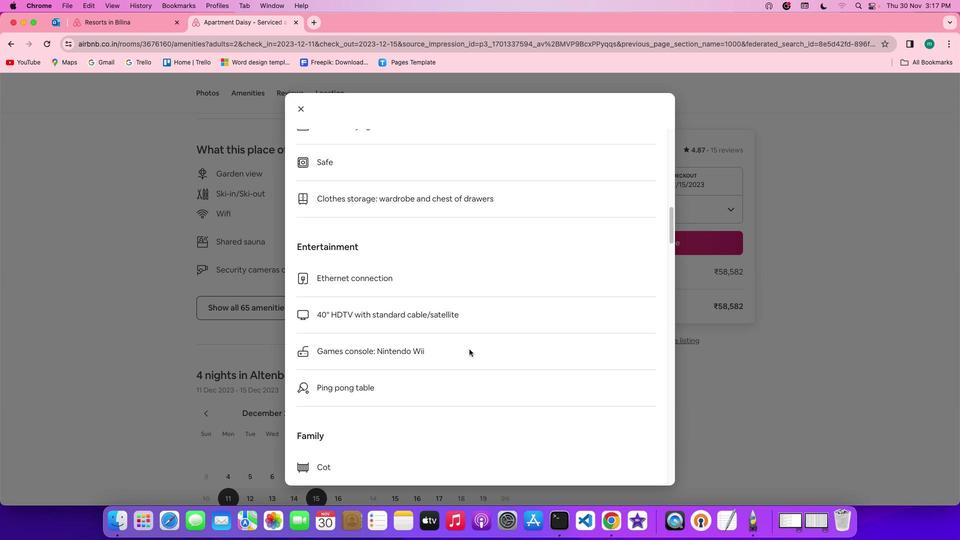 
Action: Mouse scrolled (469, 349) with delta (0, -2)
Screenshot: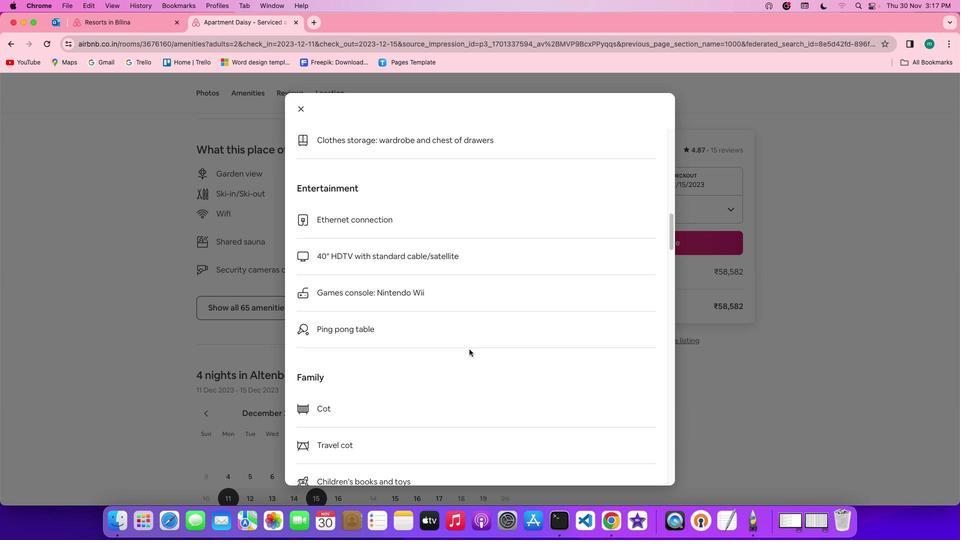 
Action: Mouse scrolled (469, 349) with delta (0, -2)
Screenshot: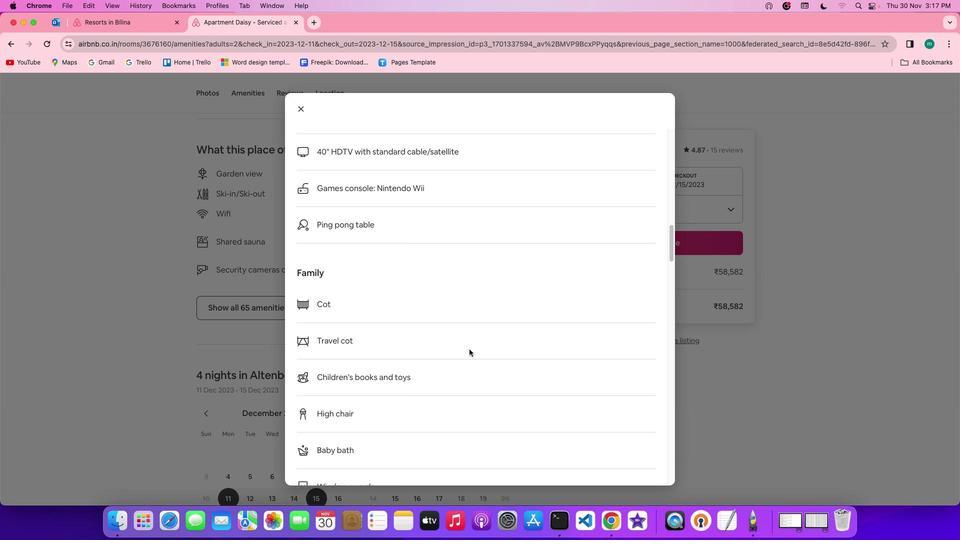 
Action: Mouse scrolled (469, 349) with delta (0, 0)
Screenshot: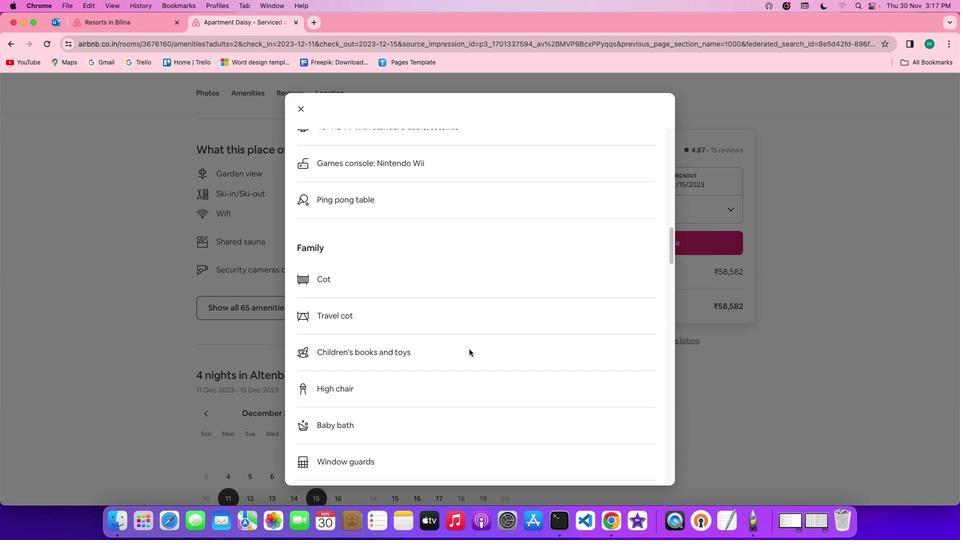 
Action: Mouse scrolled (469, 349) with delta (0, 0)
Screenshot: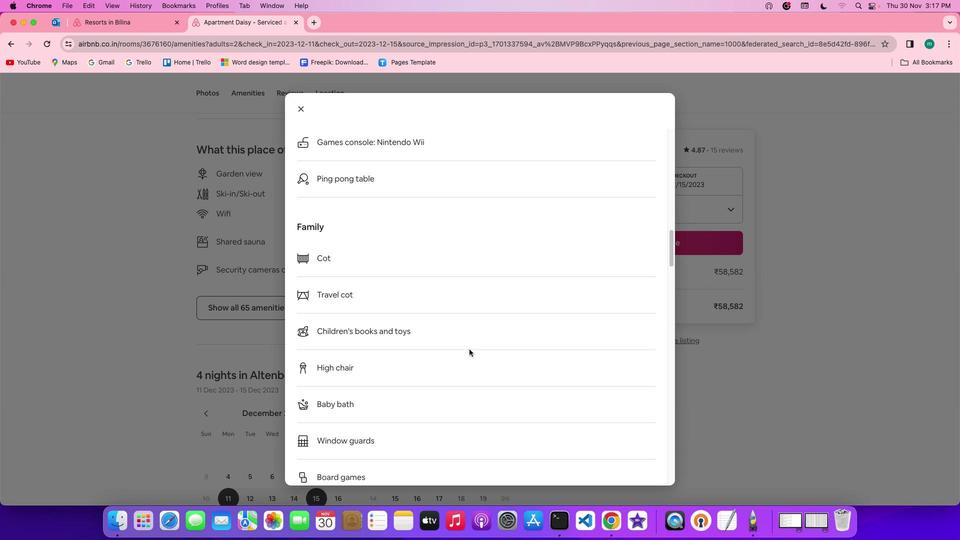 
Action: Mouse scrolled (469, 349) with delta (0, -1)
Screenshot: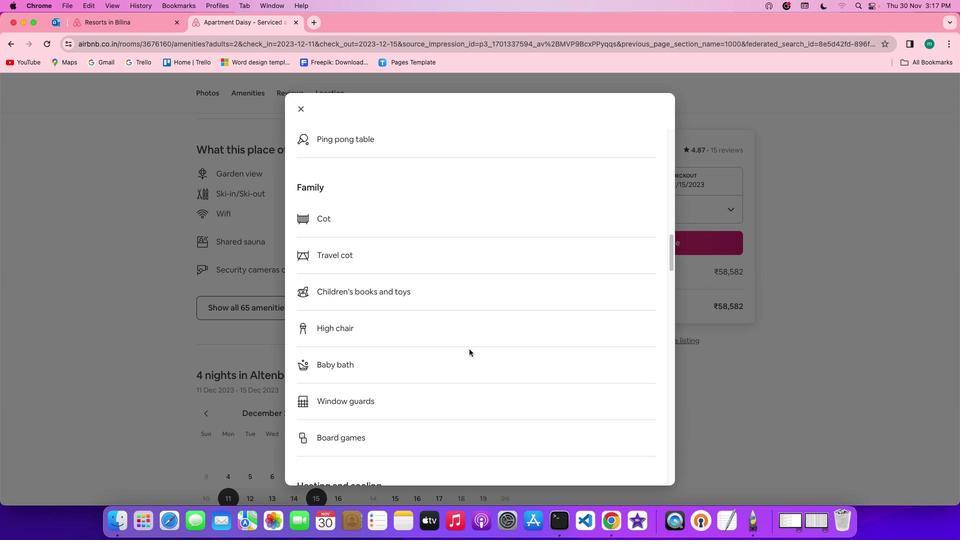 
Action: Mouse scrolled (469, 349) with delta (0, -2)
Screenshot: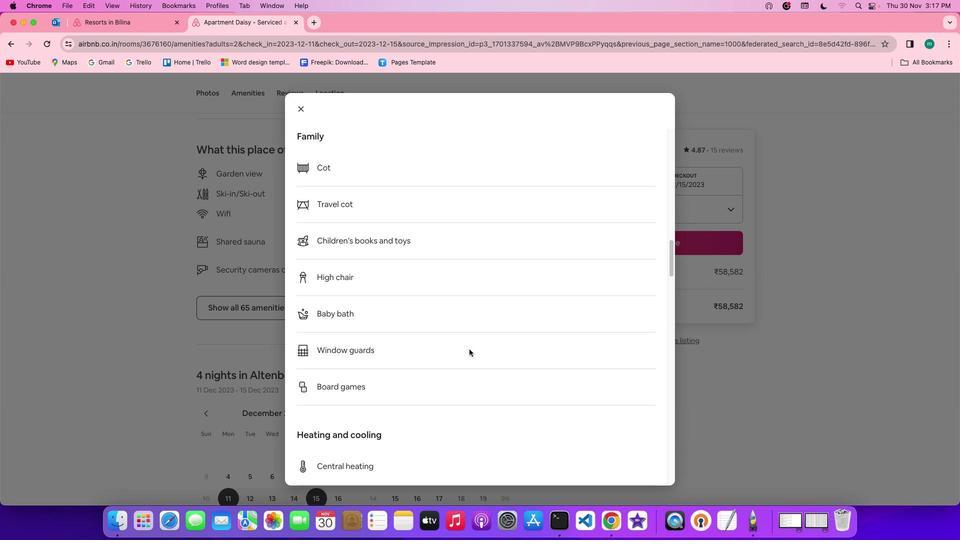 
Action: Mouse scrolled (469, 349) with delta (0, -2)
Screenshot: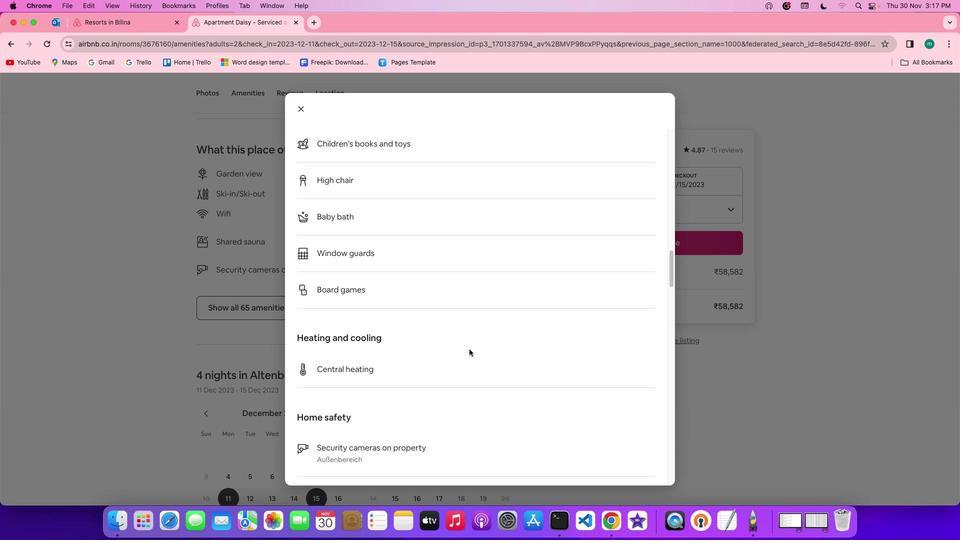 
Action: Mouse scrolled (469, 349) with delta (0, 0)
Screenshot: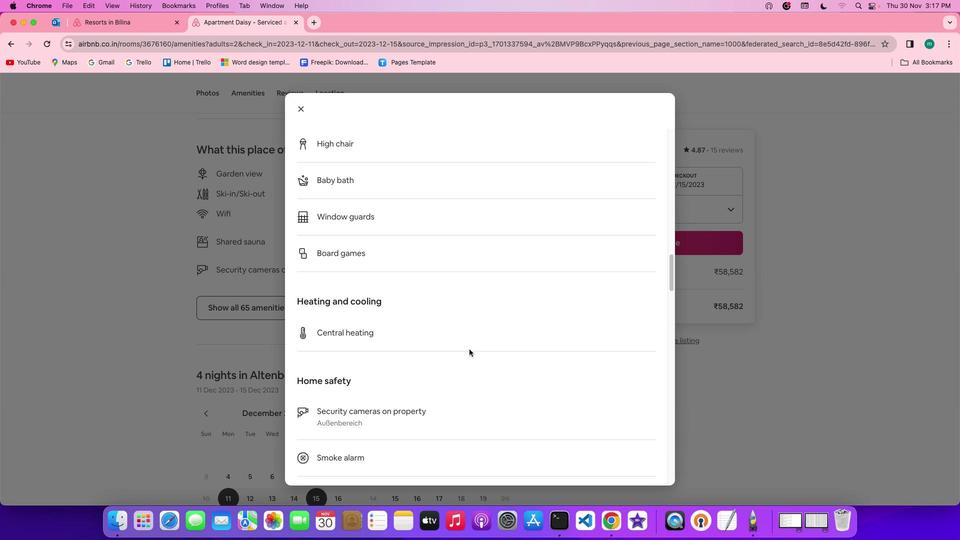 
Action: Mouse scrolled (469, 349) with delta (0, 0)
Screenshot: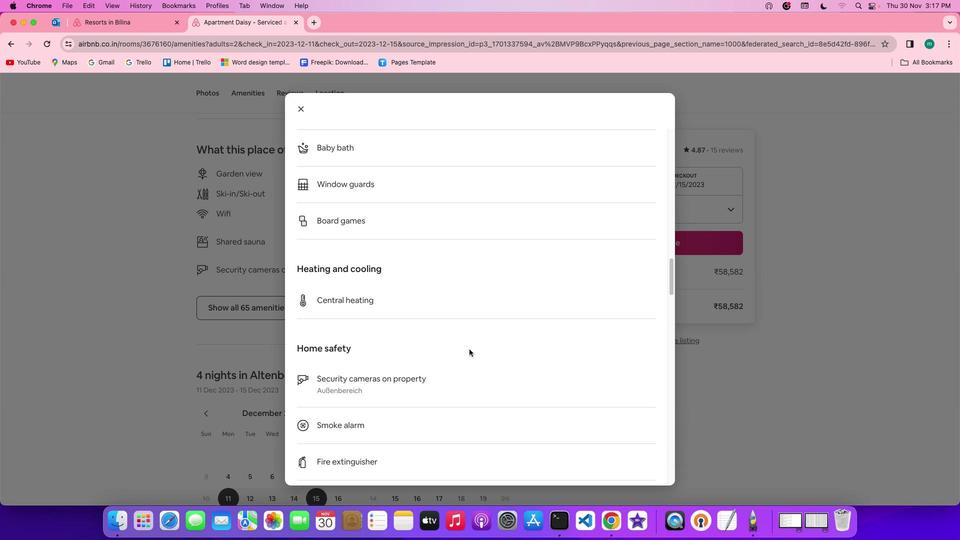 
Action: Mouse scrolled (469, 349) with delta (0, -1)
Screenshot: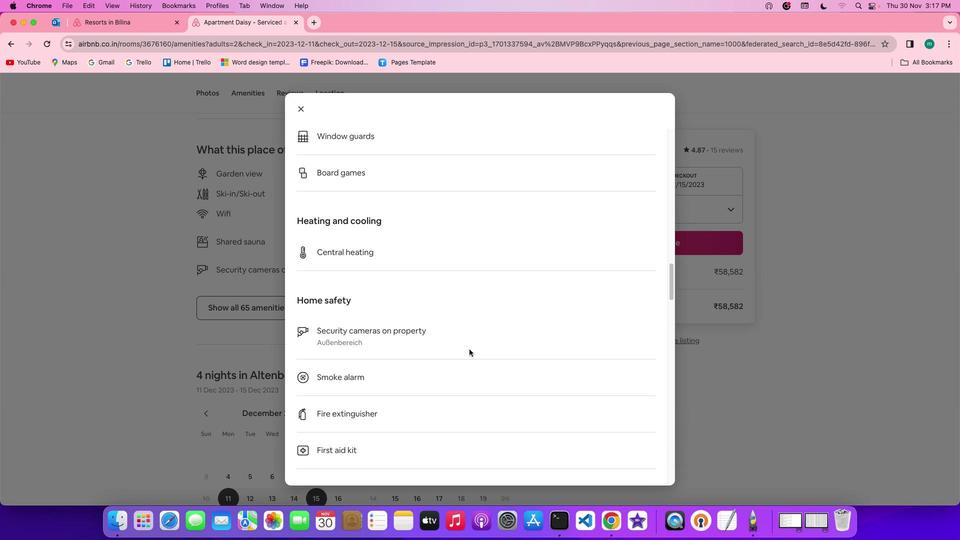 
Action: Mouse scrolled (469, 349) with delta (0, -2)
